 Task: Search one way flight ticket for 2 adults, 4 children and 1 infant on lap in business from Del Rio: Del Rio International Airport to Gillette: Gillette Campbell County Airport on 5-1-2023. Choice of flights is Alaska. Number of bags: 8 checked bags. Price is upto 78000. Outbound departure time preference is 14:30.
Action: Mouse moved to (284, 413)
Screenshot: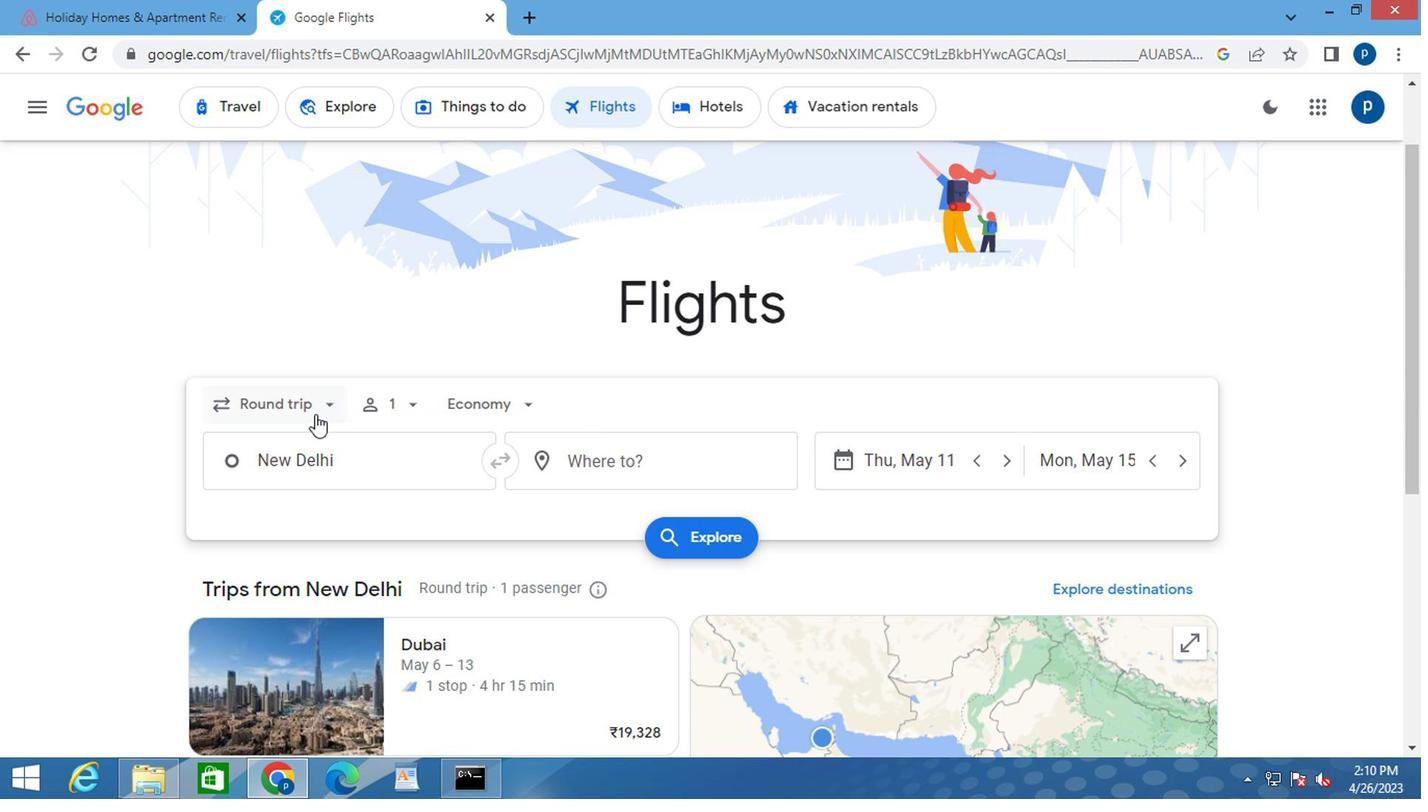 
Action: Mouse pressed left at (284, 413)
Screenshot: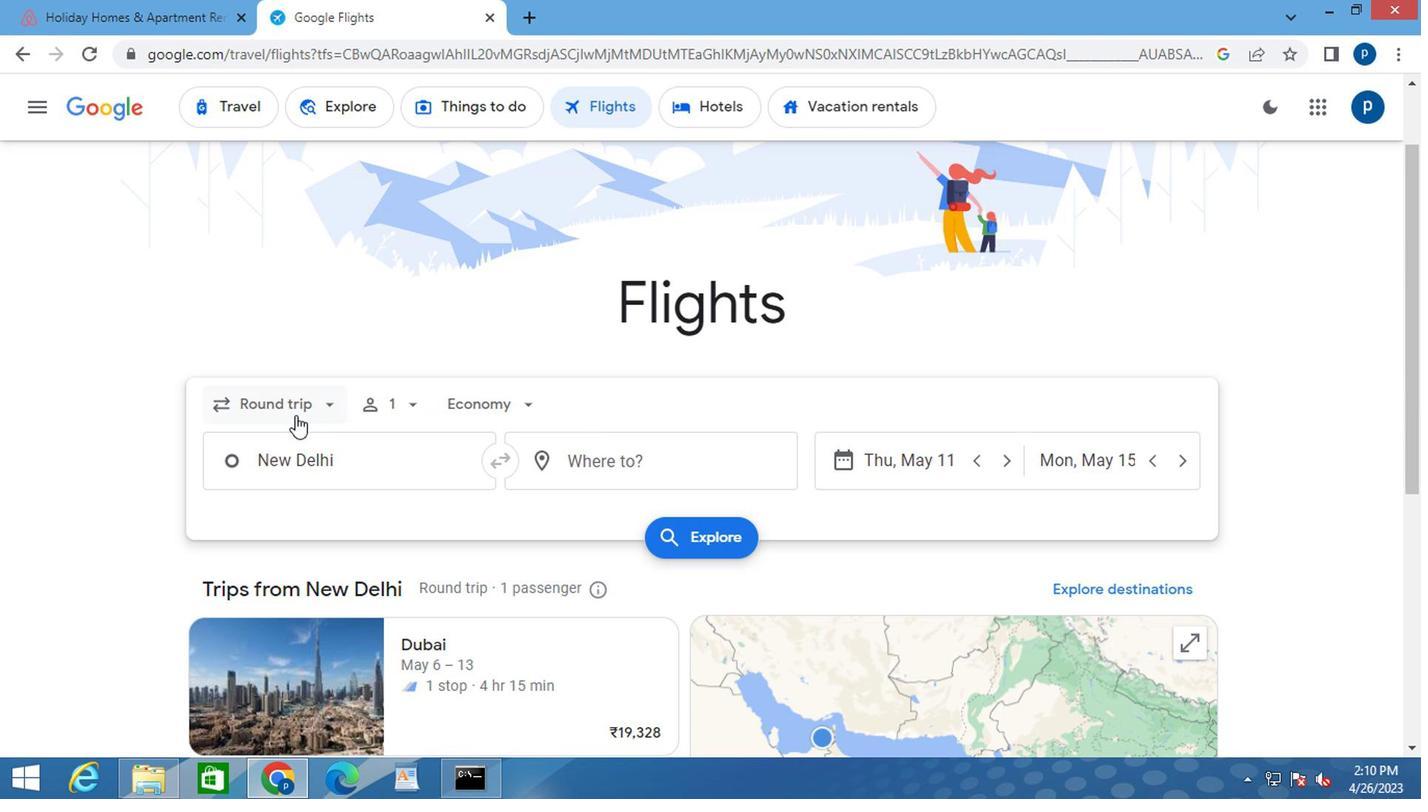 
Action: Mouse moved to (296, 488)
Screenshot: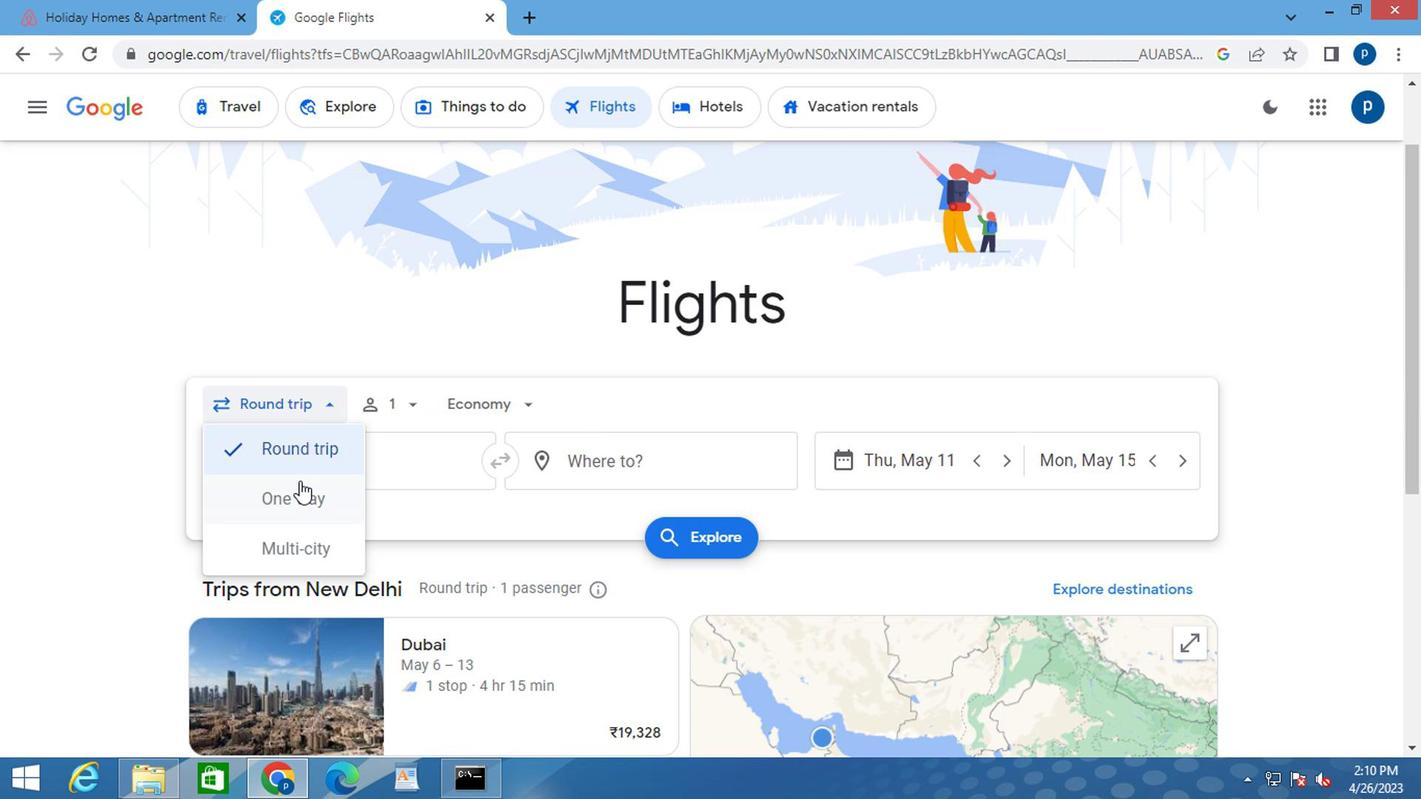
Action: Mouse pressed left at (296, 488)
Screenshot: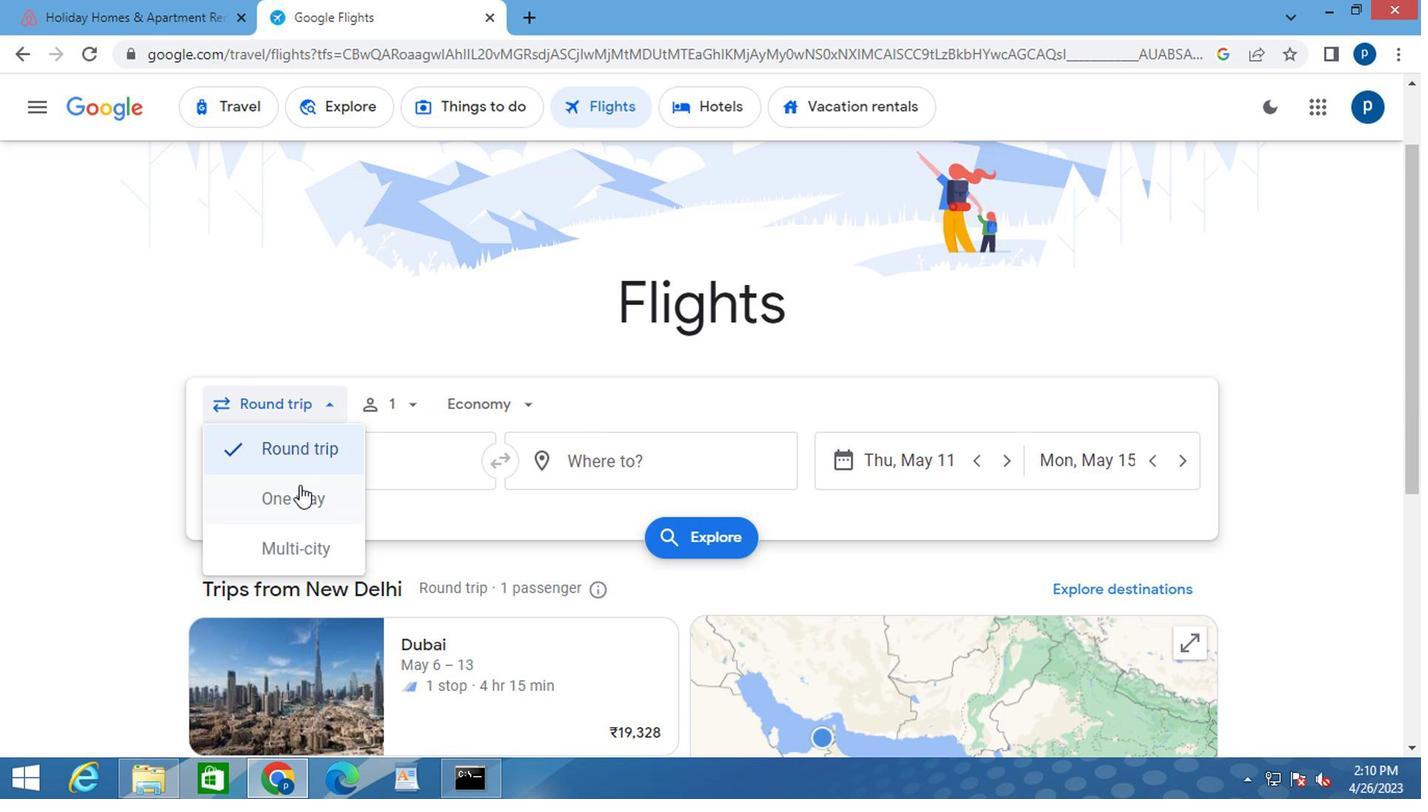 
Action: Mouse moved to (371, 408)
Screenshot: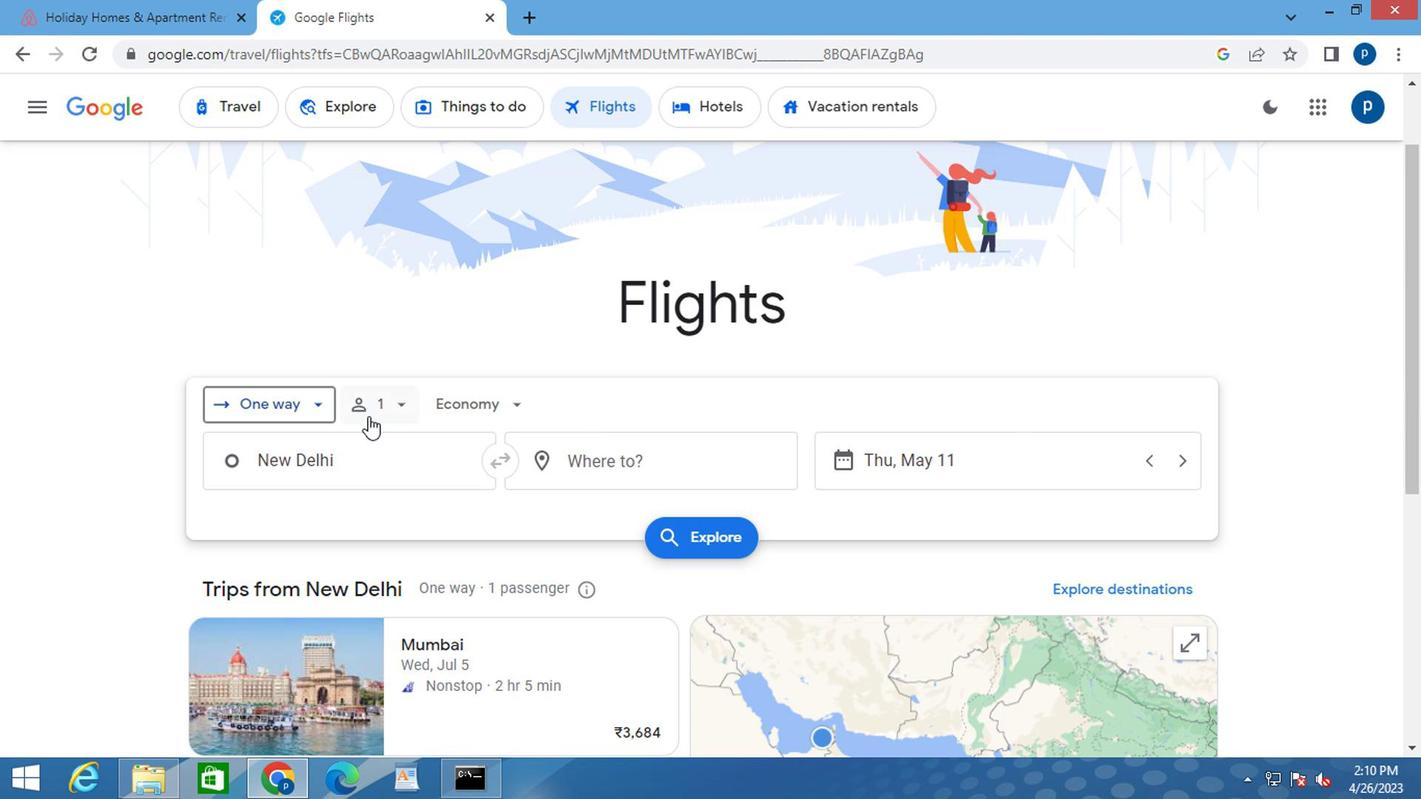 
Action: Mouse pressed left at (371, 408)
Screenshot: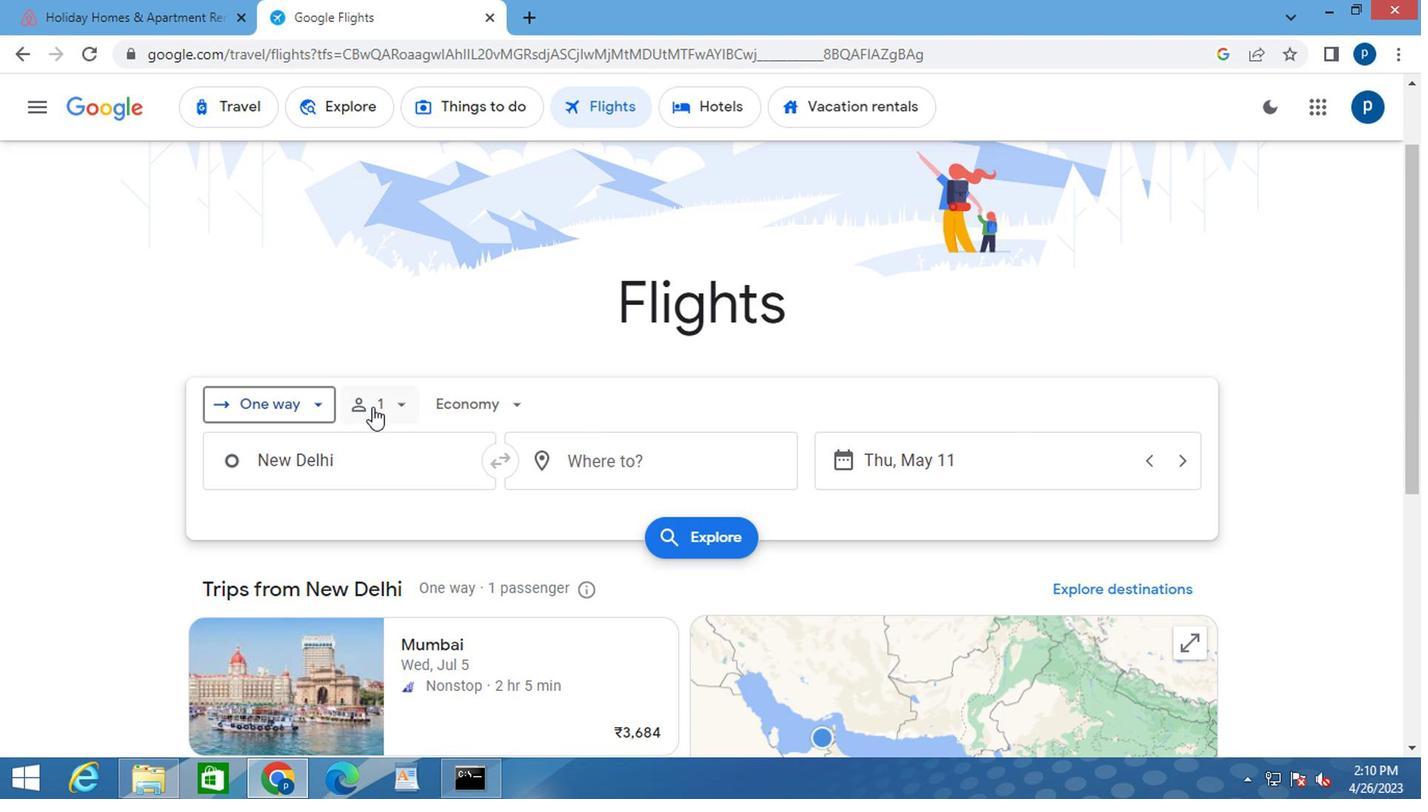 
Action: Mouse moved to (551, 457)
Screenshot: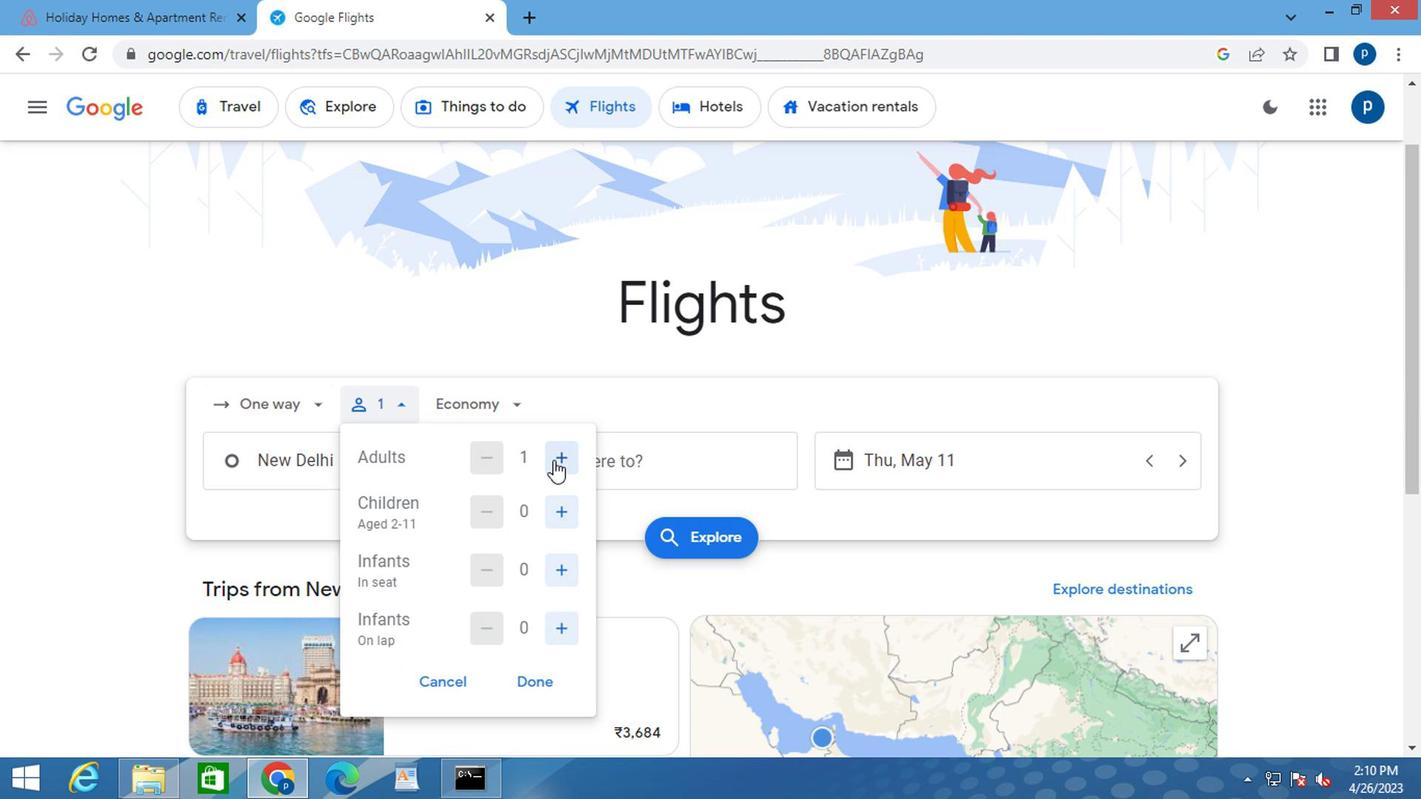 
Action: Mouse pressed left at (551, 457)
Screenshot: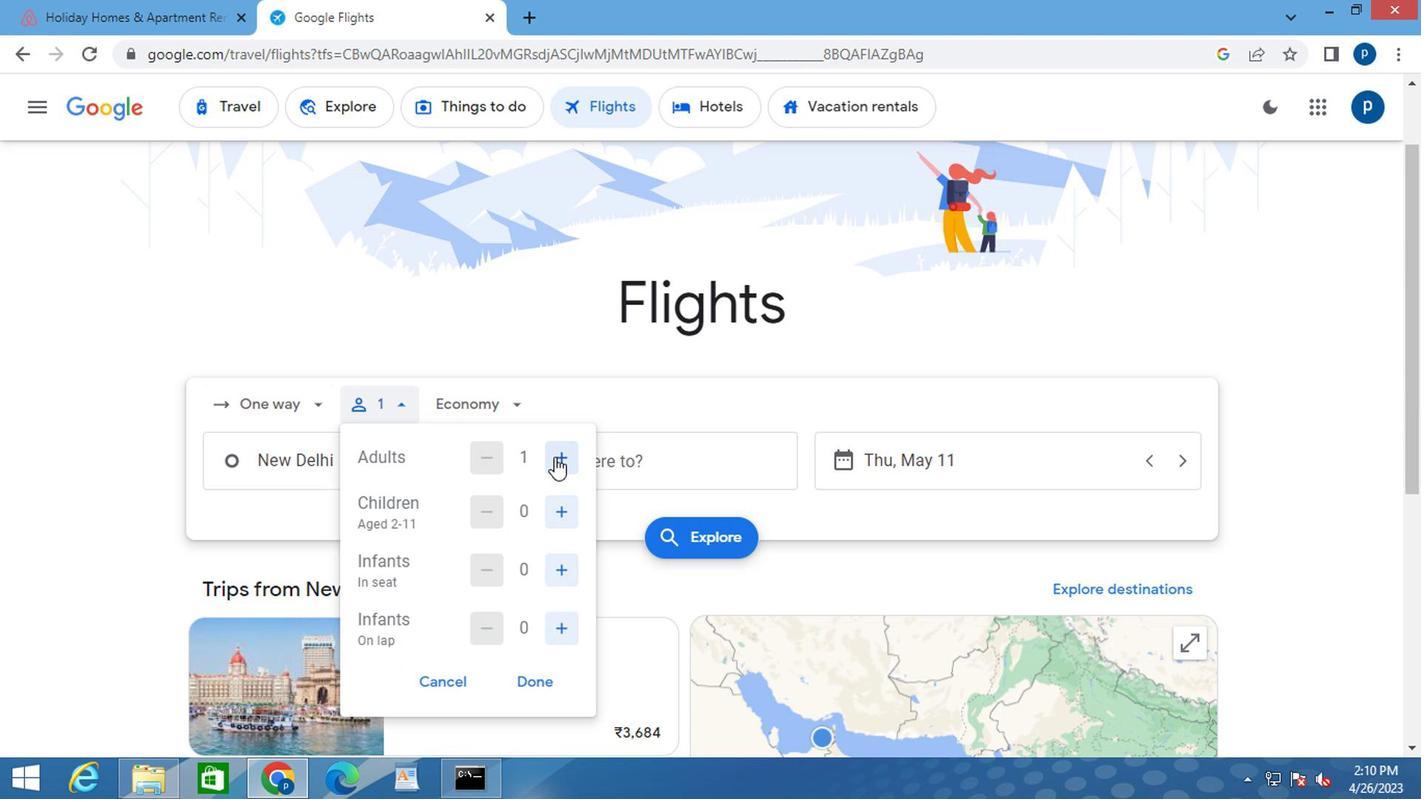 
Action: Mouse moved to (553, 508)
Screenshot: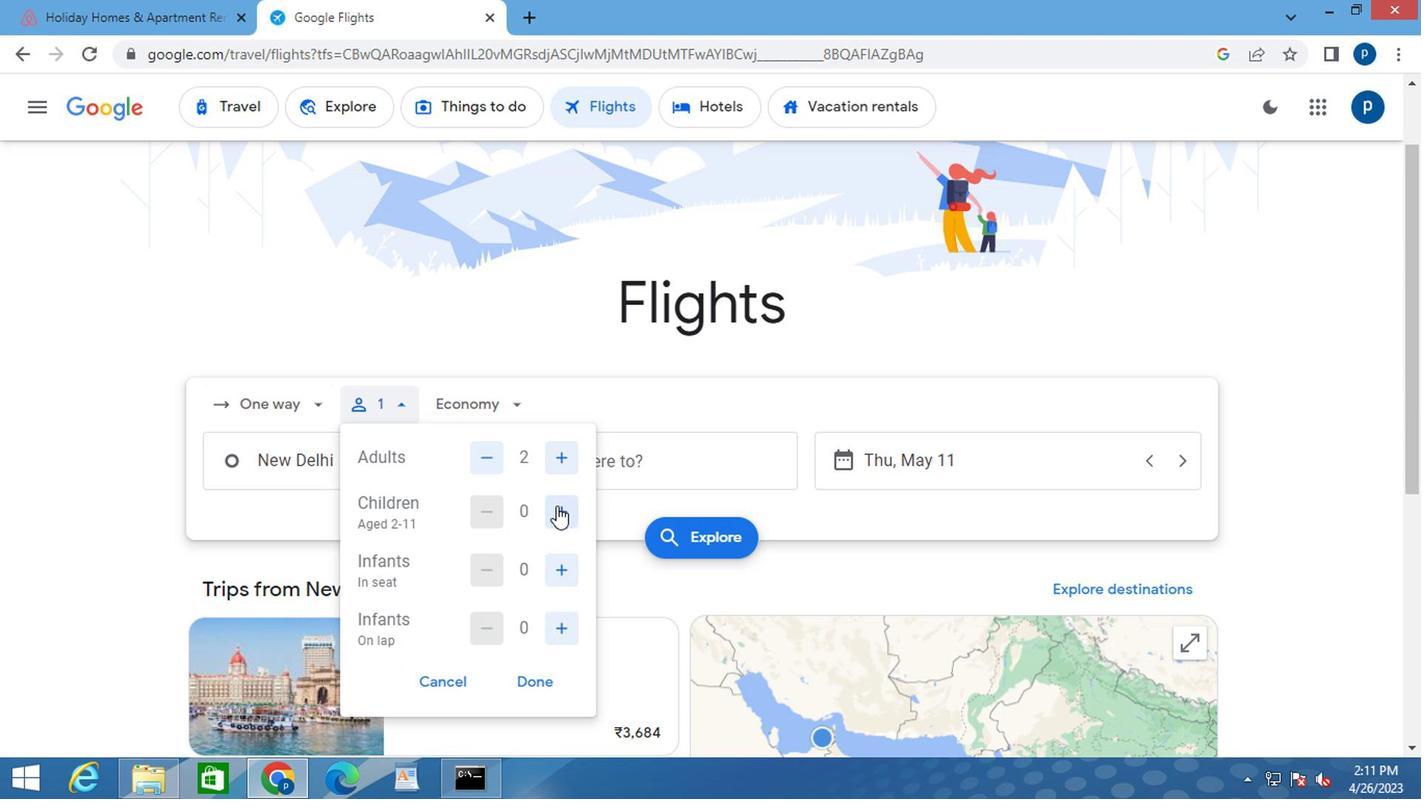 
Action: Mouse pressed left at (553, 508)
Screenshot: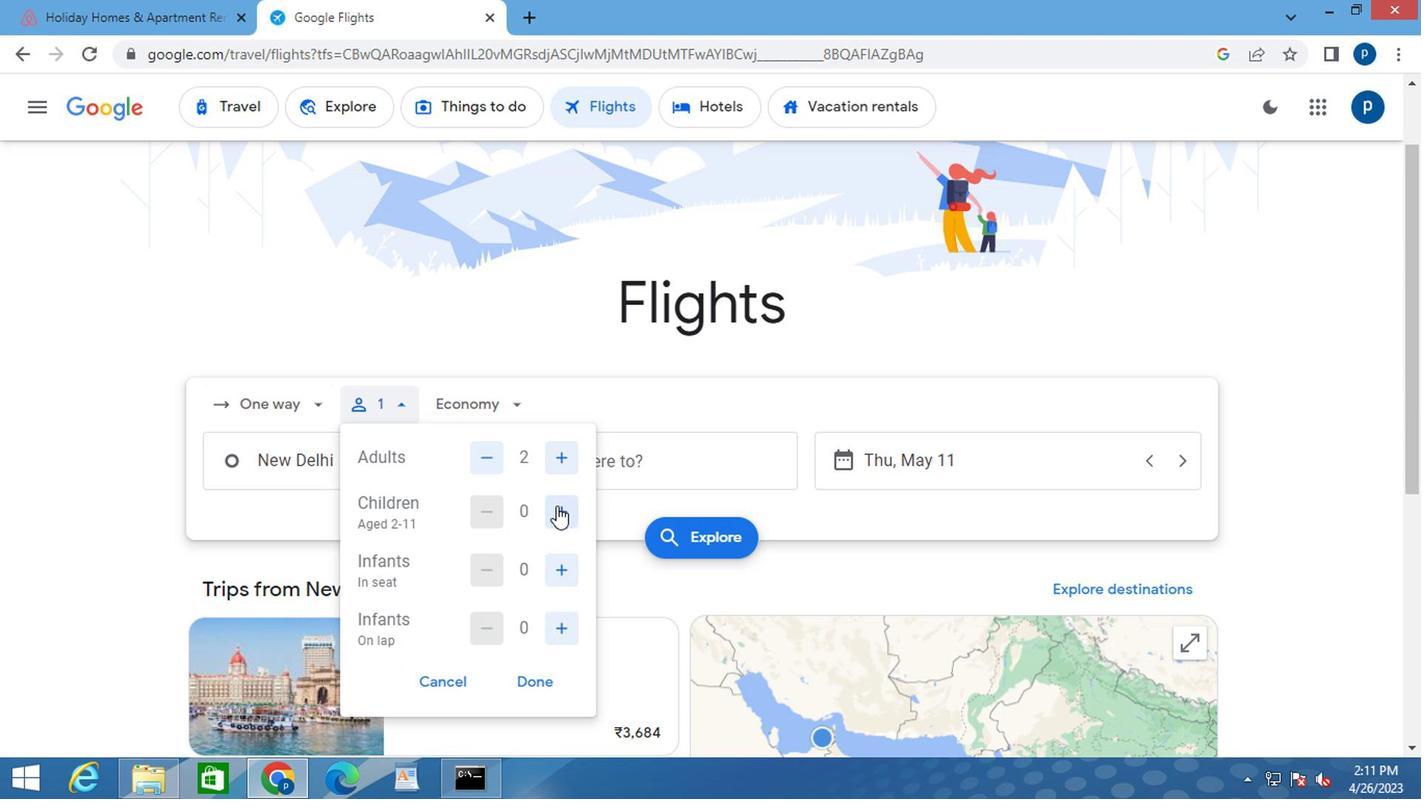 
Action: Mouse pressed left at (553, 508)
Screenshot: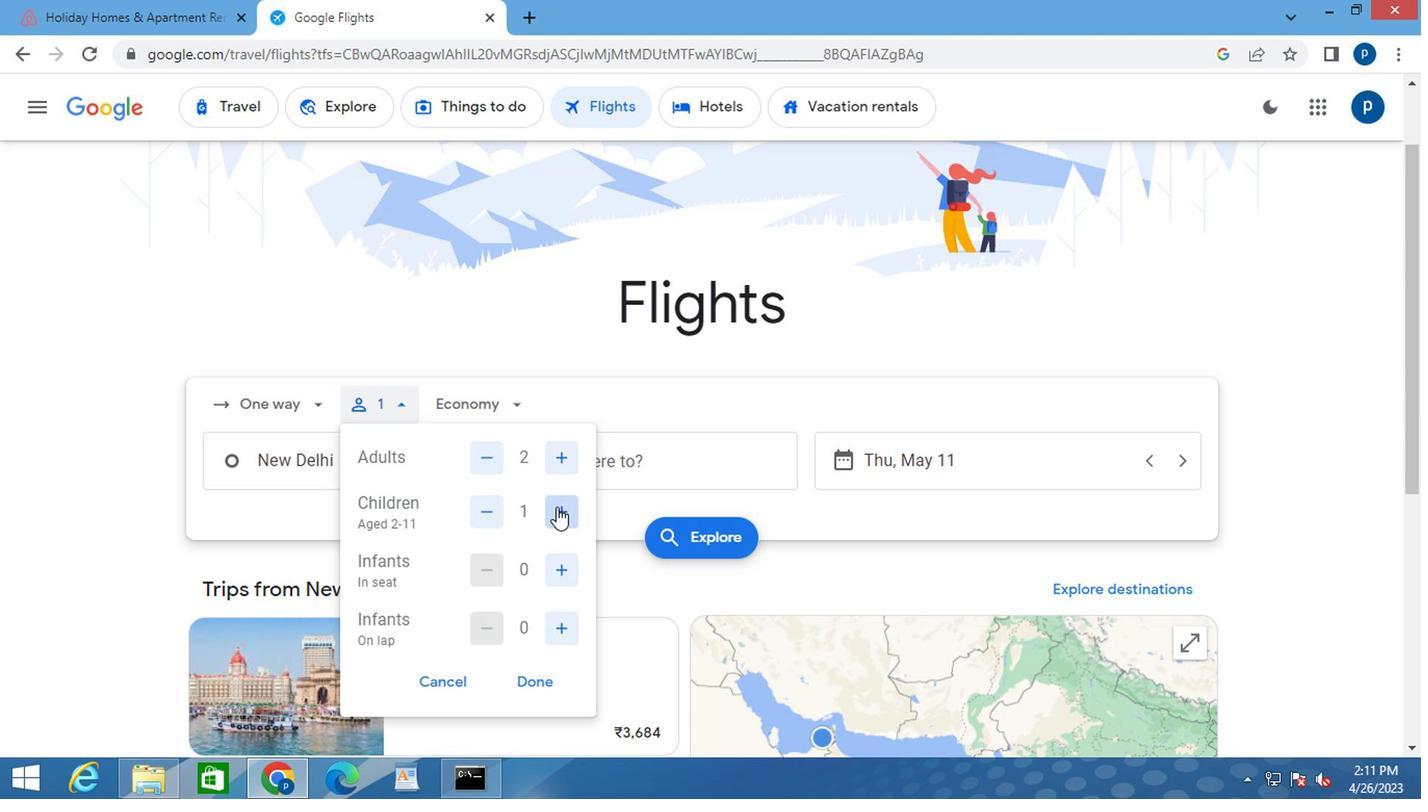
Action: Mouse moved to (553, 508)
Screenshot: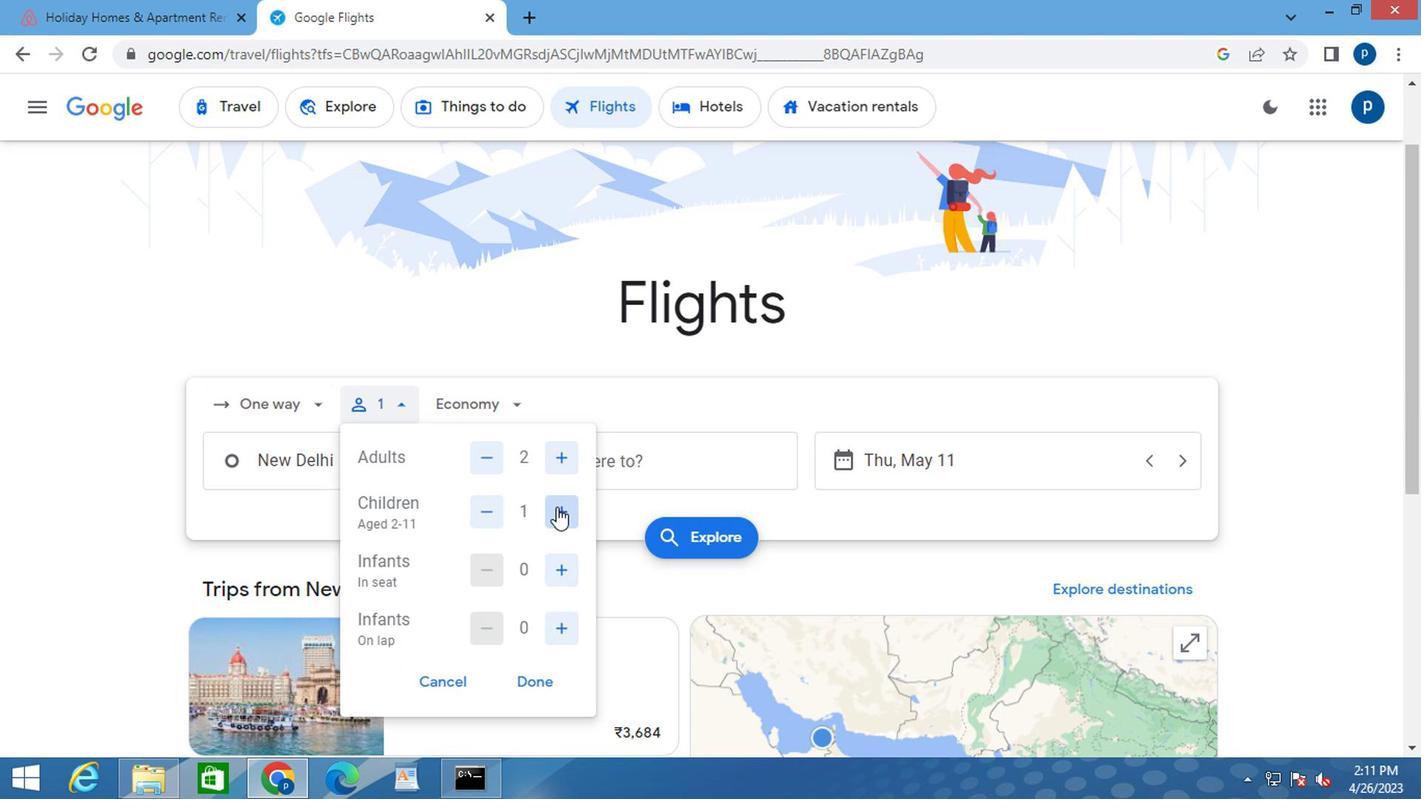 
Action: Mouse pressed left at (553, 508)
Screenshot: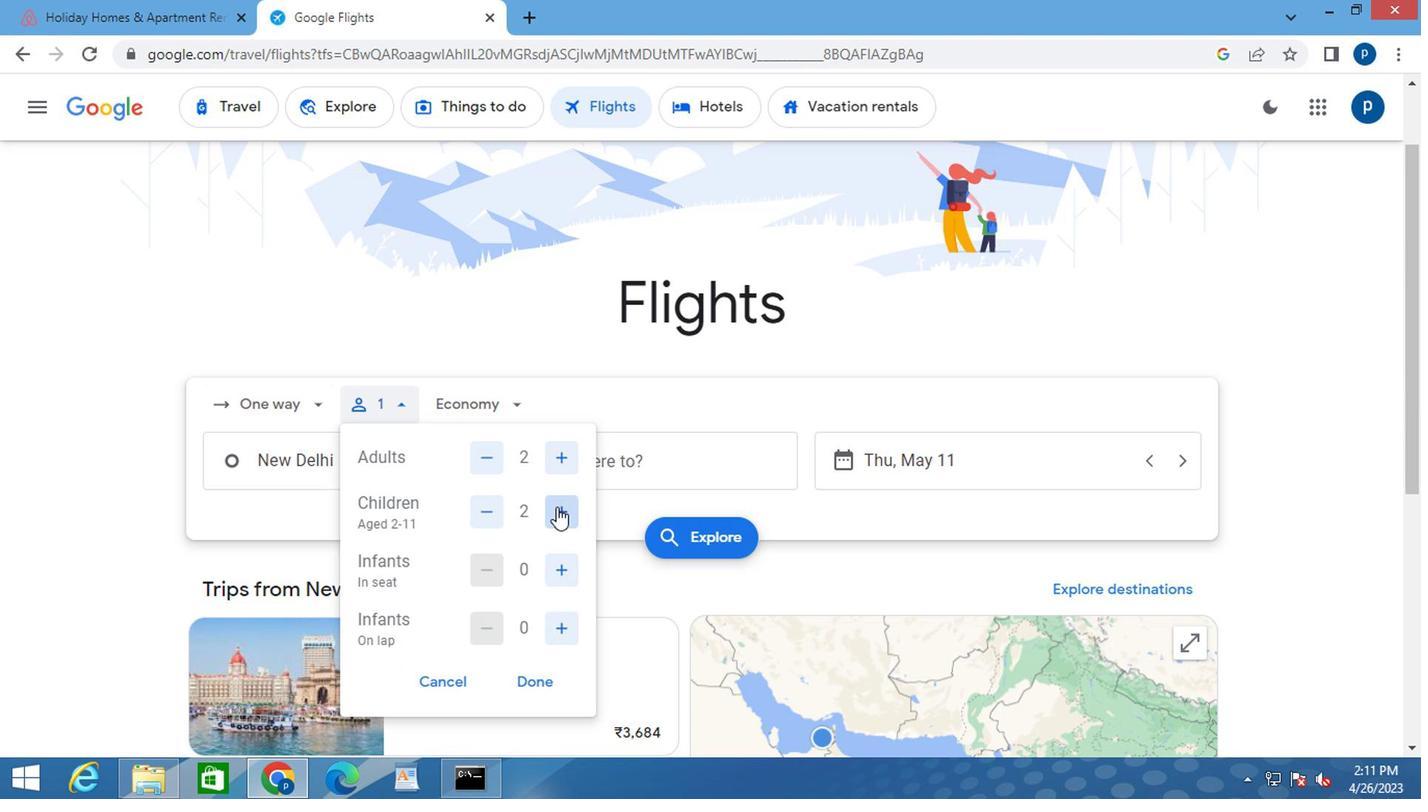 
Action: Mouse pressed left at (553, 508)
Screenshot: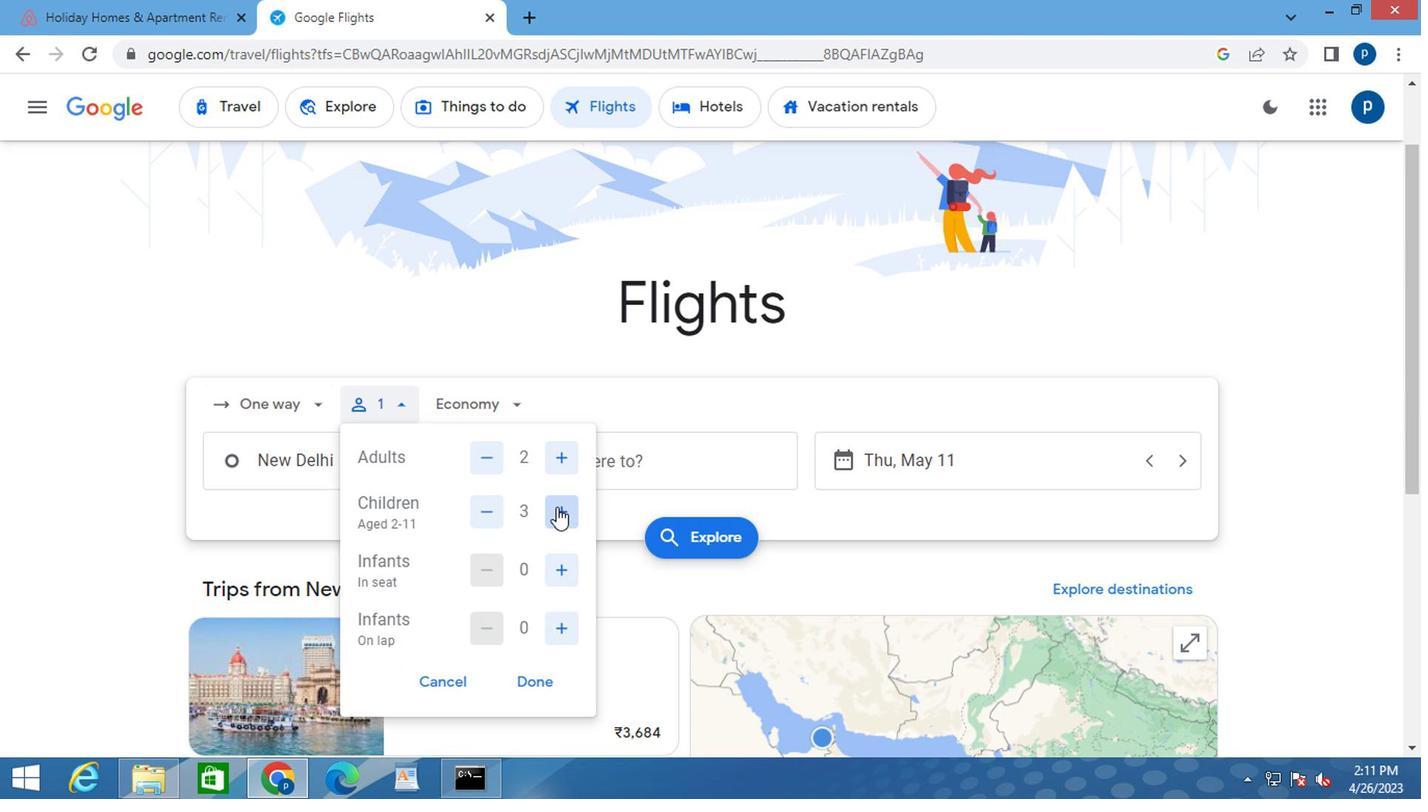 
Action: Mouse moved to (556, 622)
Screenshot: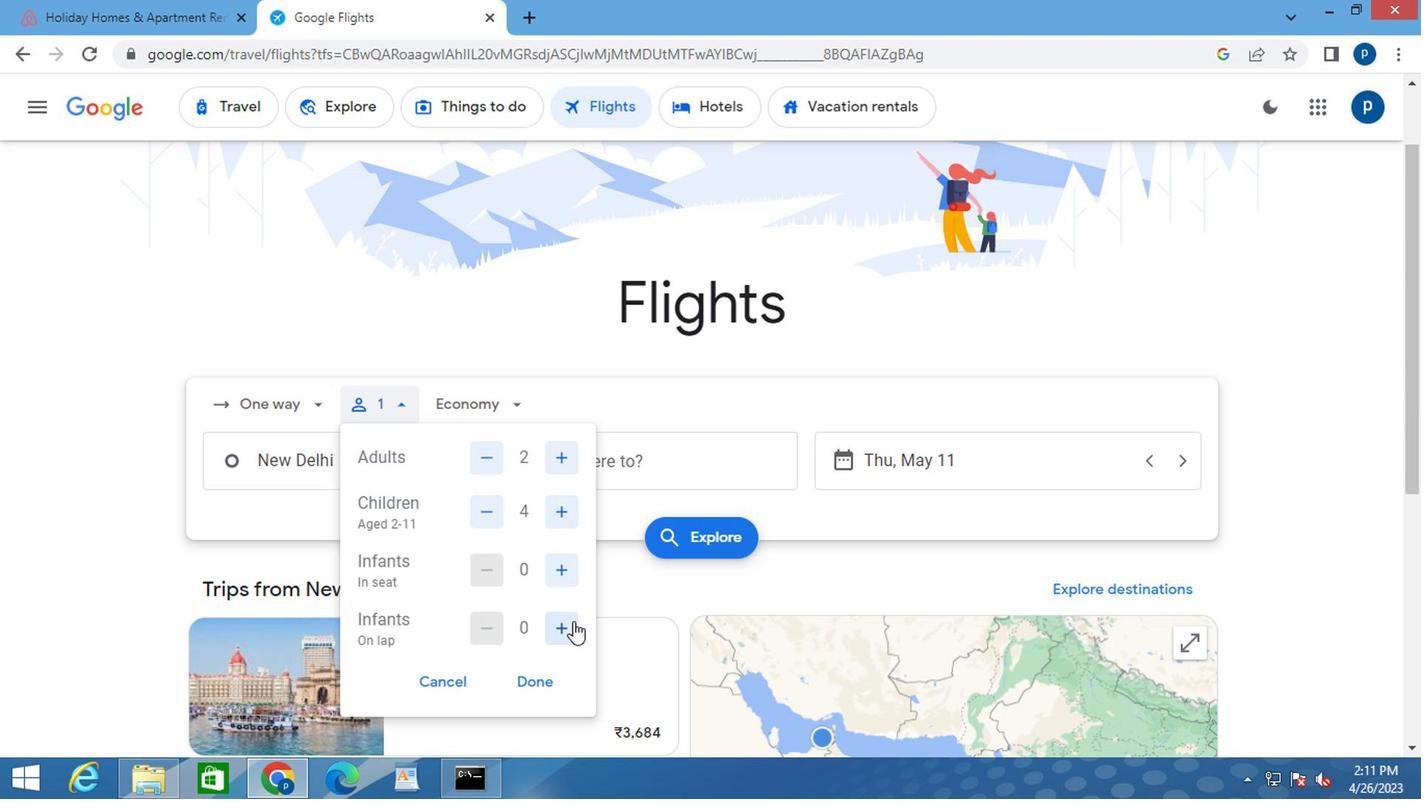 
Action: Mouse pressed left at (556, 622)
Screenshot: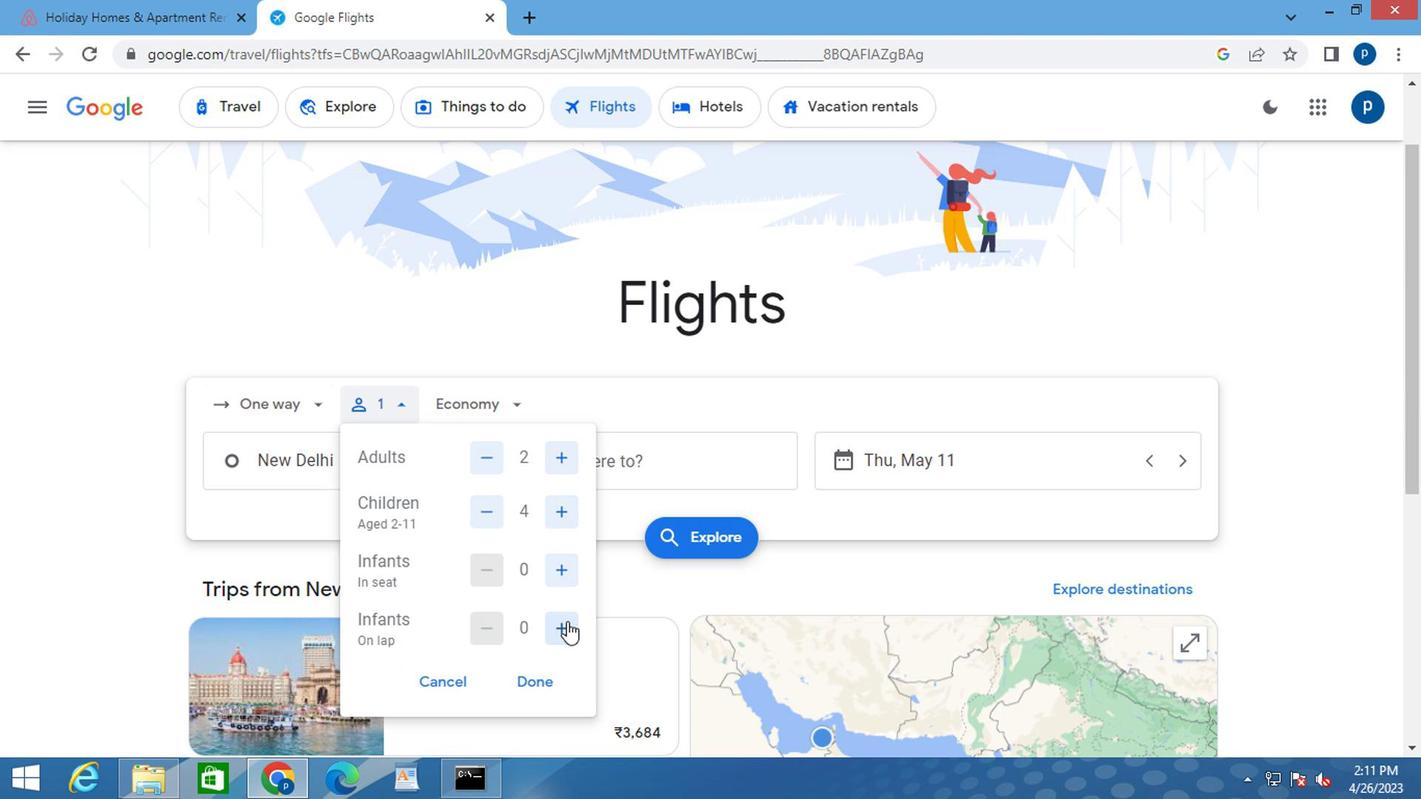
Action: Mouse moved to (533, 676)
Screenshot: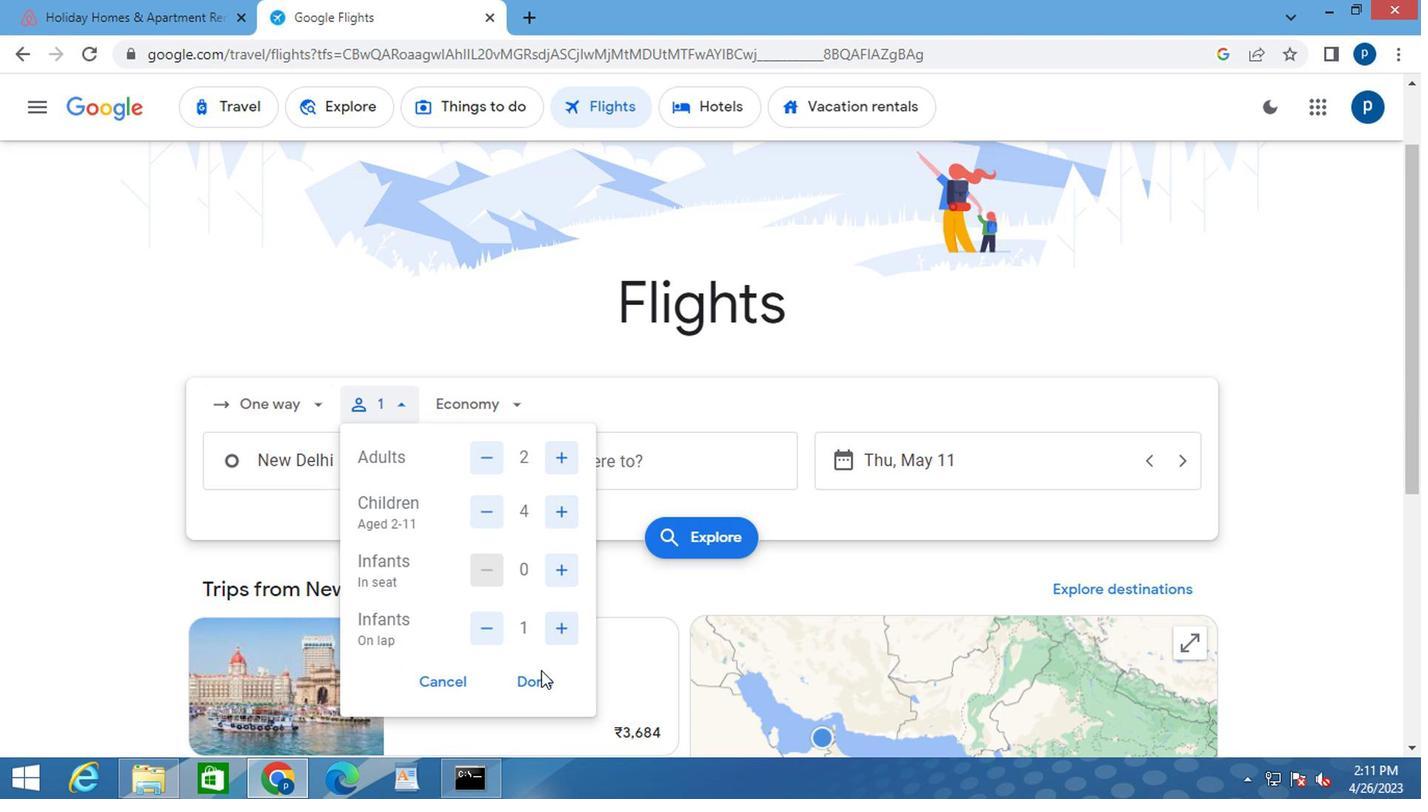 
Action: Mouse pressed left at (533, 676)
Screenshot: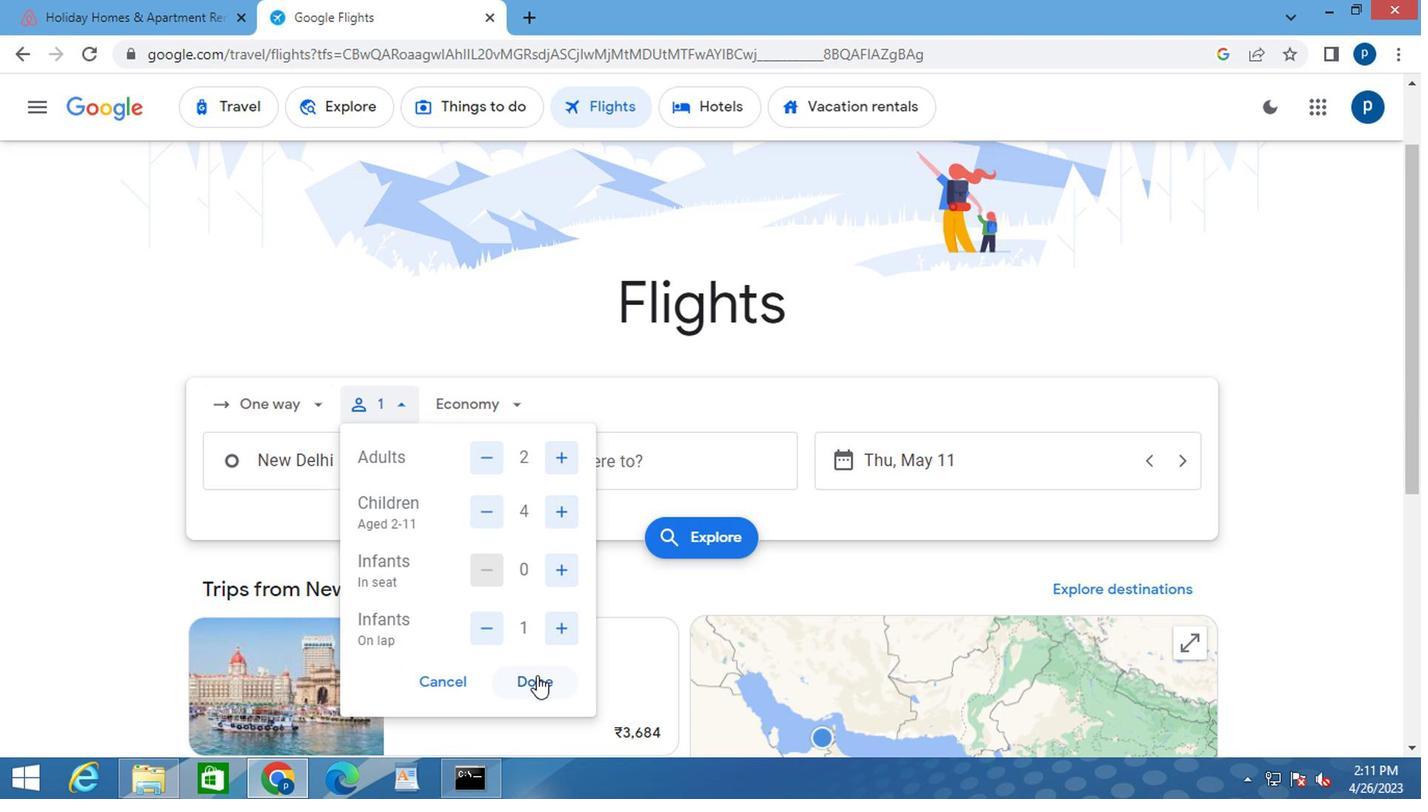 
Action: Mouse moved to (504, 400)
Screenshot: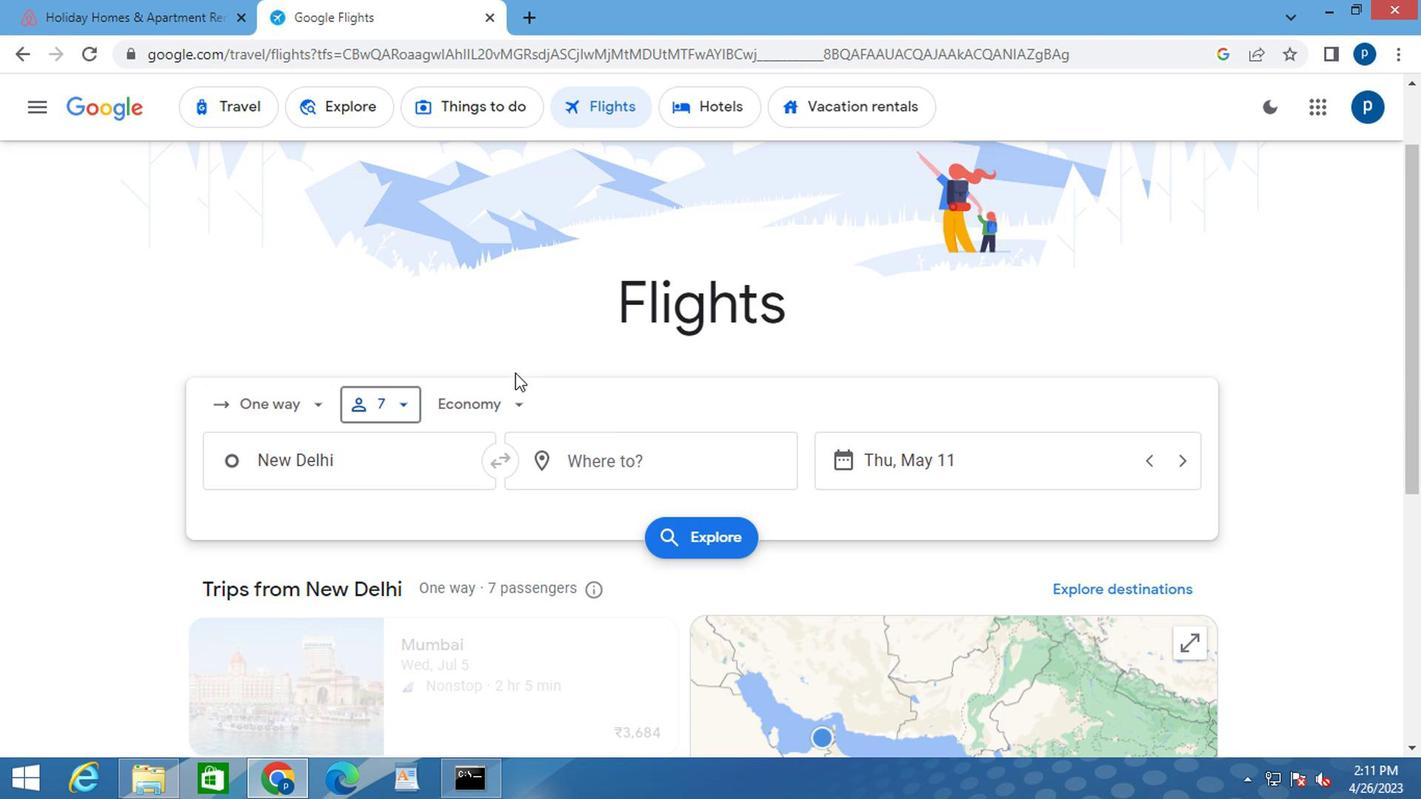 
Action: Mouse pressed left at (504, 400)
Screenshot: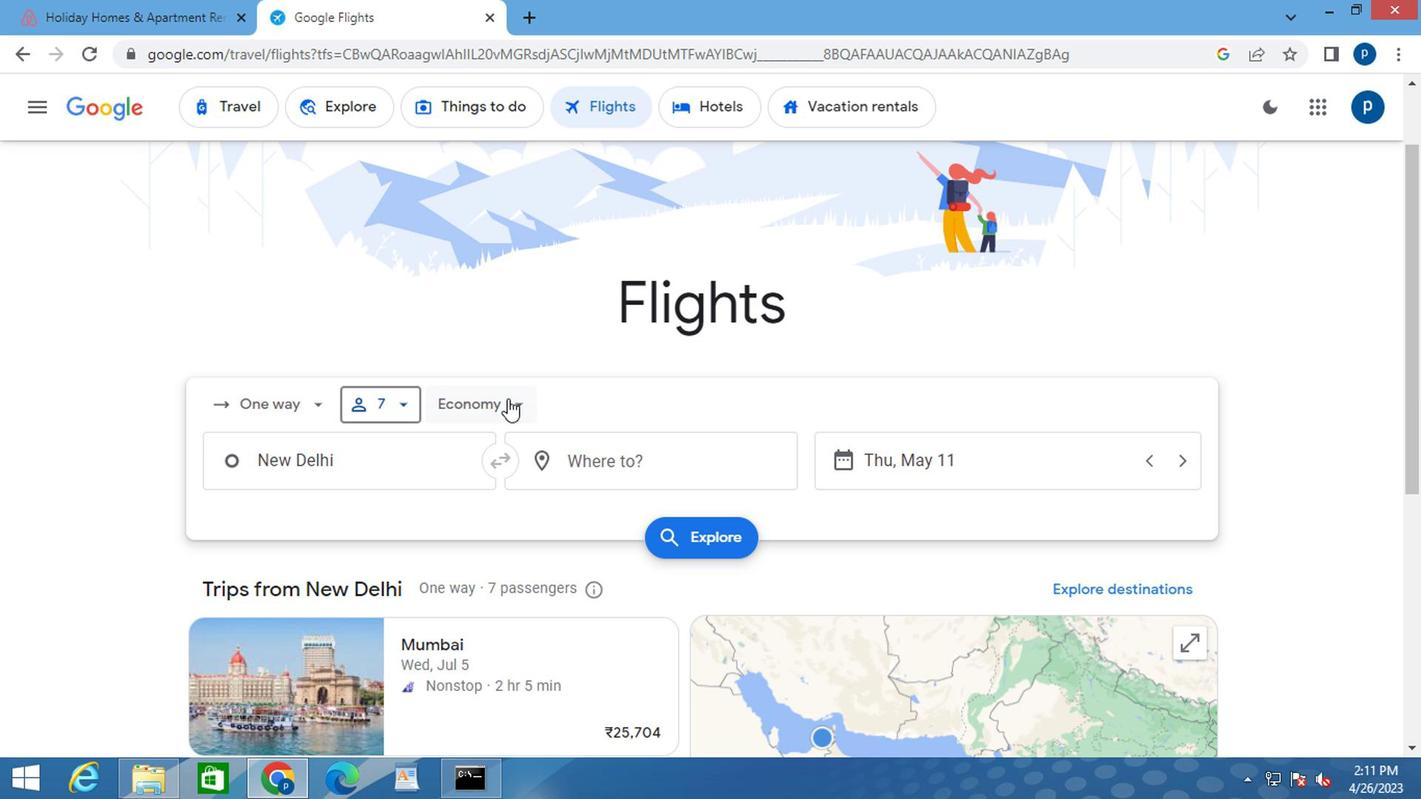 
Action: Mouse moved to (537, 545)
Screenshot: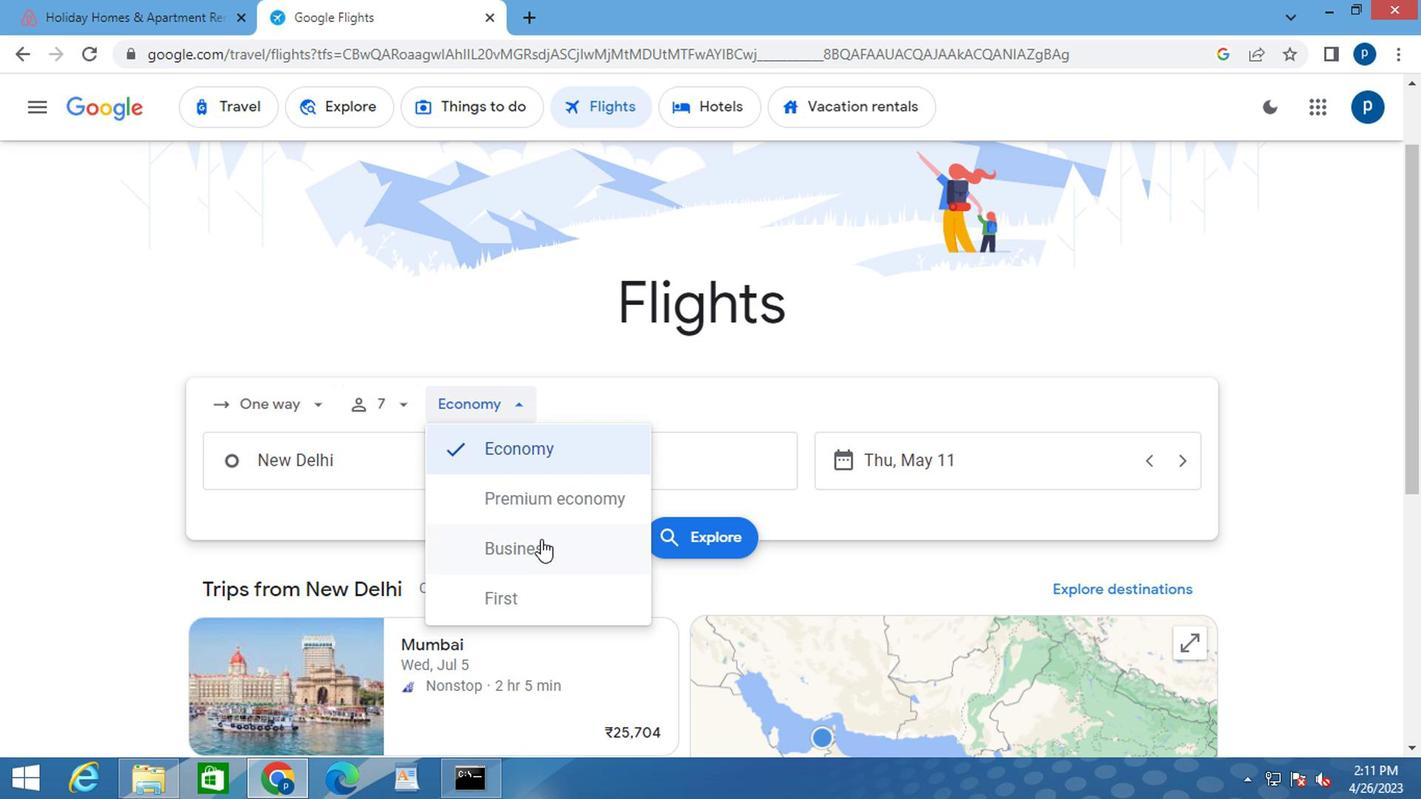 
Action: Mouse pressed left at (537, 545)
Screenshot: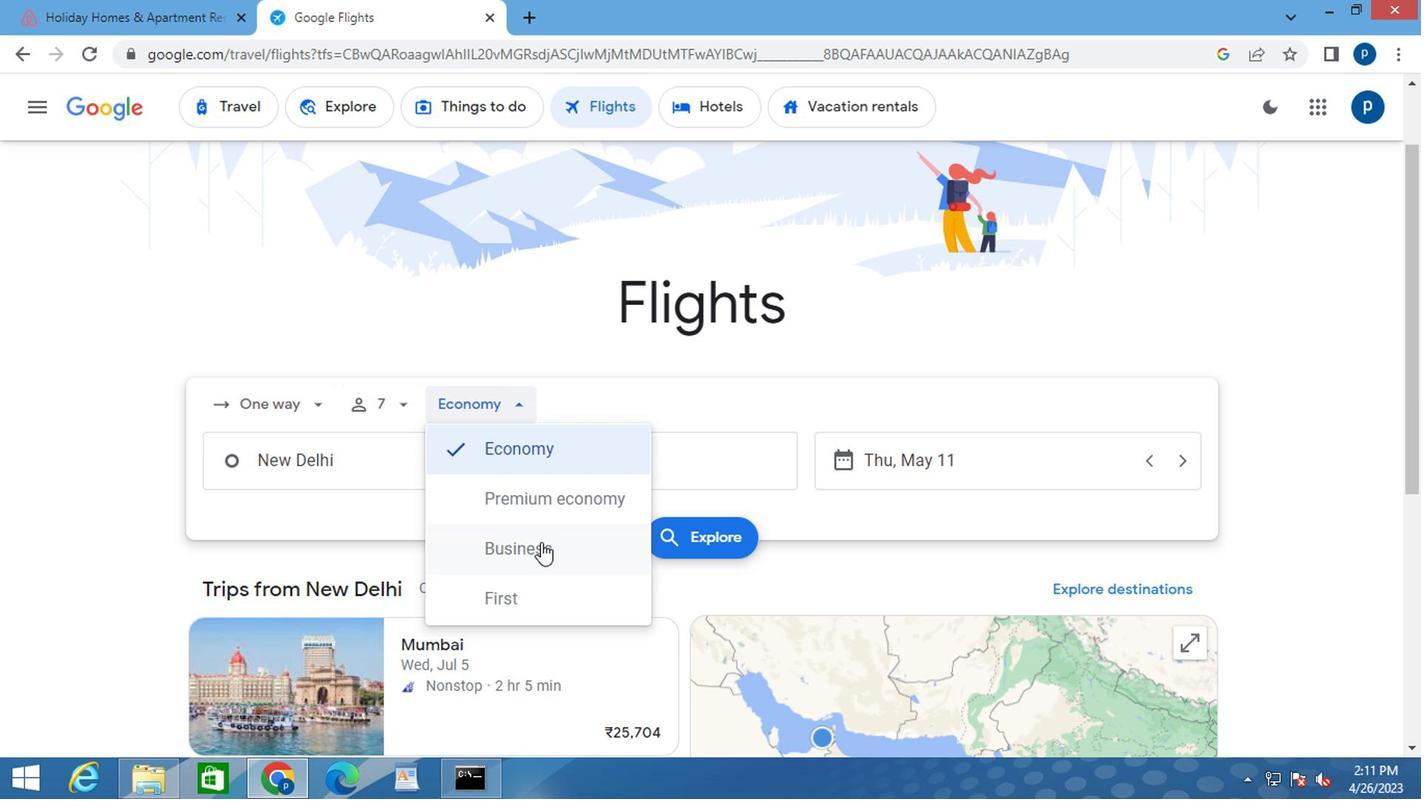 
Action: Mouse moved to (368, 476)
Screenshot: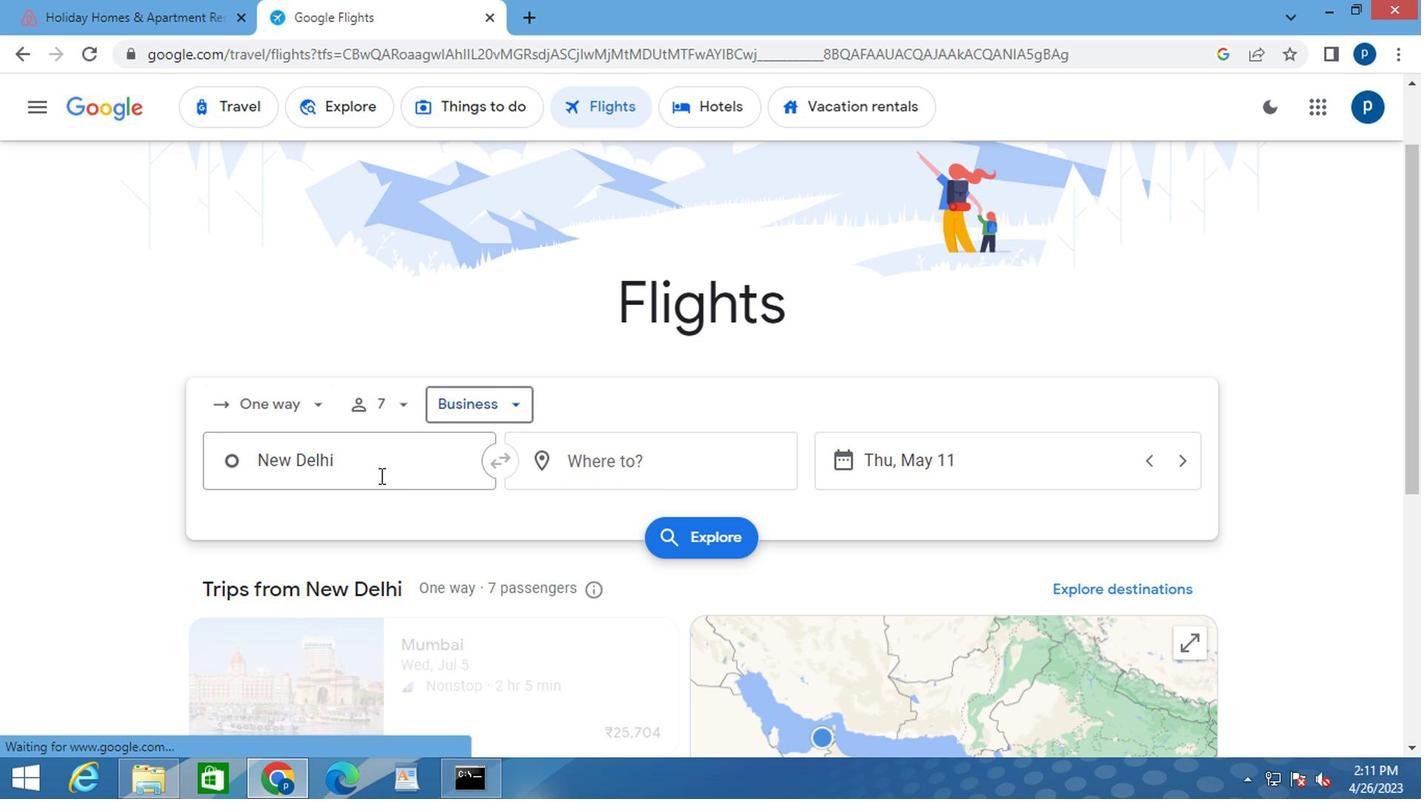
Action: Mouse pressed left at (368, 476)
Screenshot: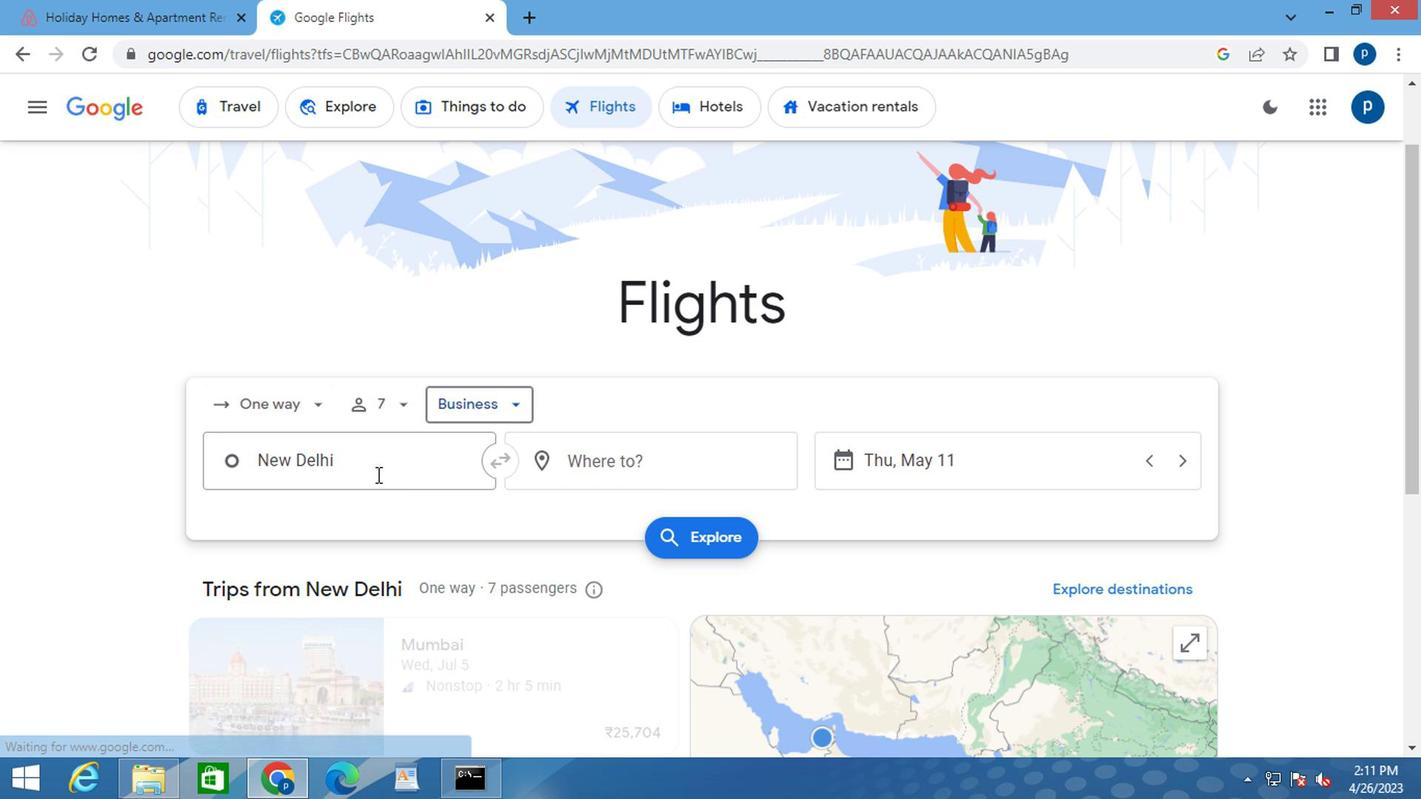 
Action: Mouse pressed left at (368, 476)
Screenshot: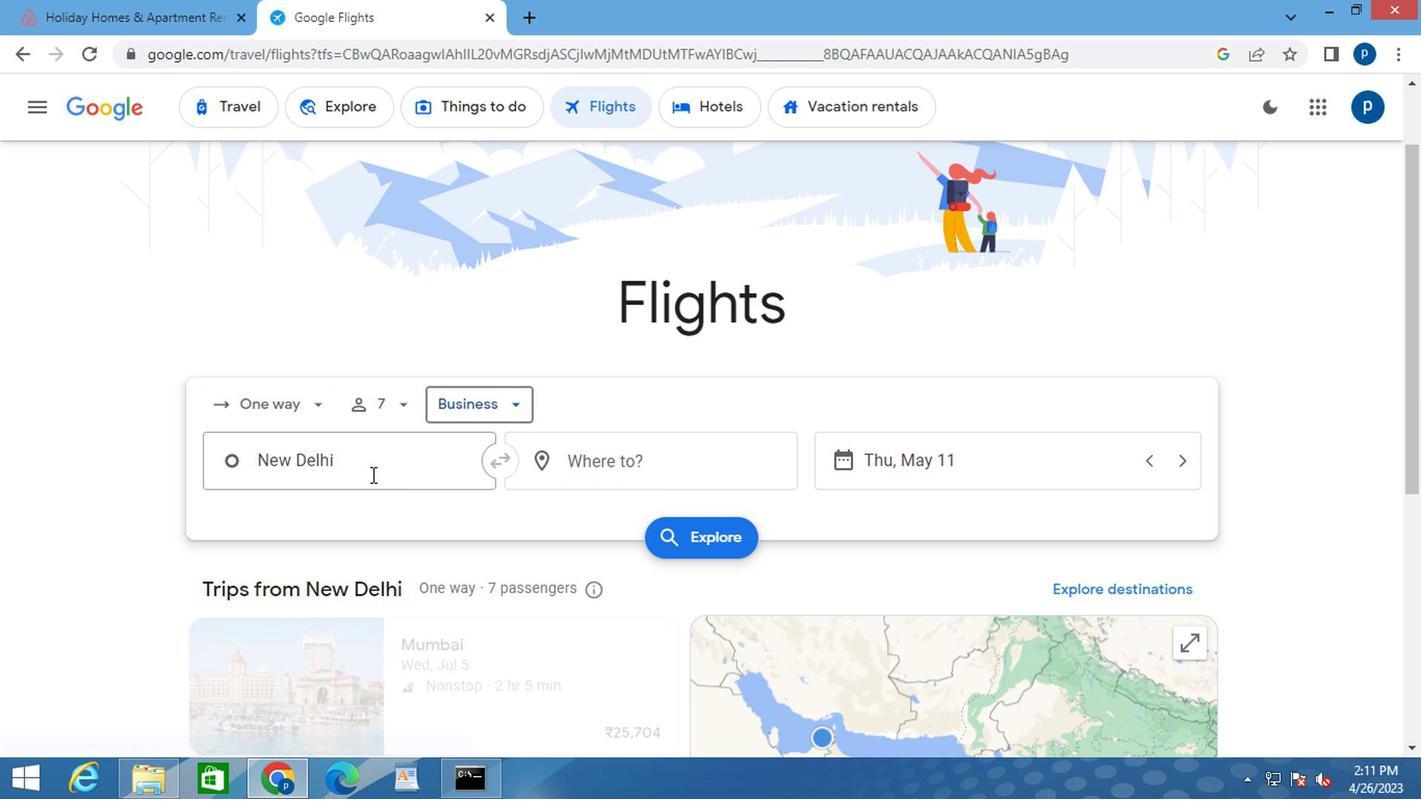 
Action: Key pressed <Key.delete>d<Key.caps_lock>el<Key.space><Key.caps_lock>r<Key.caps_lock>io<Key.space><Key.caps_lock>in
Screenshot: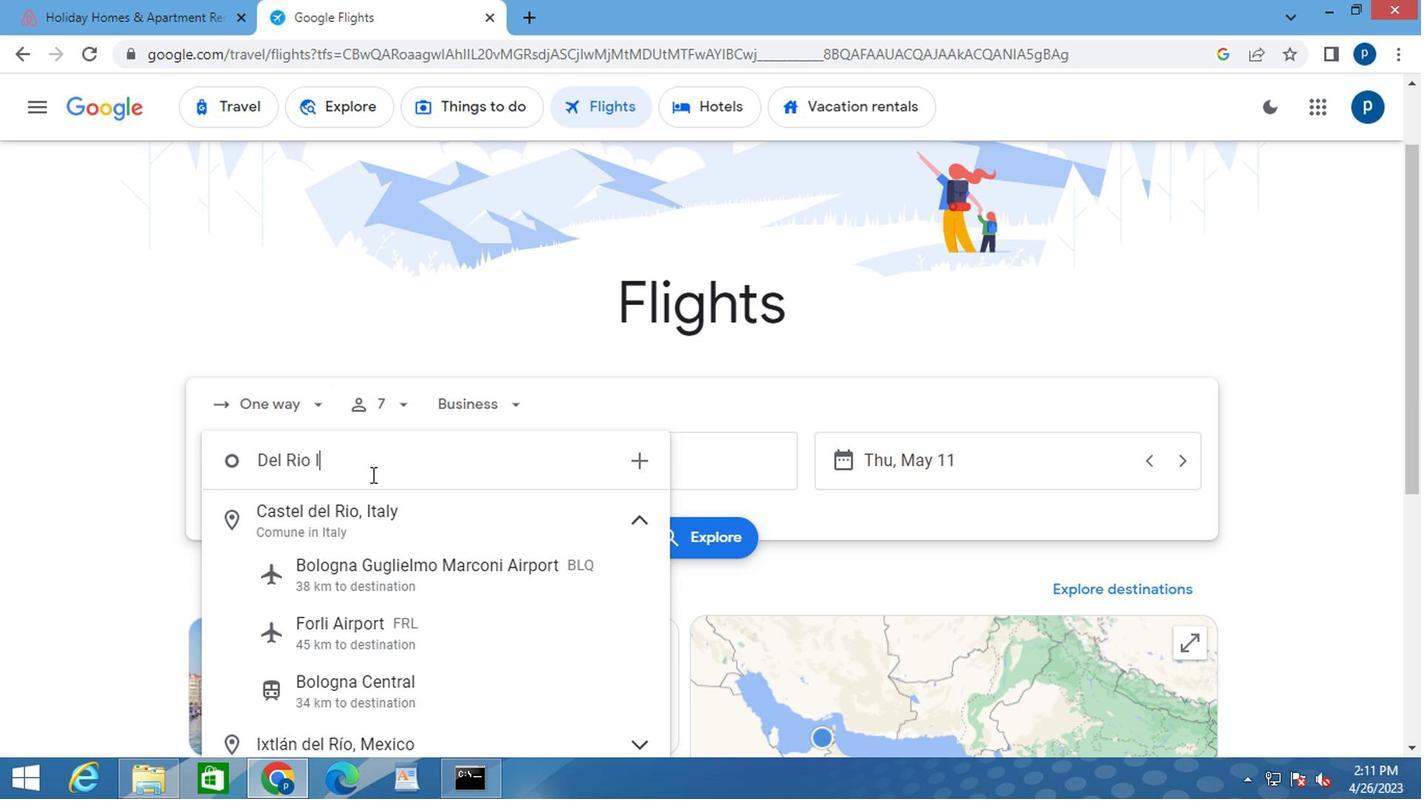 
Action: Mouse moved to (357, 531)
Screenshot: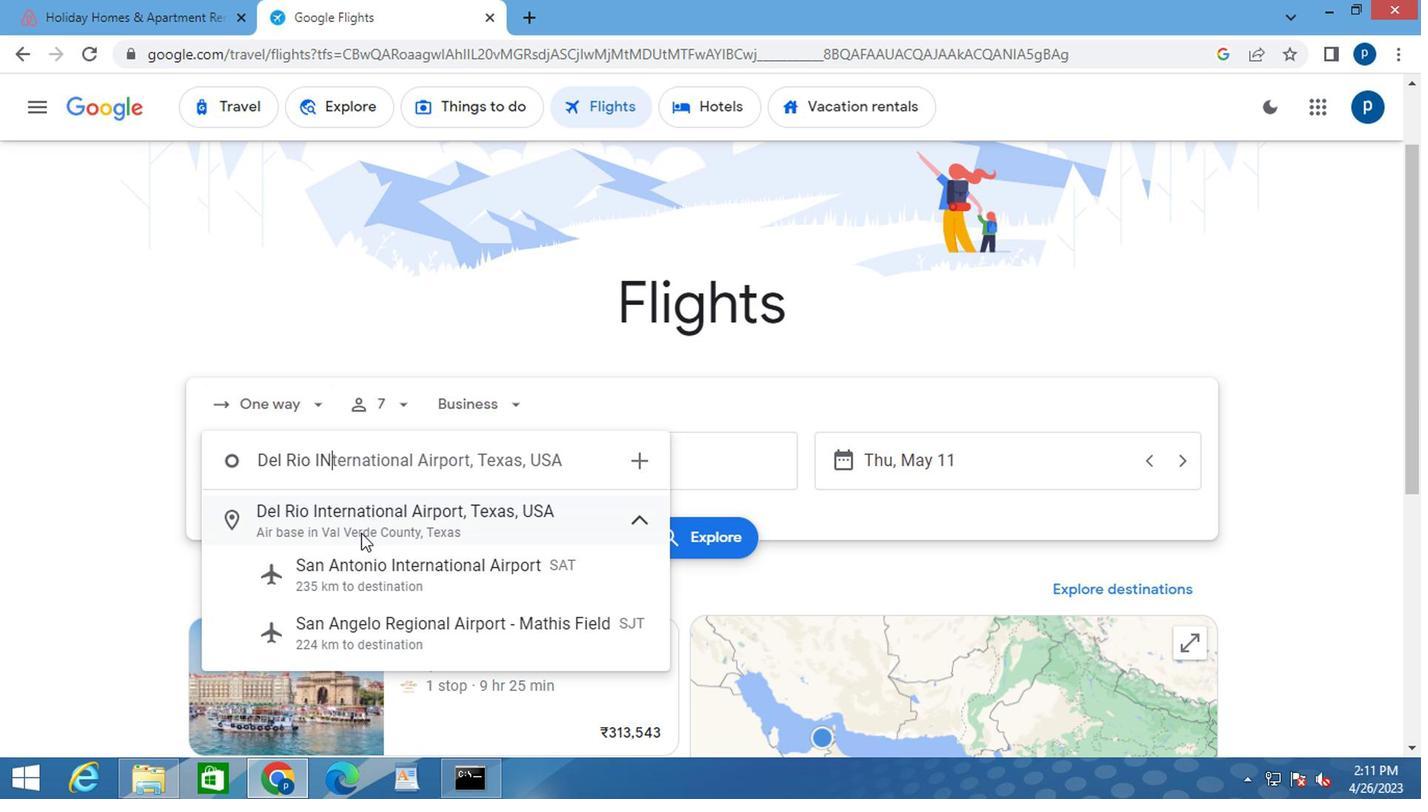 
Action: Mouse pressed left at (357, 531)
Screenshot: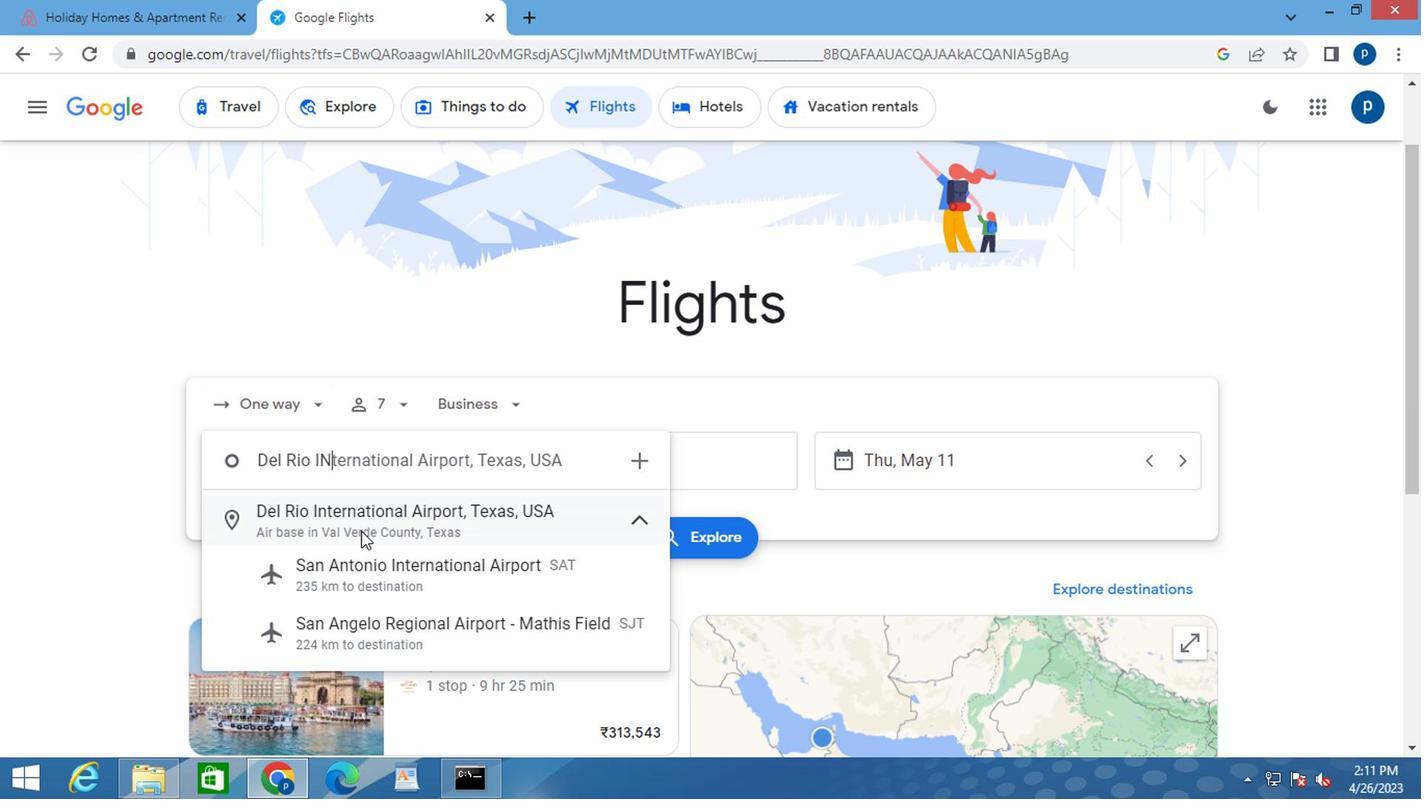
Action: Mouse moved to (614, 475)
Screenshot: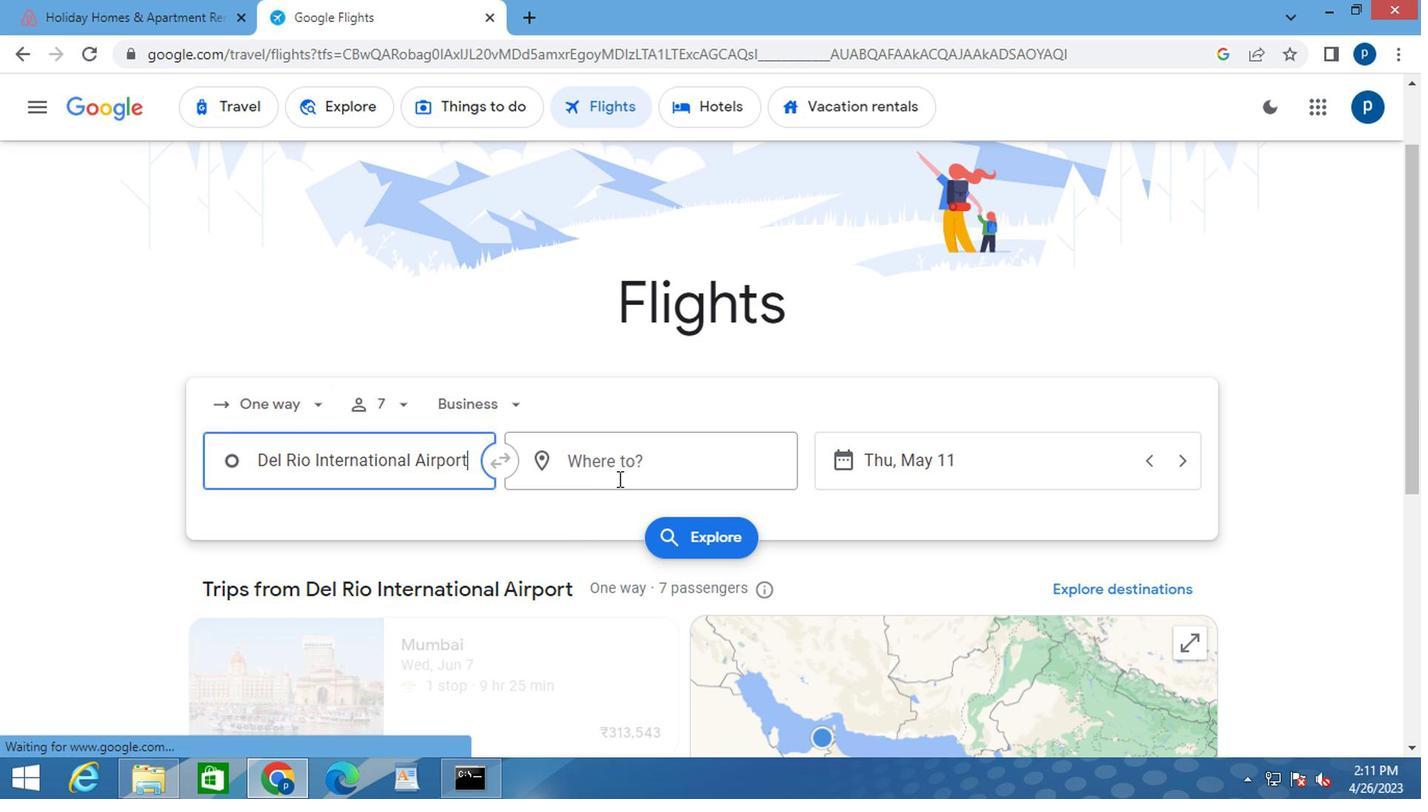 
Action: Mouse pressed left at (614, 475)
Screenshot: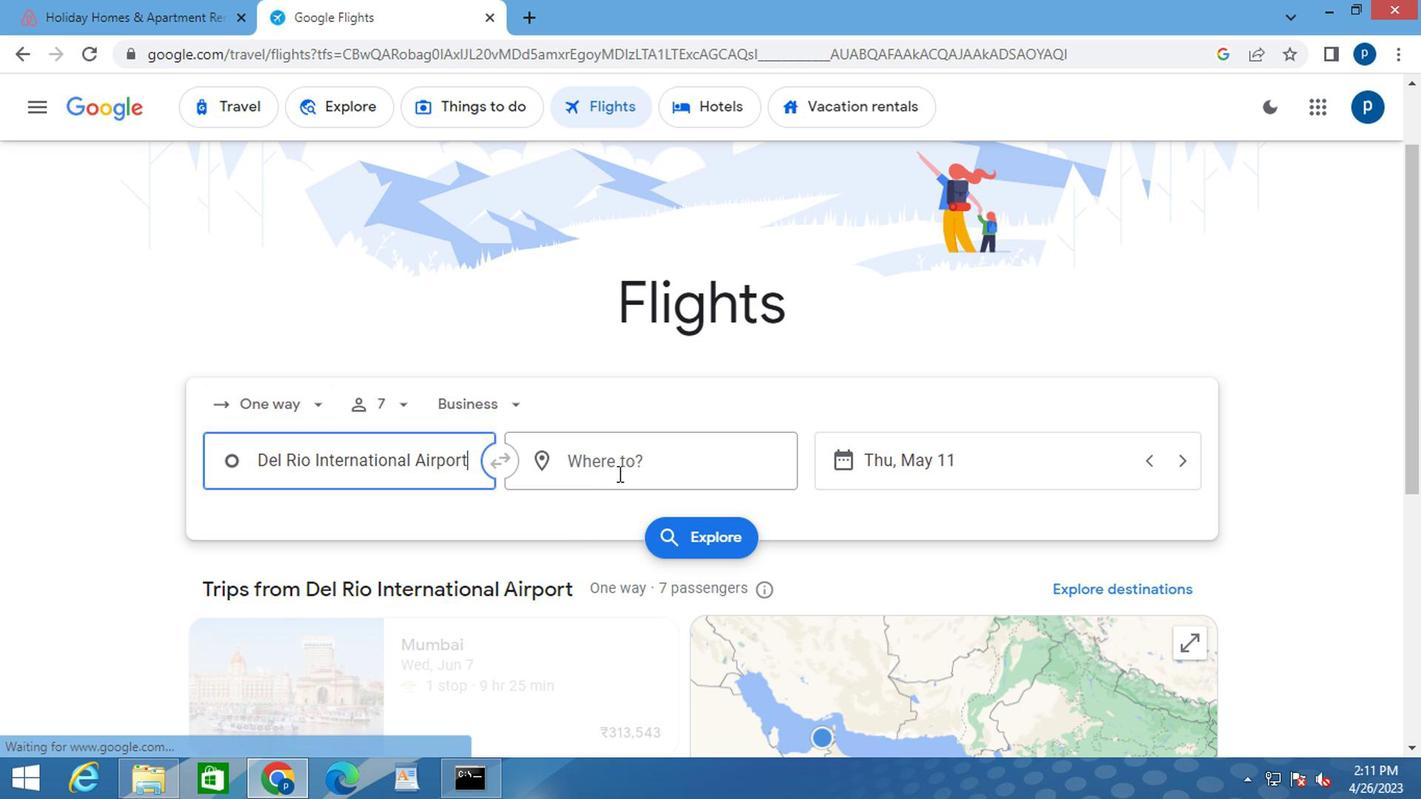 
Action: Key pressed <Key.caps_lock>g<Key.caps_lock>illette
Screenshot: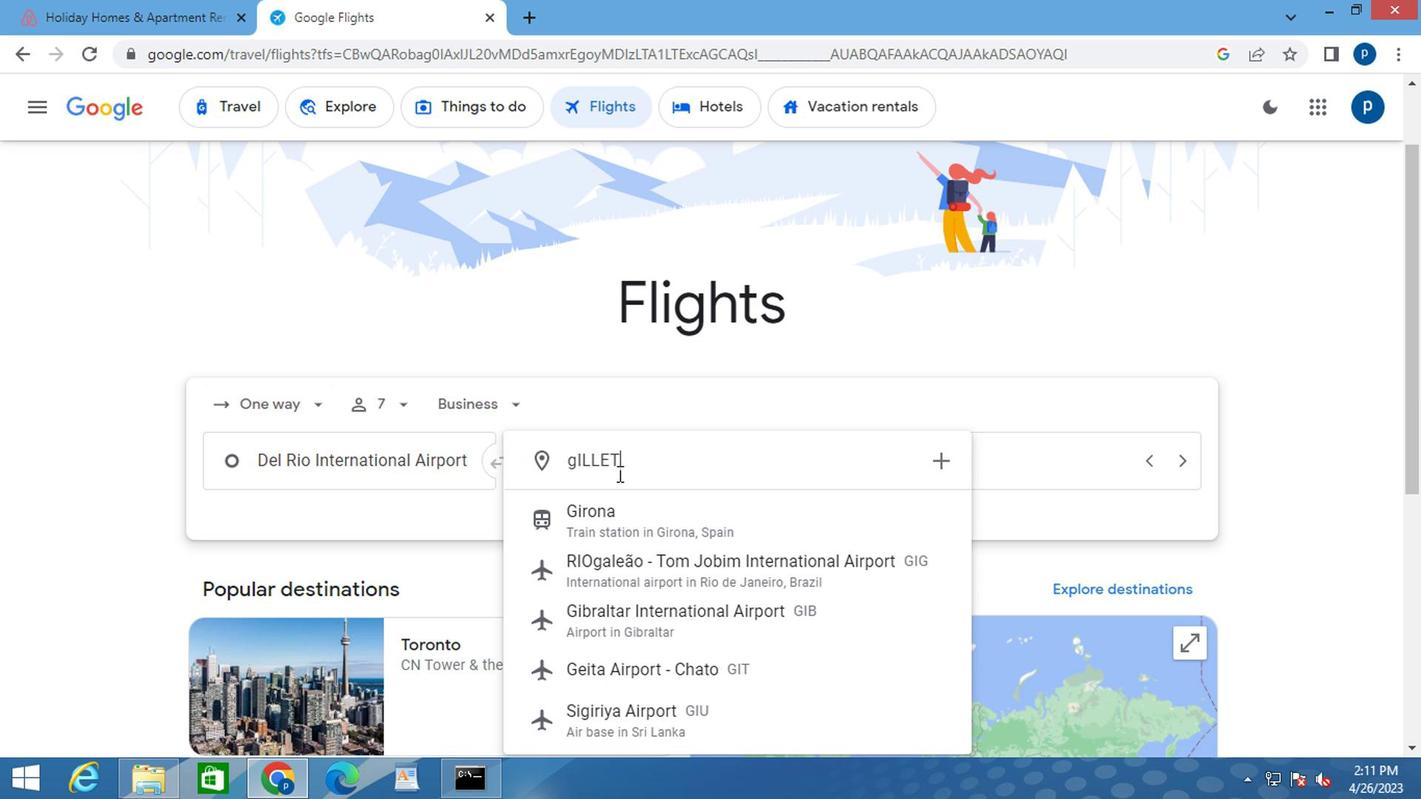 
Action: Mouse moved to (630, 517)
Screenshot: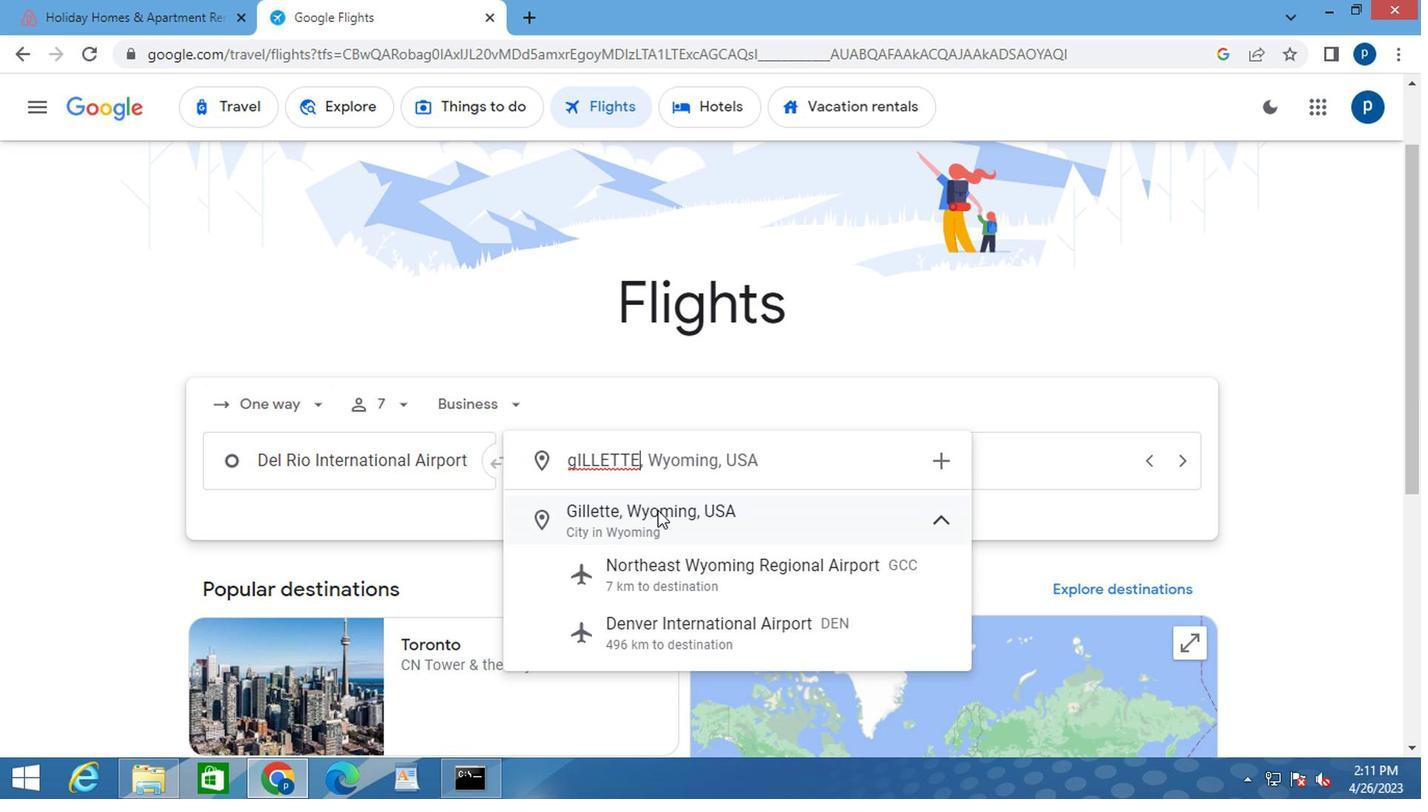 
Action: Mouse pressed left at (630, 517)
Screenshot: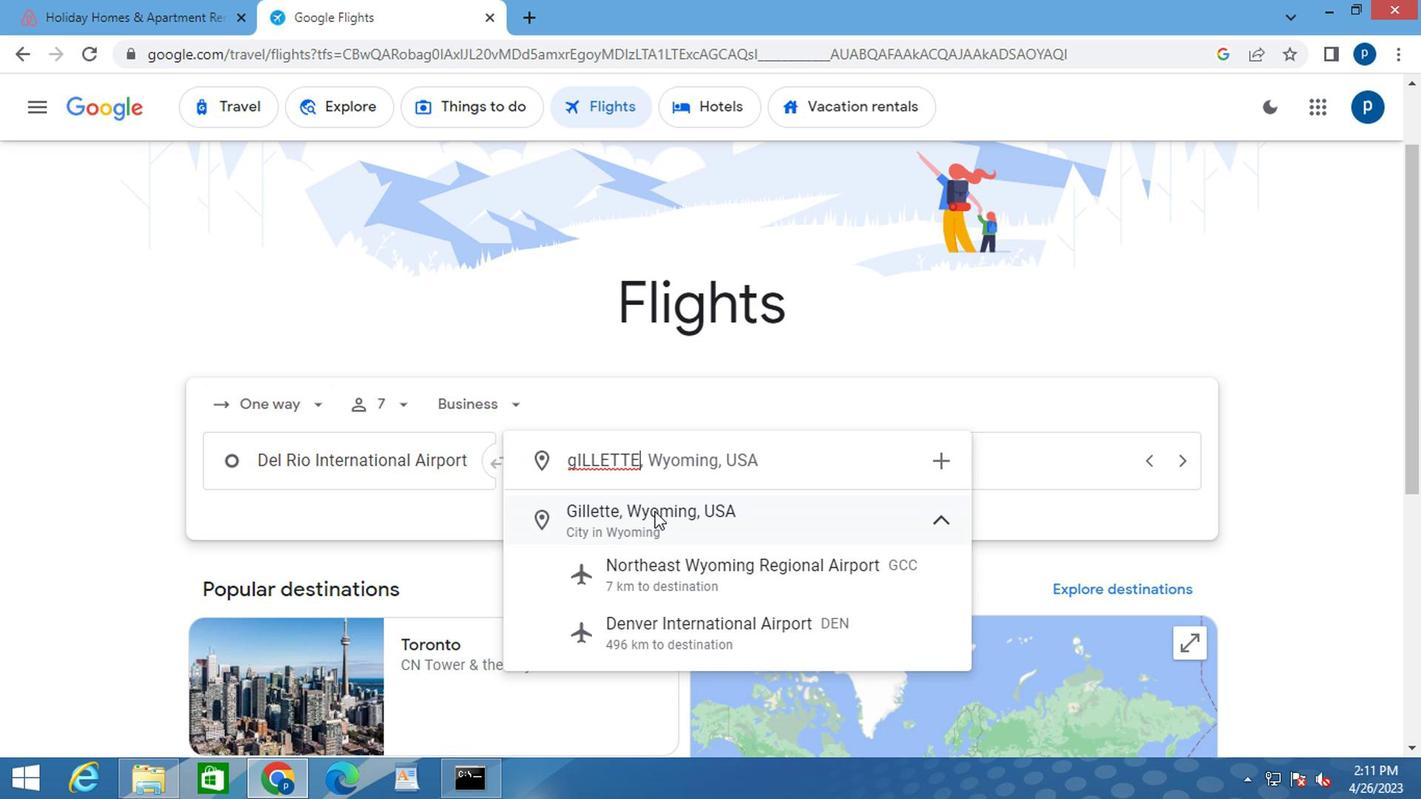 
Action: Mouse moved to (840, 470)
Screenshot: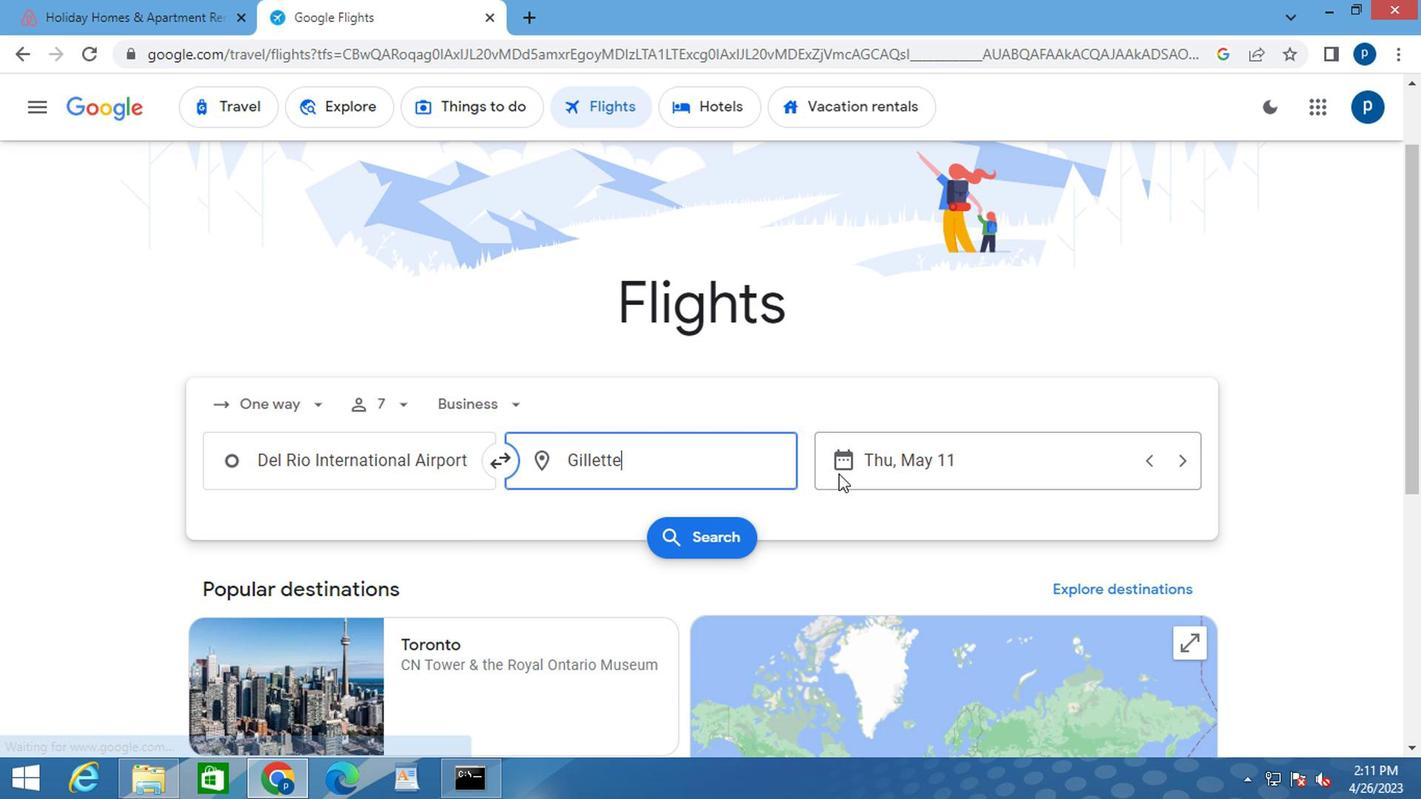 
Action: Mouse pressed left at (840, 470)
Screenshot: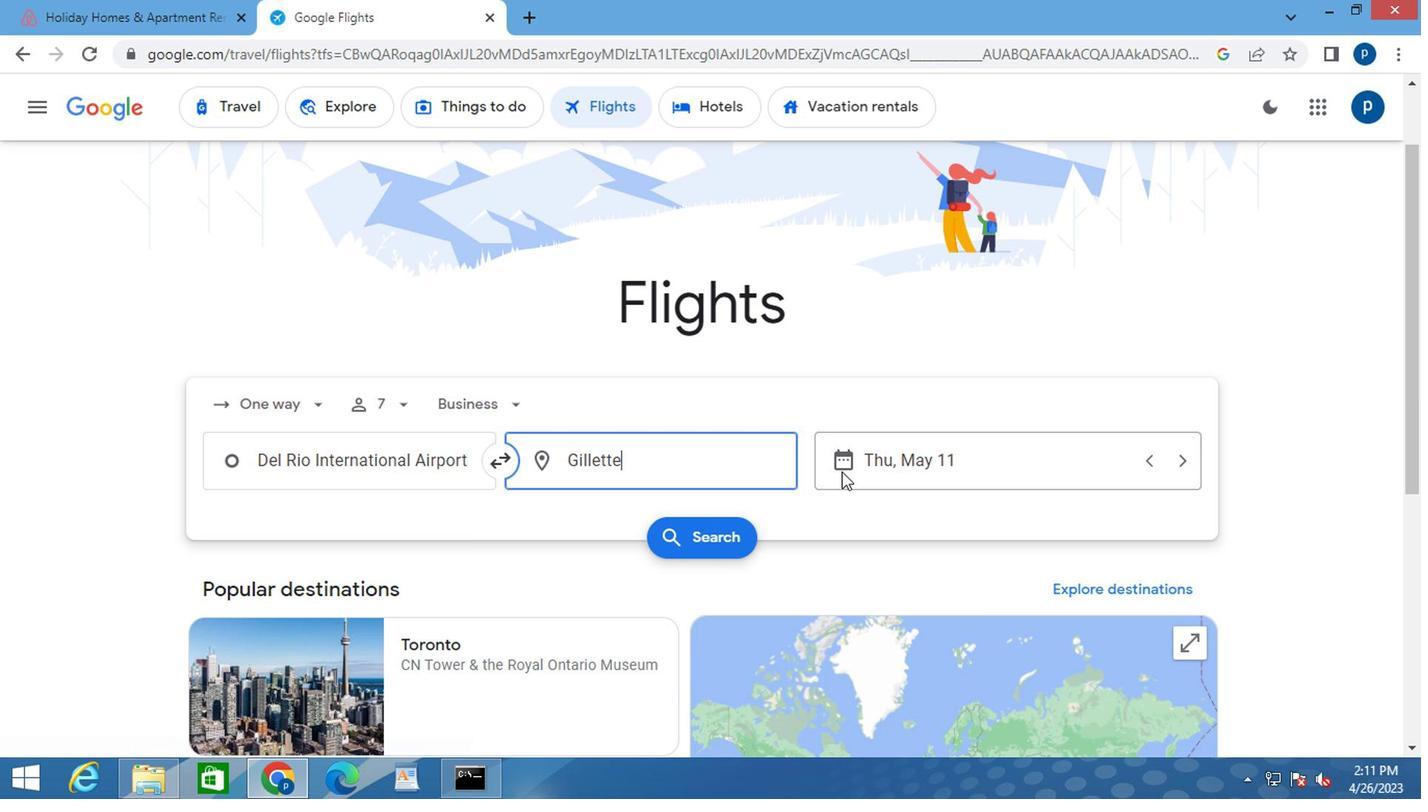 
Action: Mouse moved to (894, 362)
Screenshot: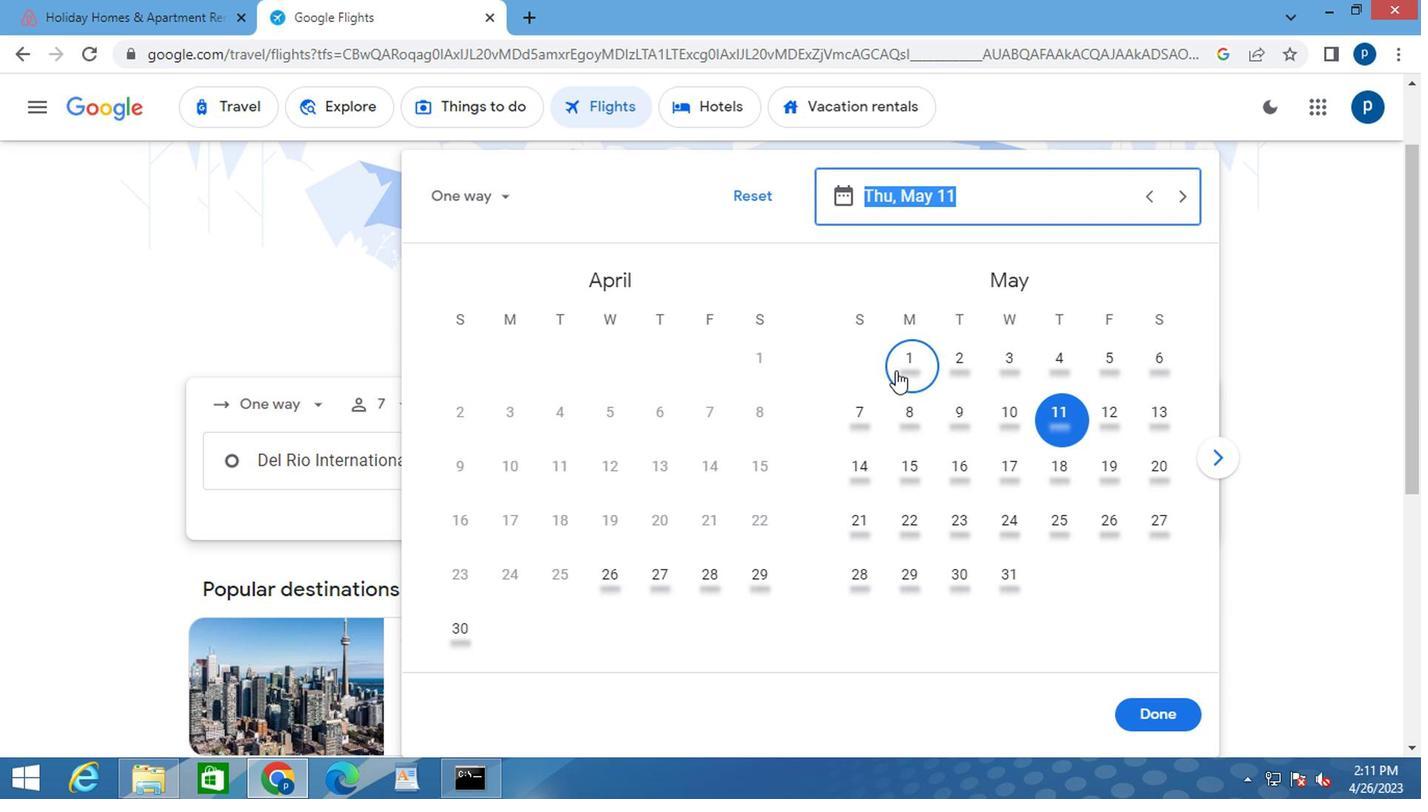 
Action: Mouse pressed left at (894, 362)
Screenshot: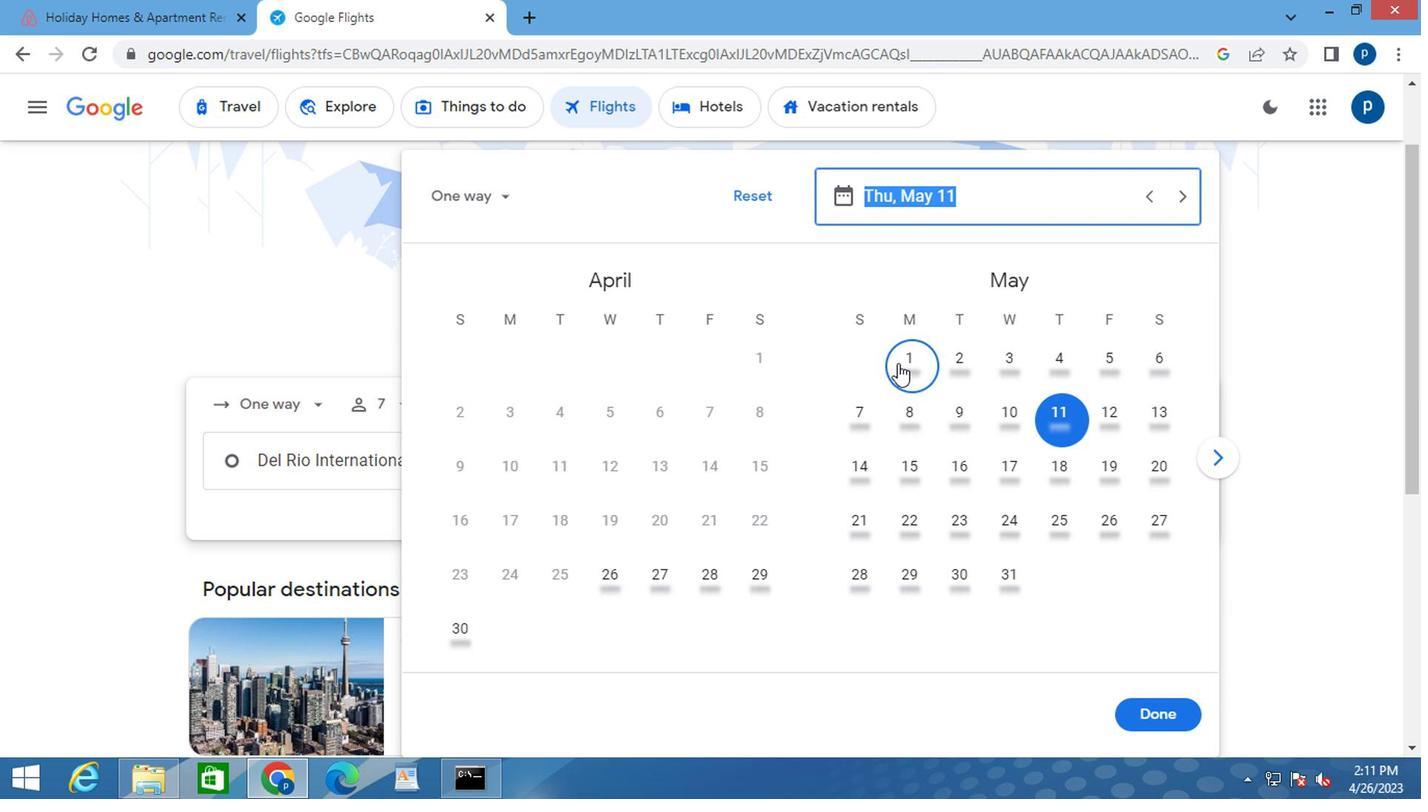 
Action: Mouse moved to (1141, 715)
Screenshot: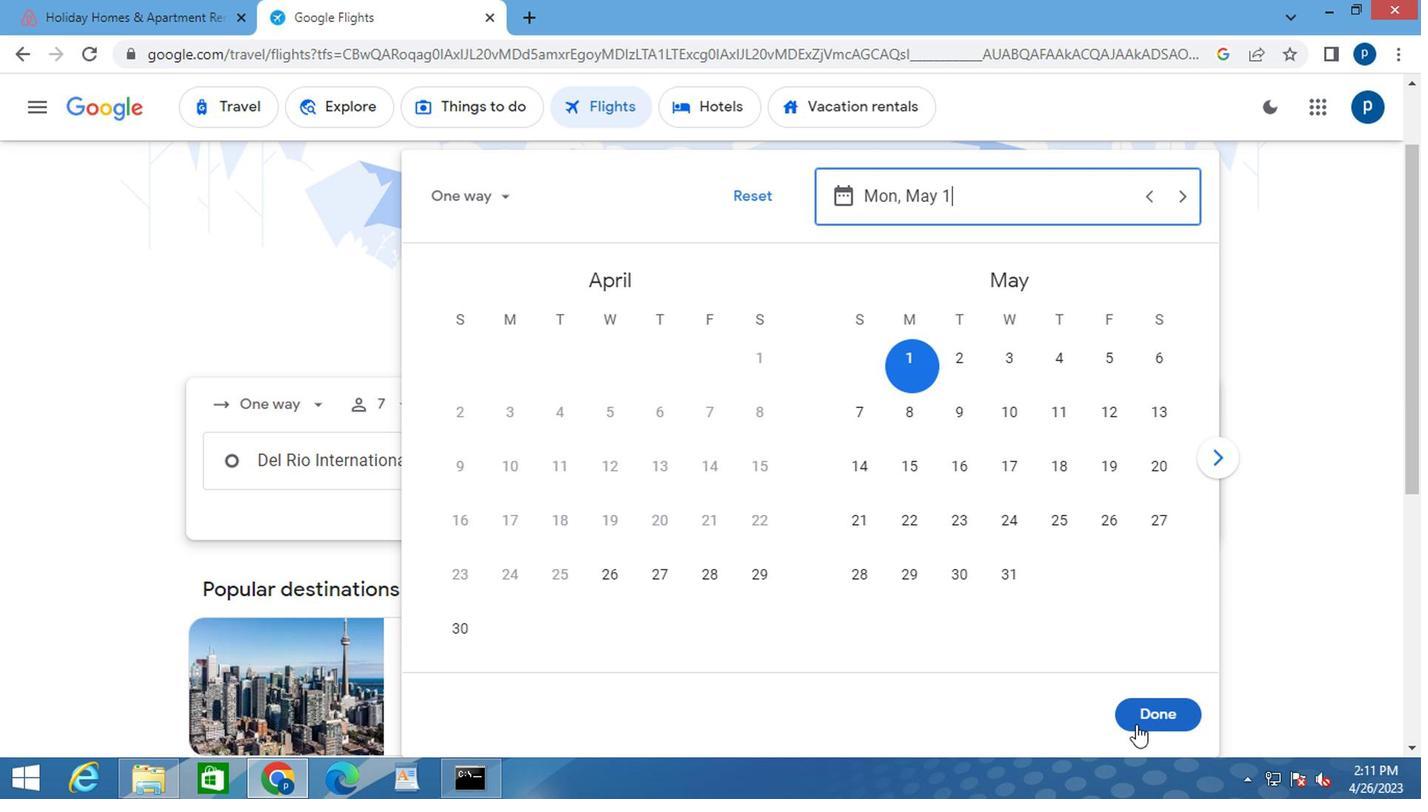 
Action: Mouse pressed left at (1141, 715)
Screenshot: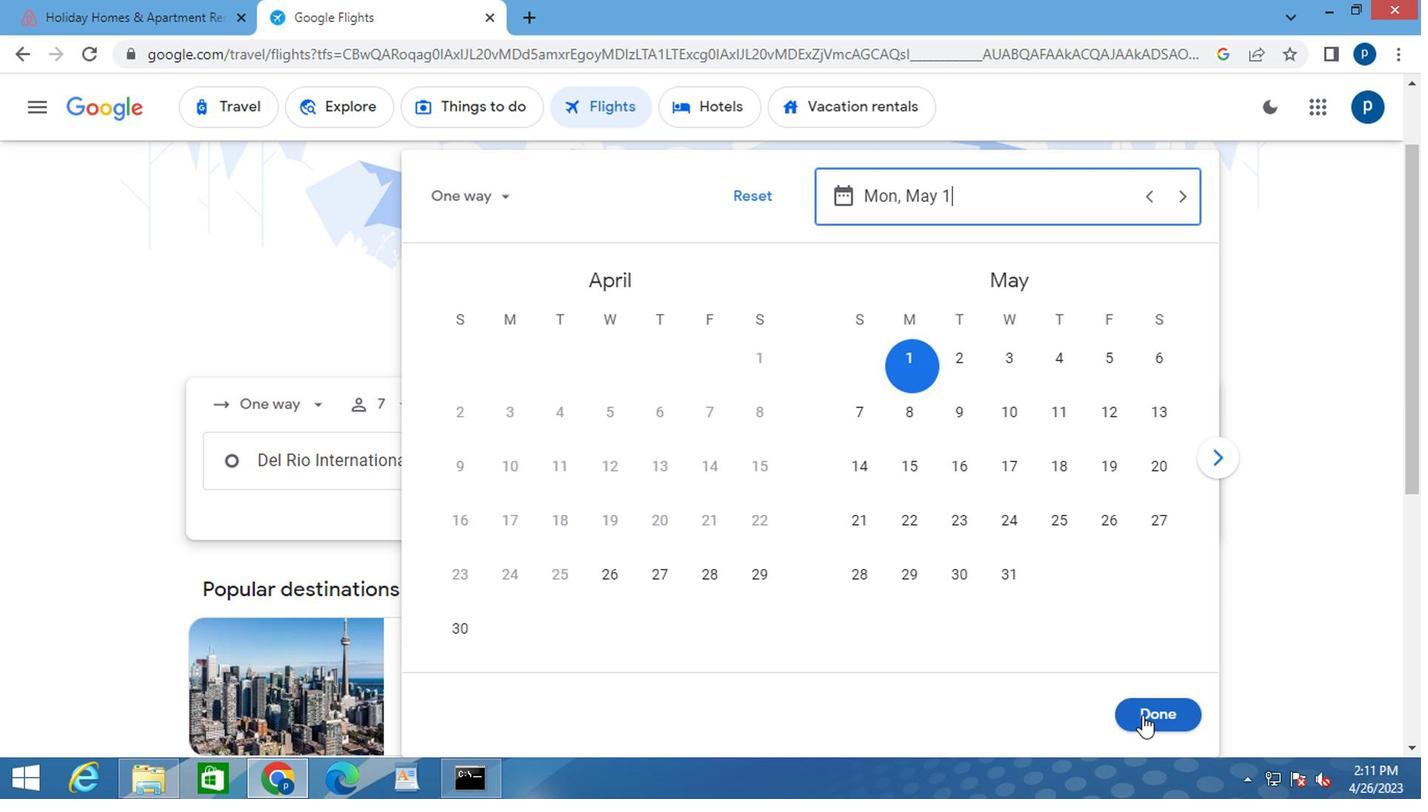 
Action: Mouse moved to (720, 522)
Screenshot: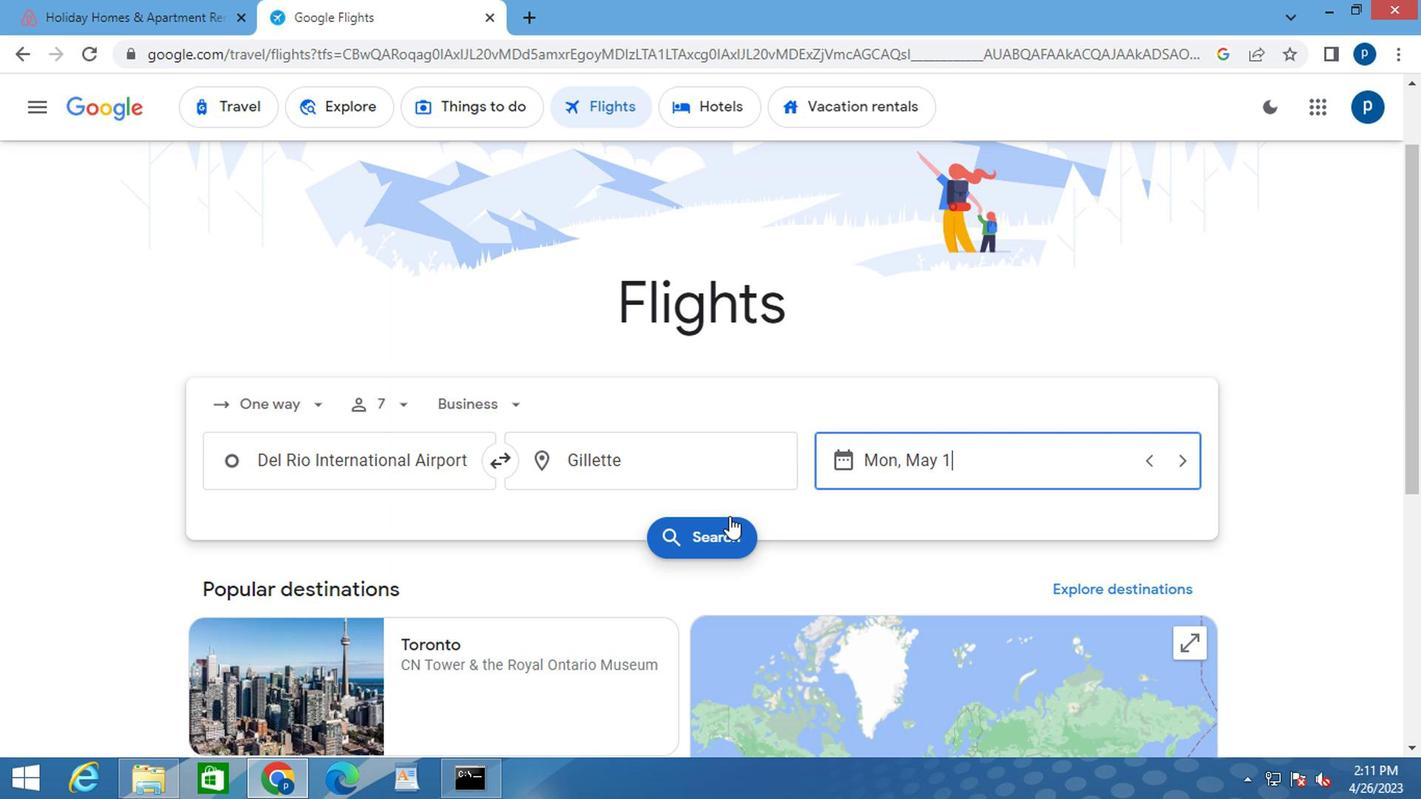 
Action: Mouse pressed left at (720, 522)
Screenshot: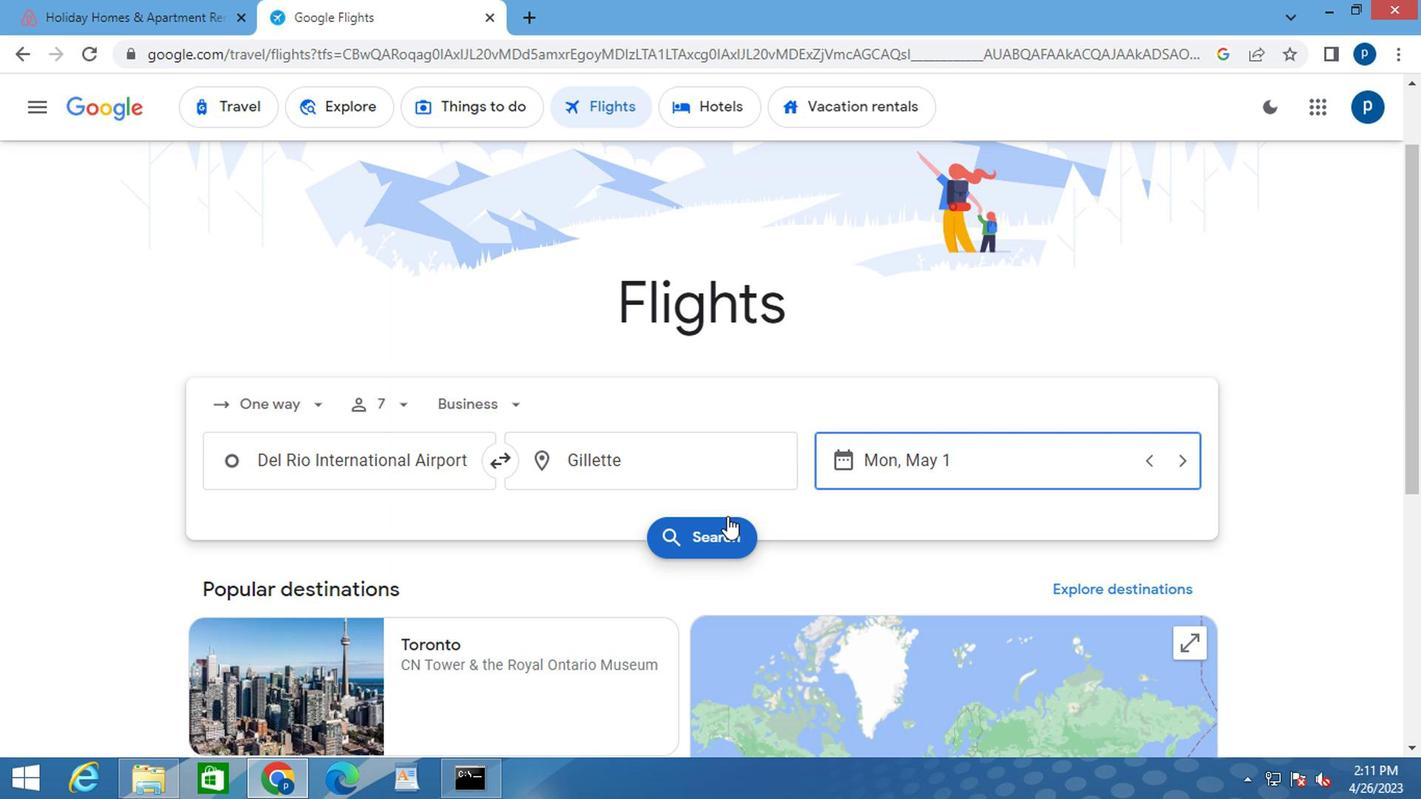 
Action: Mouse moved to (214, 294)
Screenshot: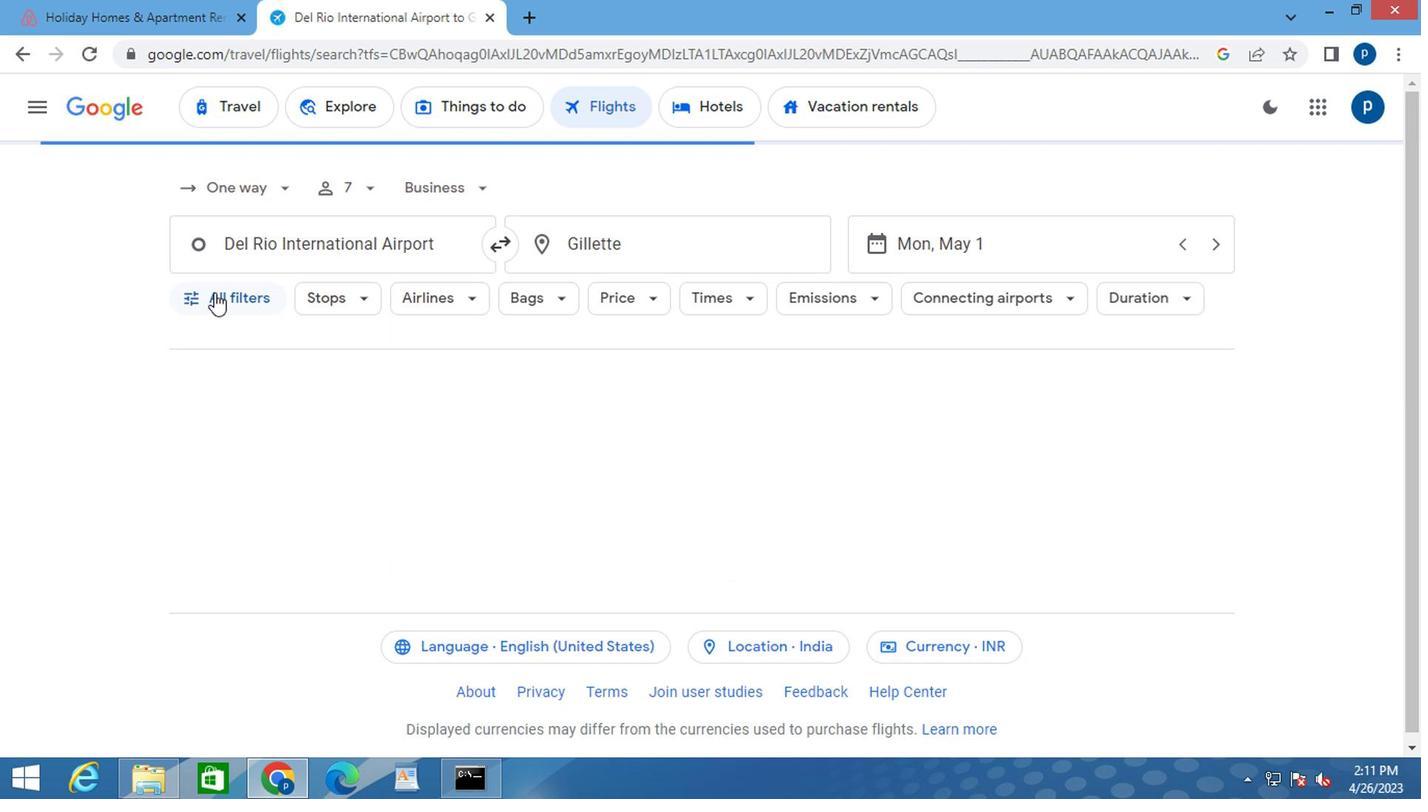 
Action: Mouse pressed left at (214, 294)
Screenshot: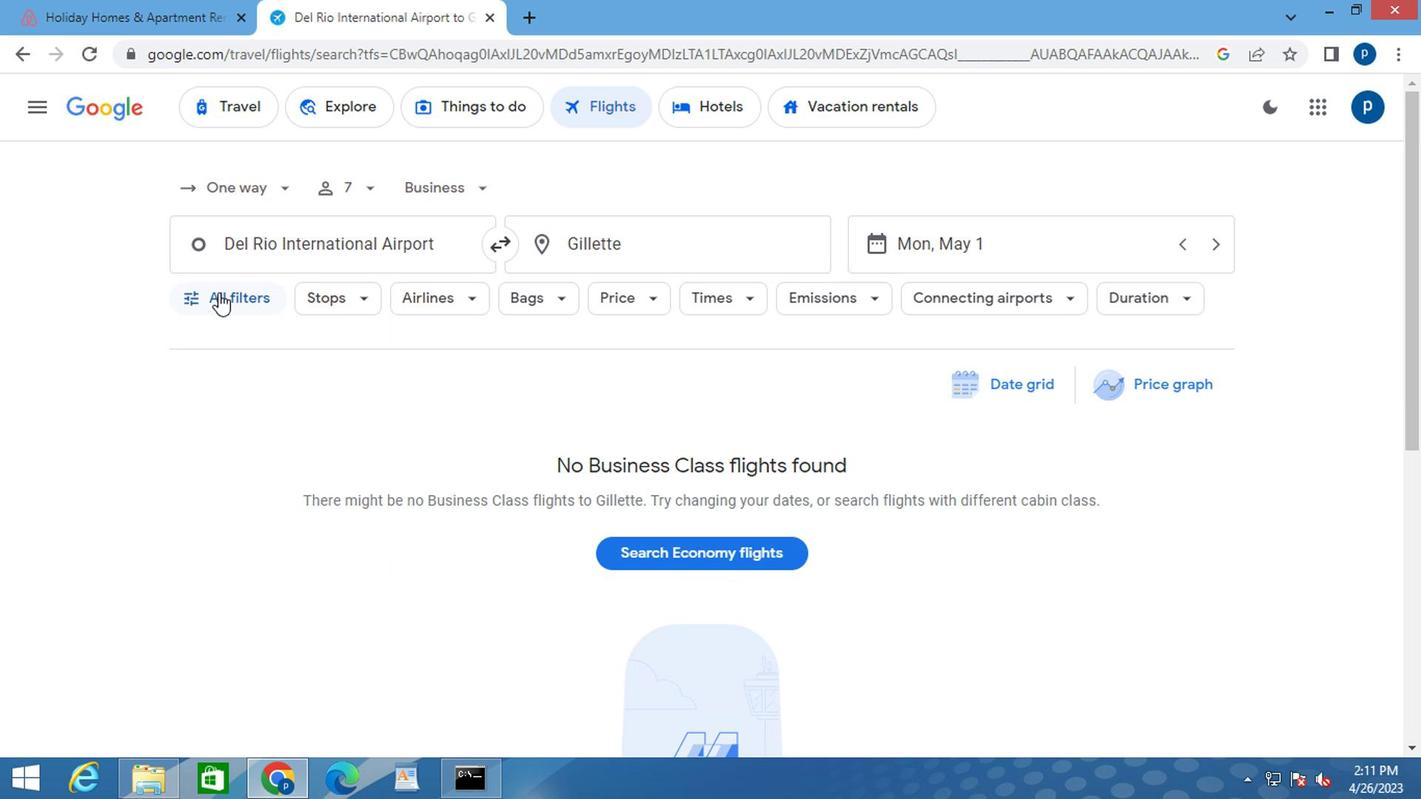
Action: Mouse moved to (301, 488)
Screenshot: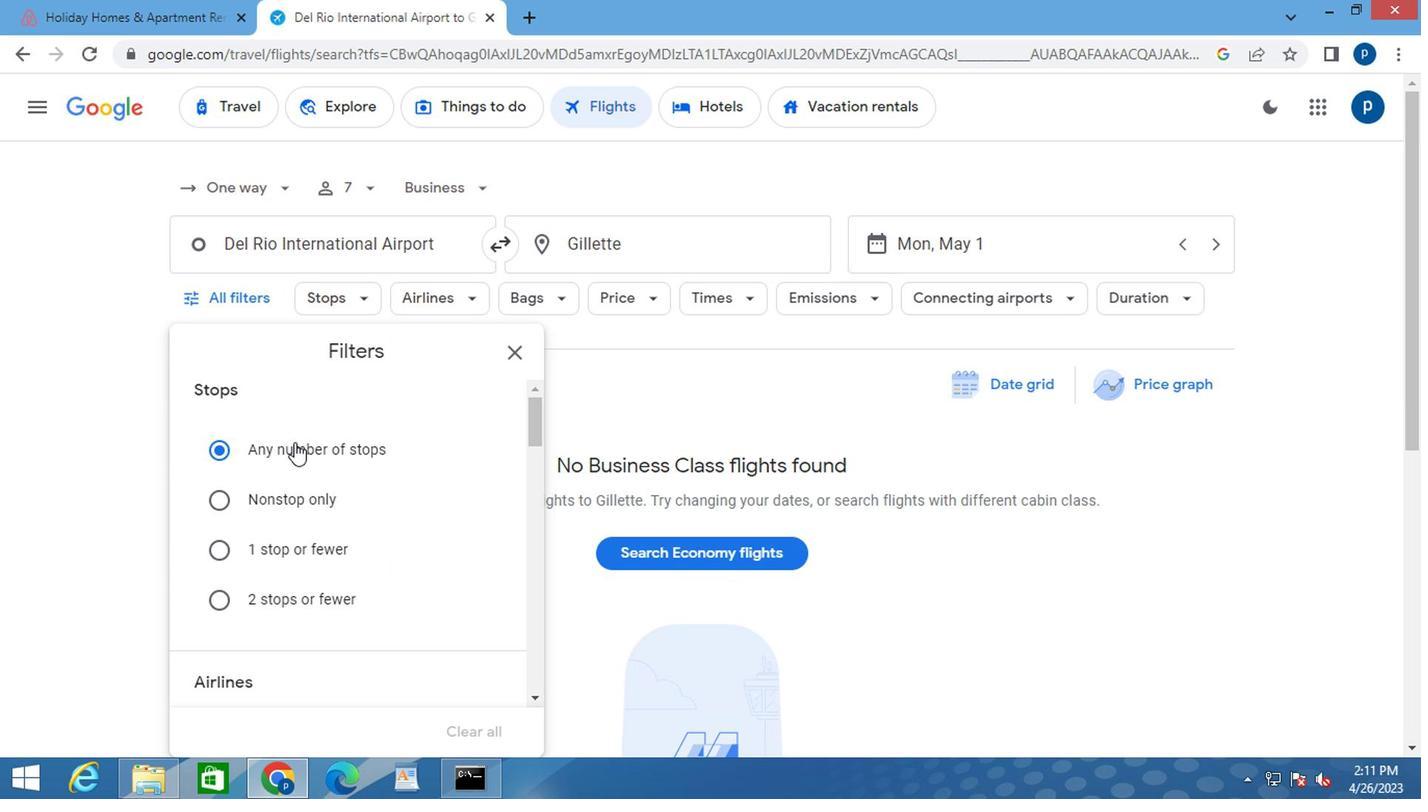 
Action: Mouse scrolled (301, 488) with delta (0, 0)
Screenshot: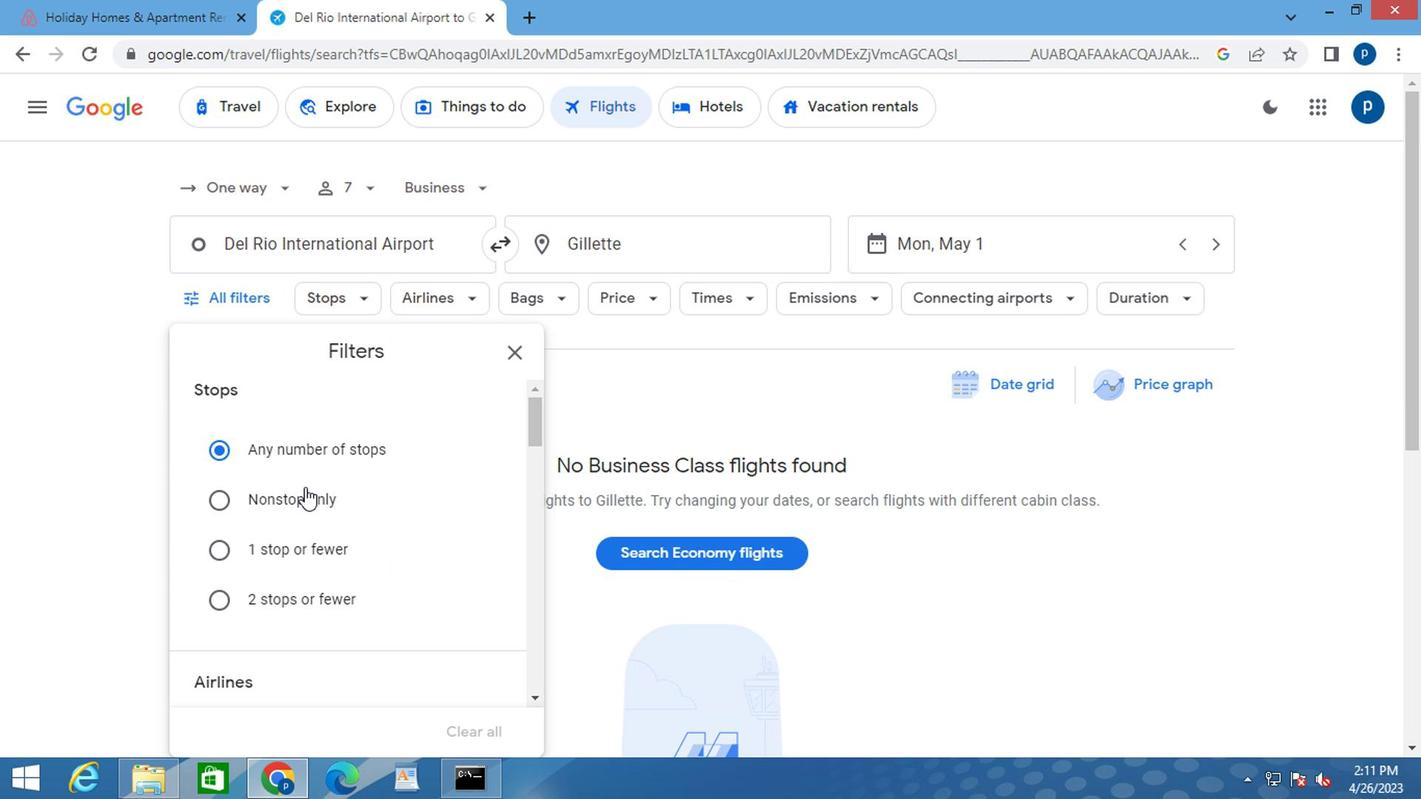 
Action: Mouse moved to (317, 501)
Screenshot: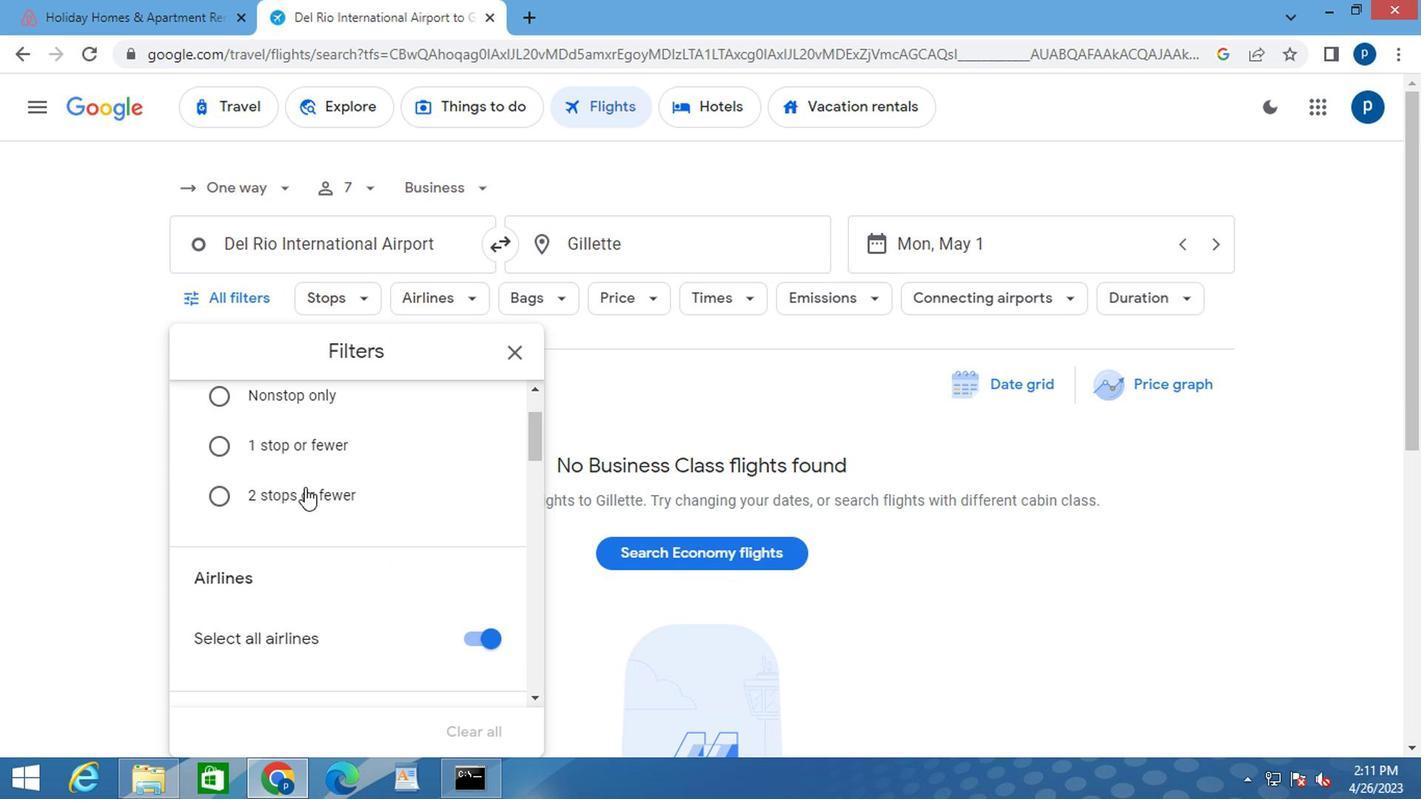 
Action: Mouse scrolled (317, 500) with delta (0, 0)
Screenshot: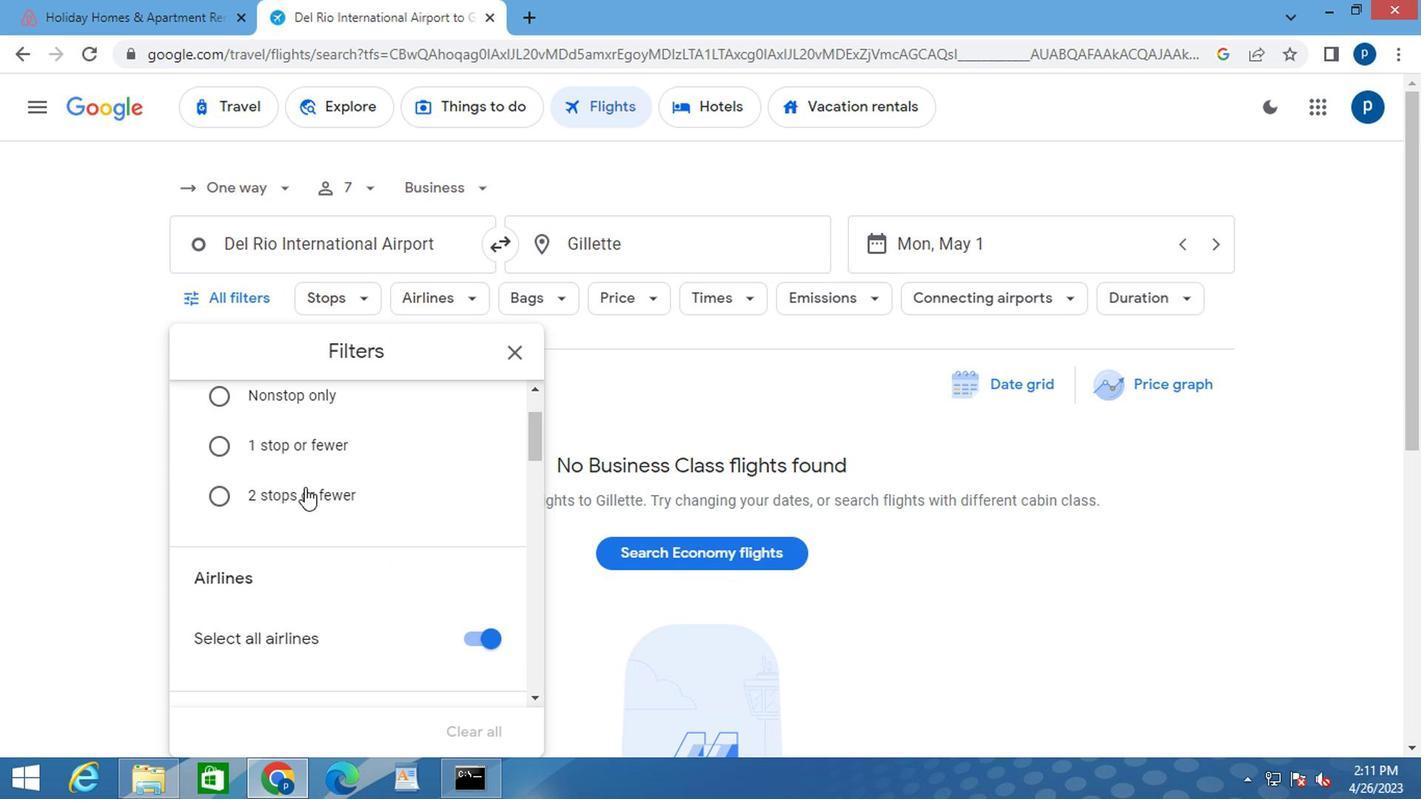 
Action: Mouse moved to (461, 554)
Screenshot: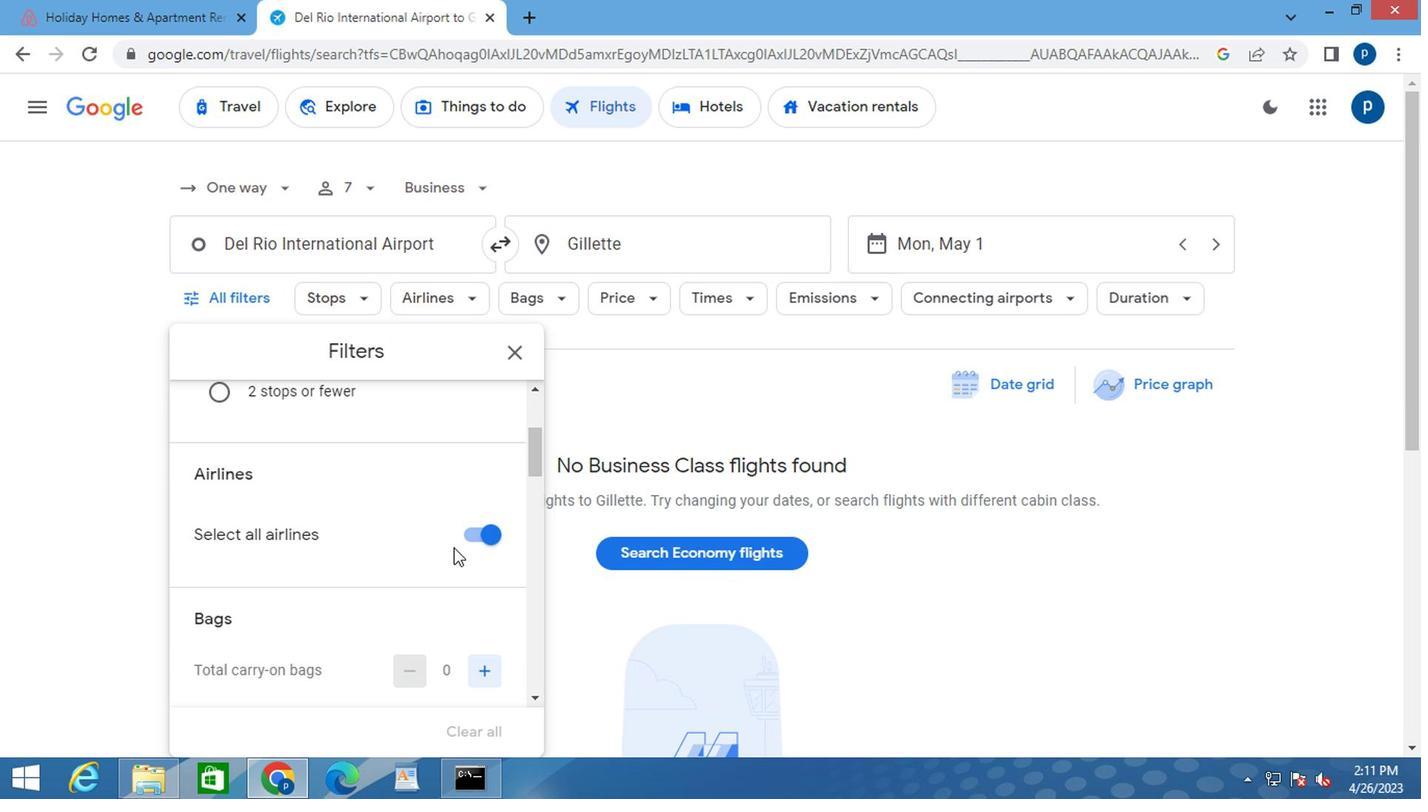 
Action: Mouse scrolled (461, 553) with delta (0, -1)
Screenshot: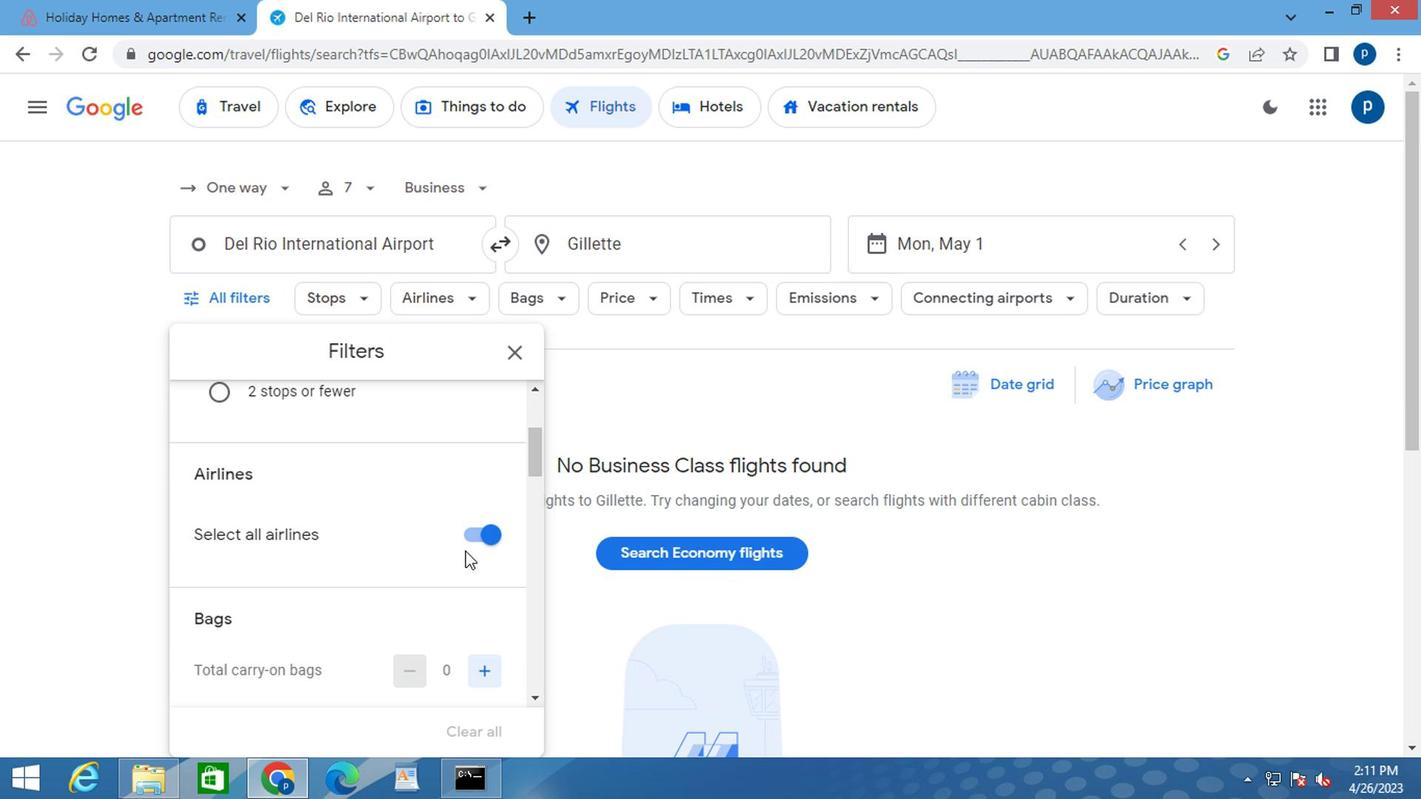 
Action: Mouse moved to (448, 558)
Screenshot: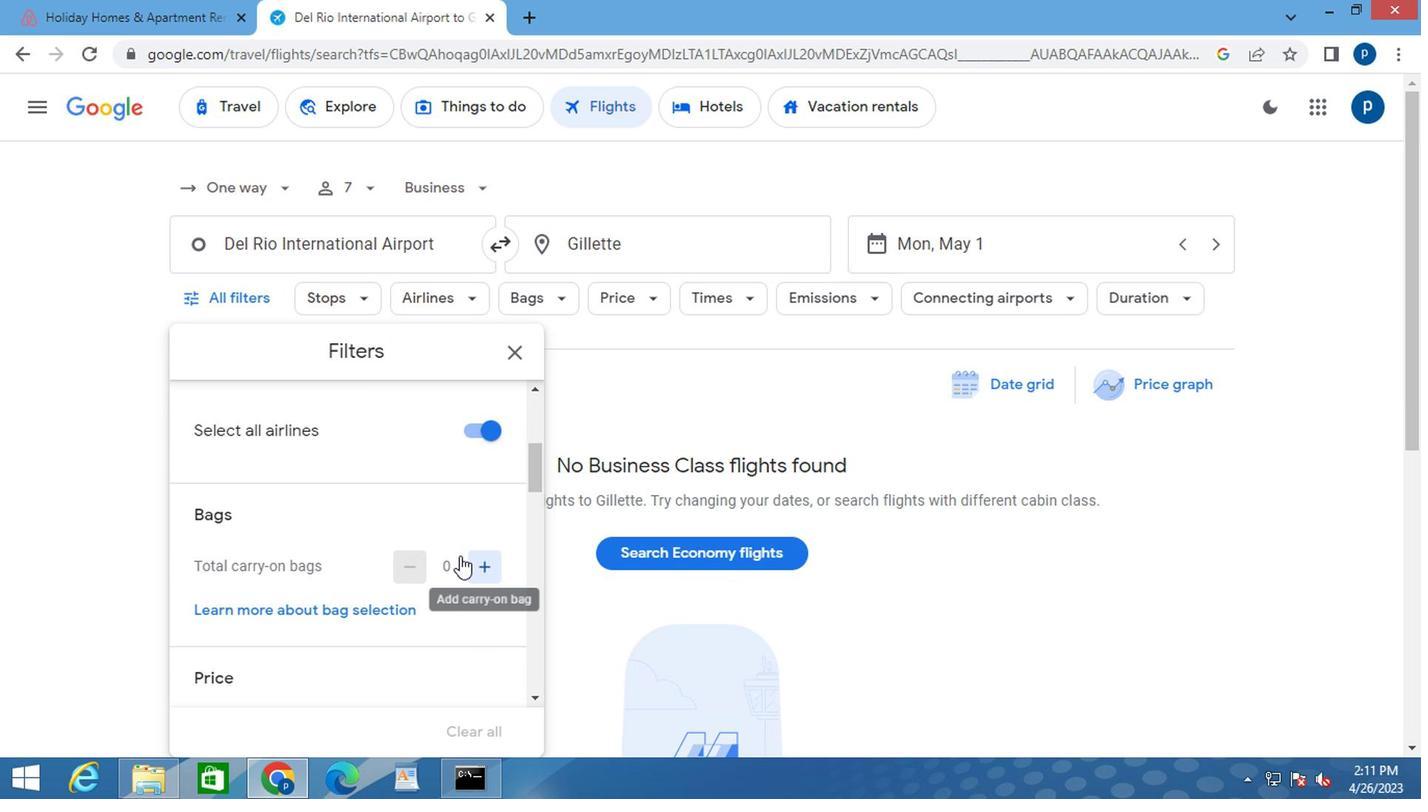
Action: Mouse scrolled (448, 557) with delta (0, 0)
Screenshot: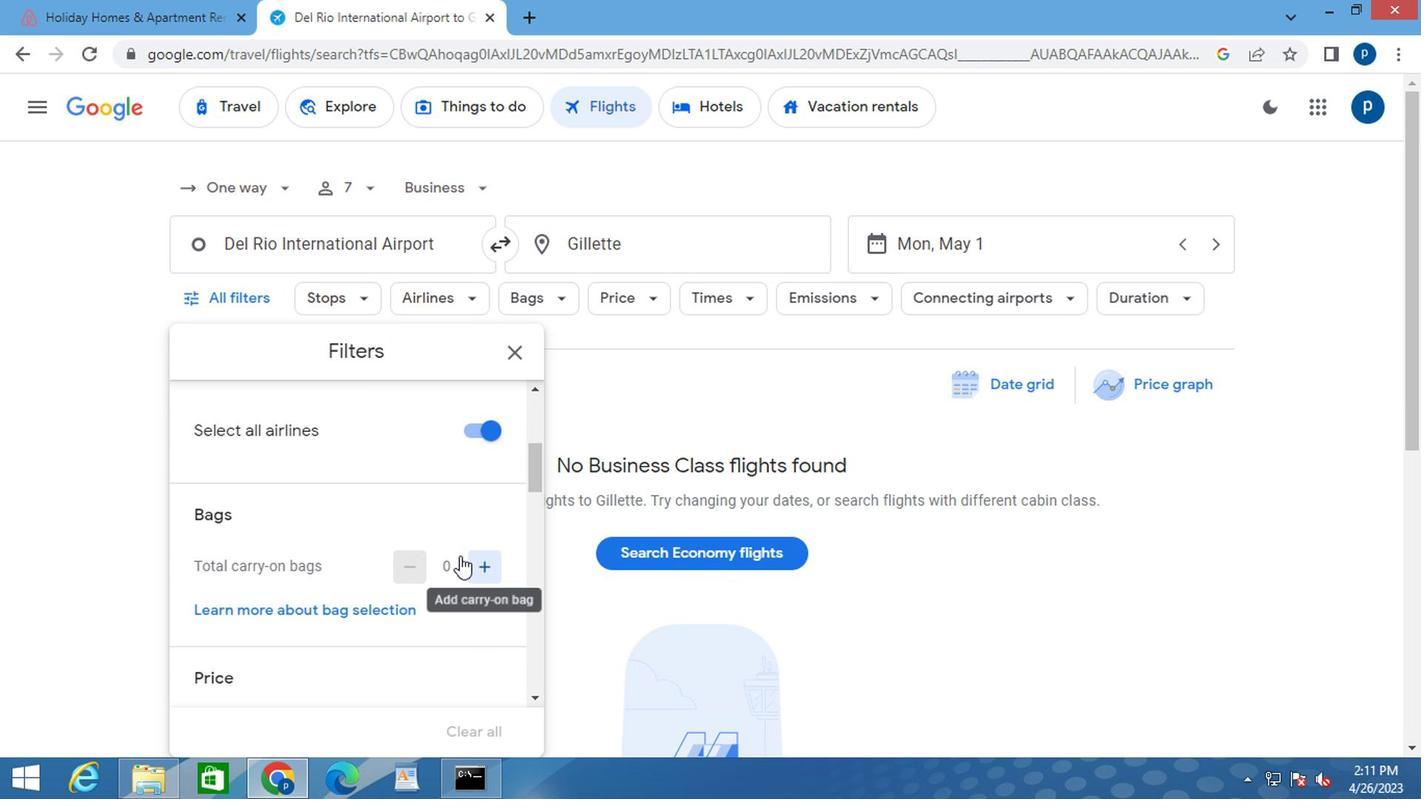 
Action: Mouse moved to (433, 558)
Screenshot: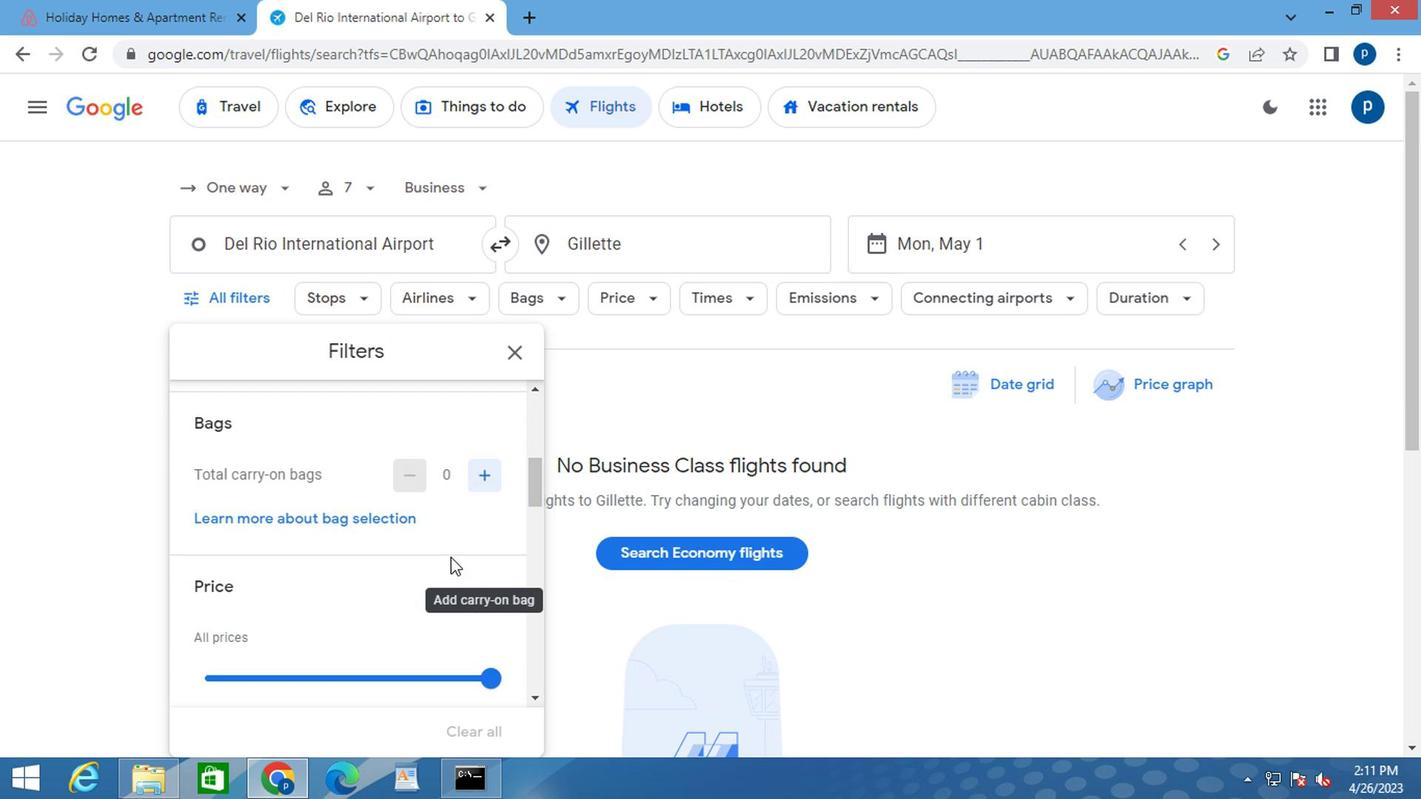 
Action: Mouse scrolled (433, 557) with delta (0, 0)
Screenshot: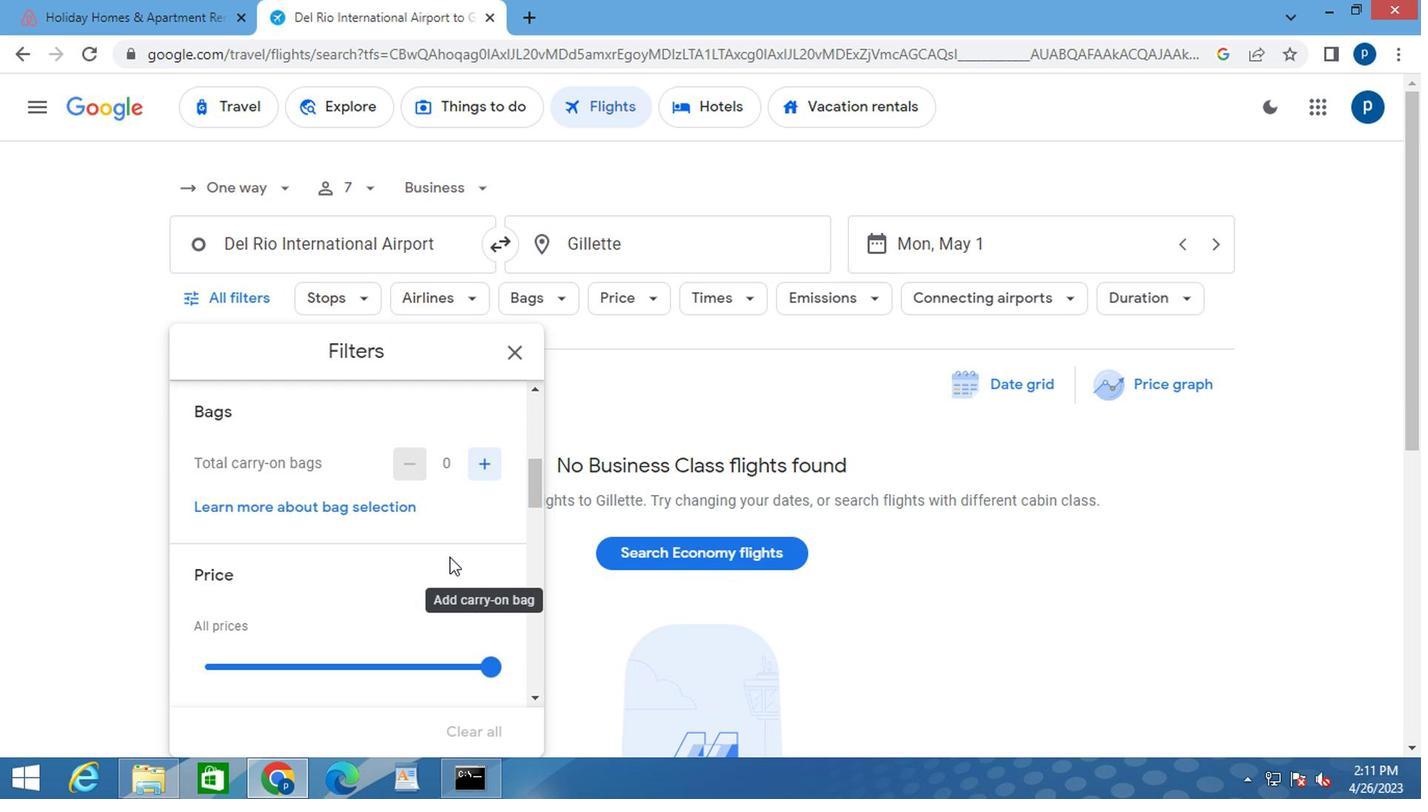 
Action: Mouse moved to (479, 563)
Screenshot: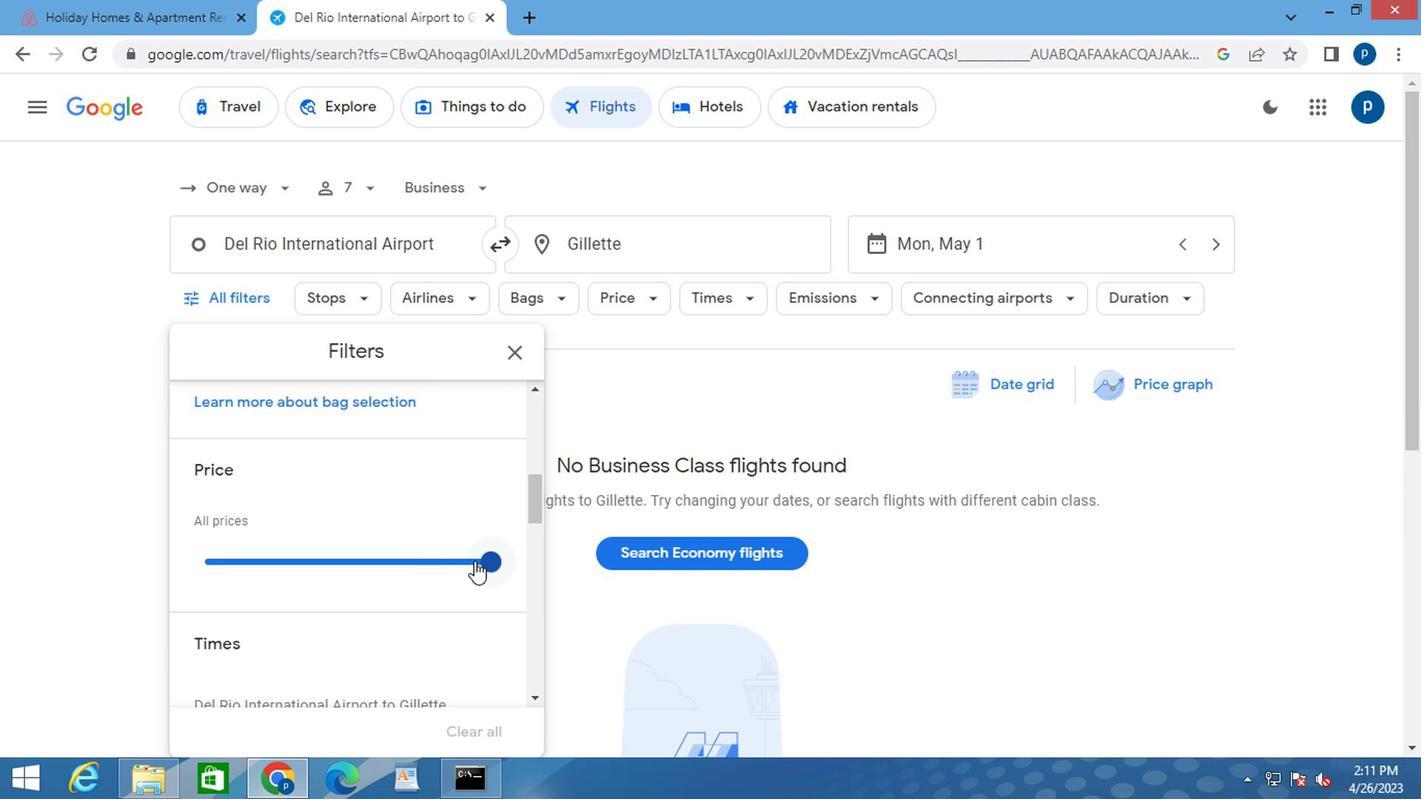 
Action: Mouse pressed left at (479, 563)
Screenshot: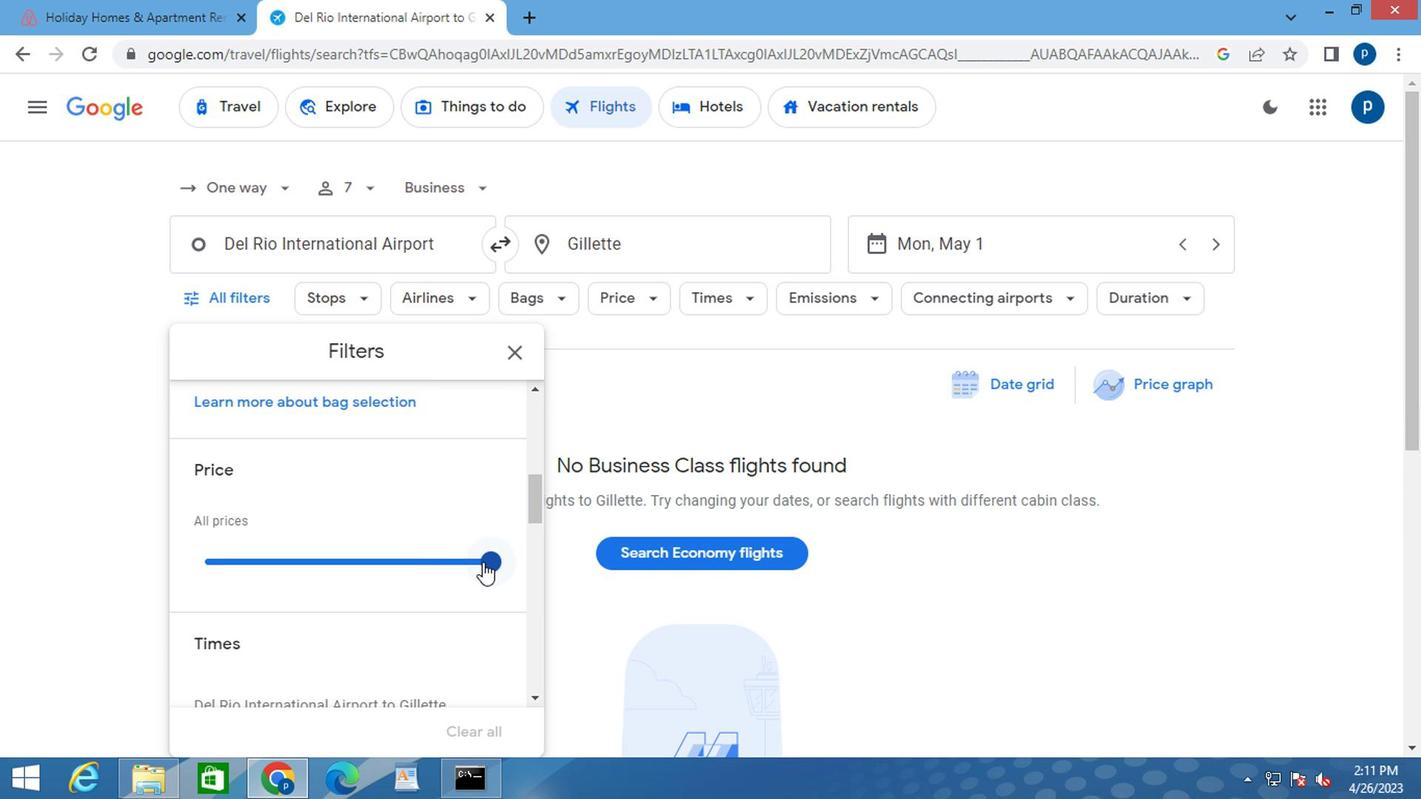 
Action: Mouse moved to (355, 639)
Screenshot: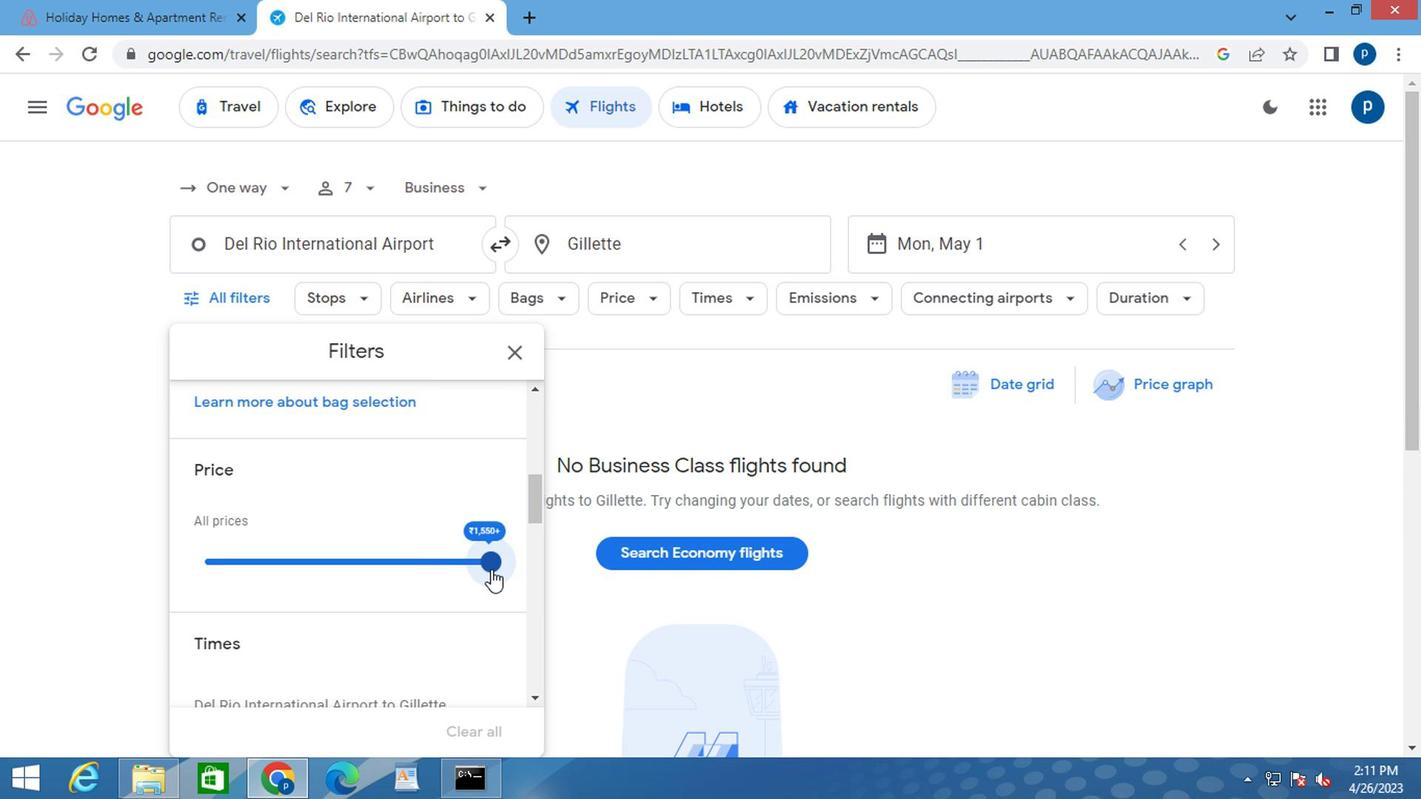 
Action: Mouse scrolled (355, 638) with delta (0, -1)
Screenshot: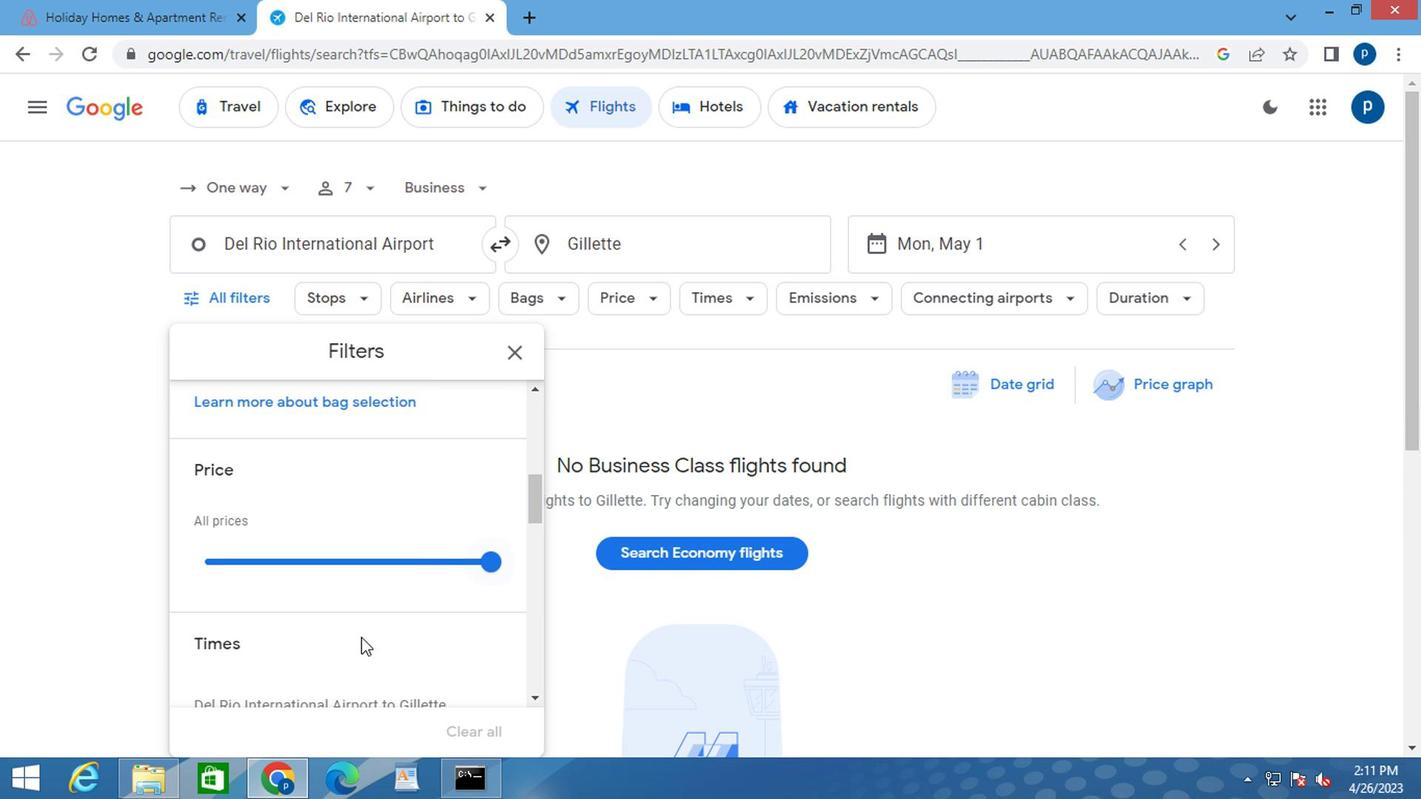 
Action: Mouse scrolled (355, 638) with delta (0, -1)
Screenshot: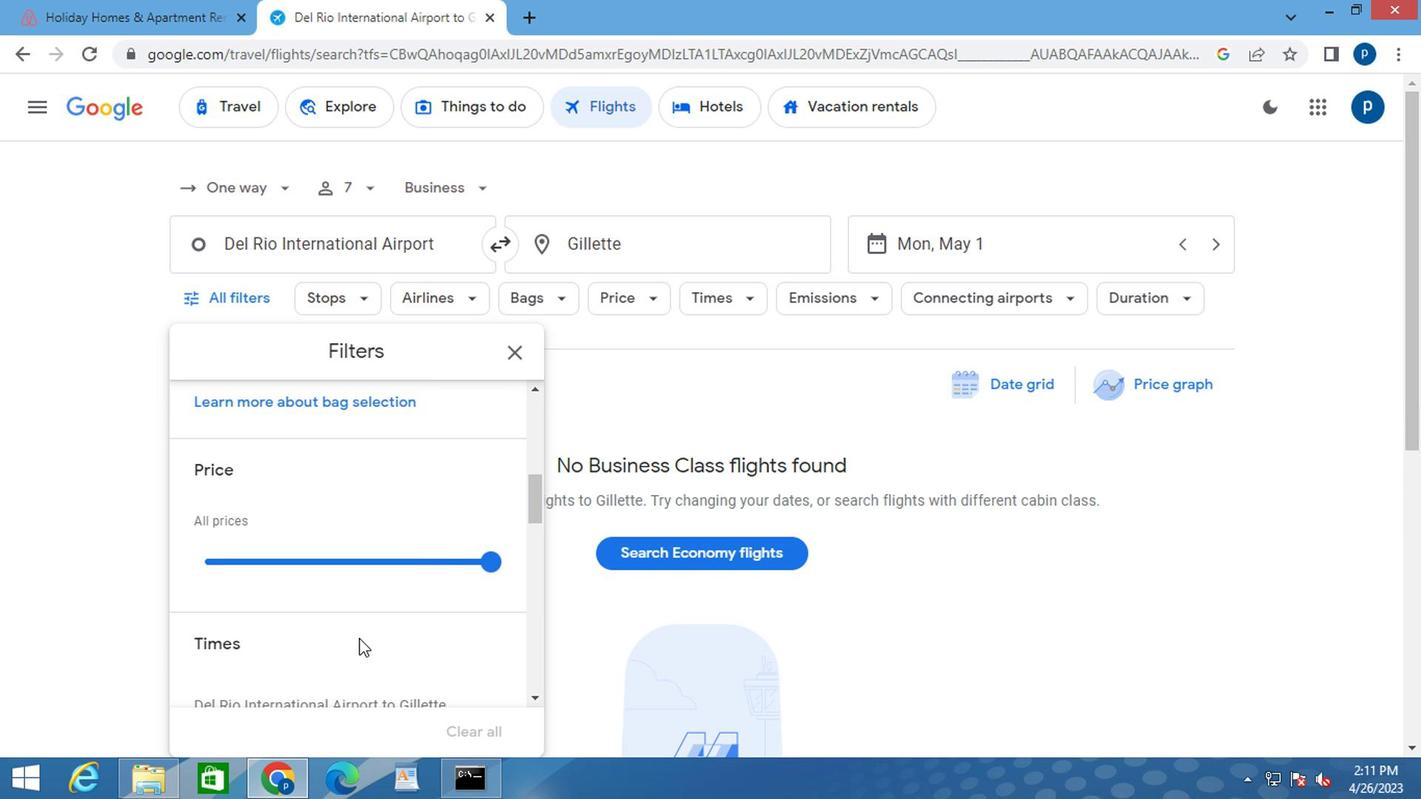 
Action: Mouse moved to (483, 592)
Screenshot: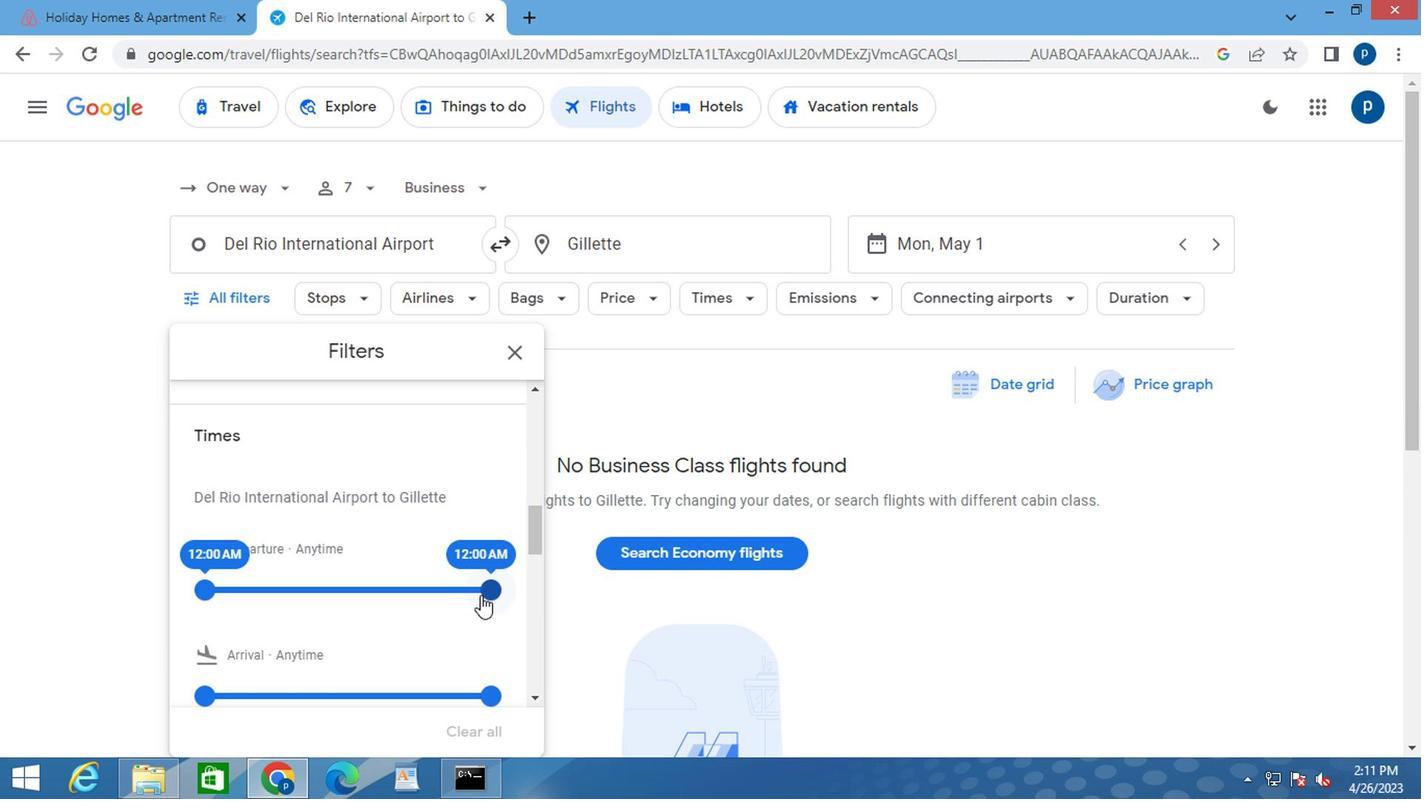 
Action: Mouse pressed left at (483, 592)
Screenshot: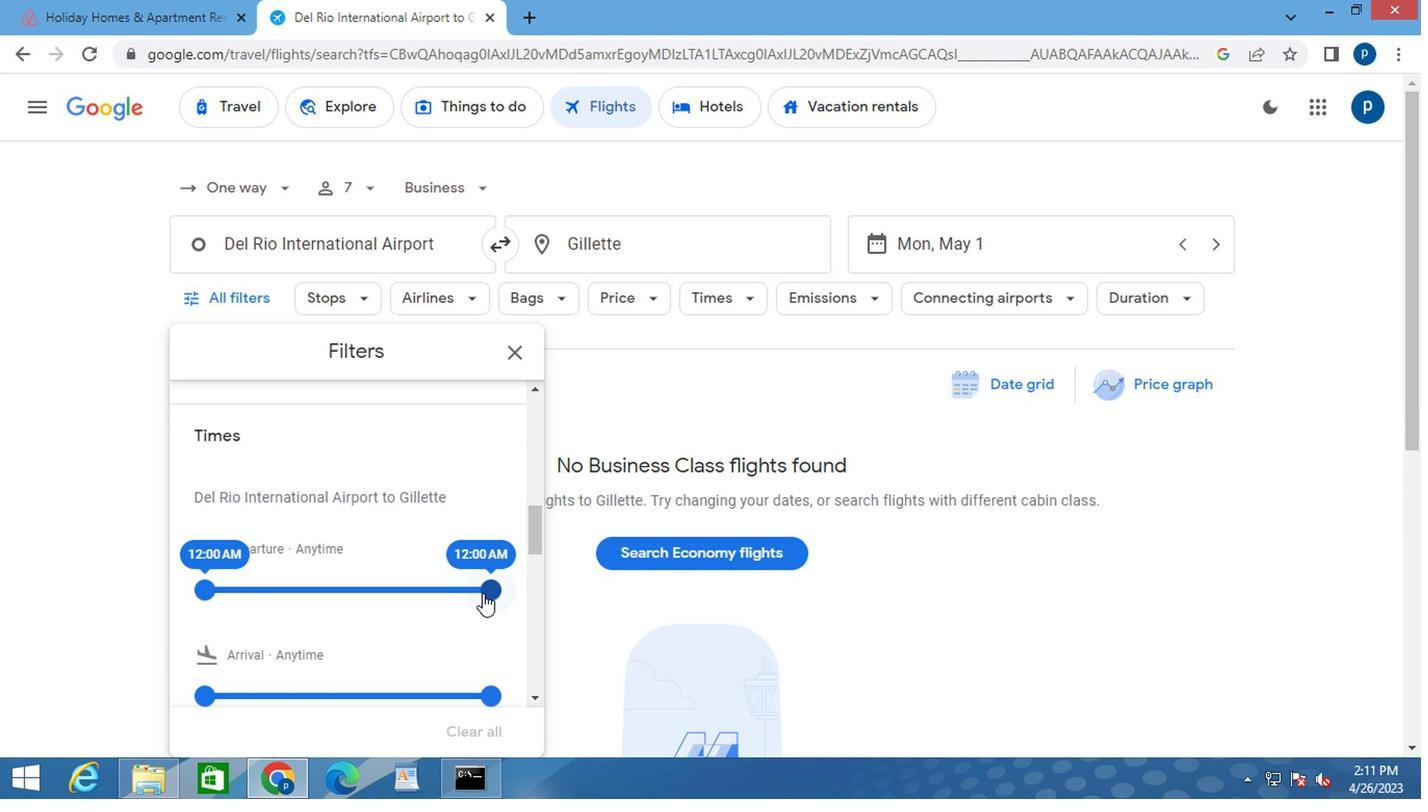 
Action: Mouse moved to (202, 583)
Screenshot: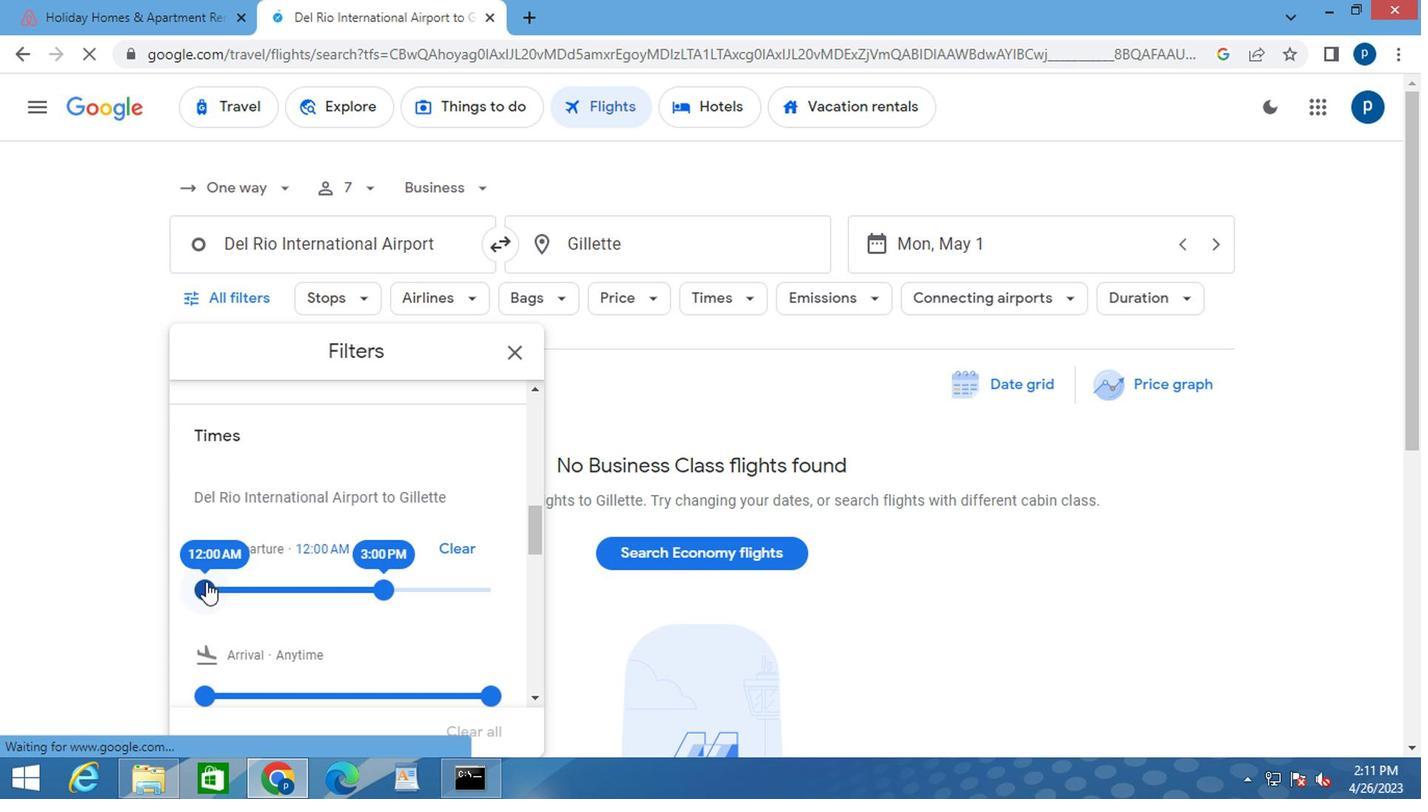 
Action: Mouse pressed left at (202, 583)
Screenshot: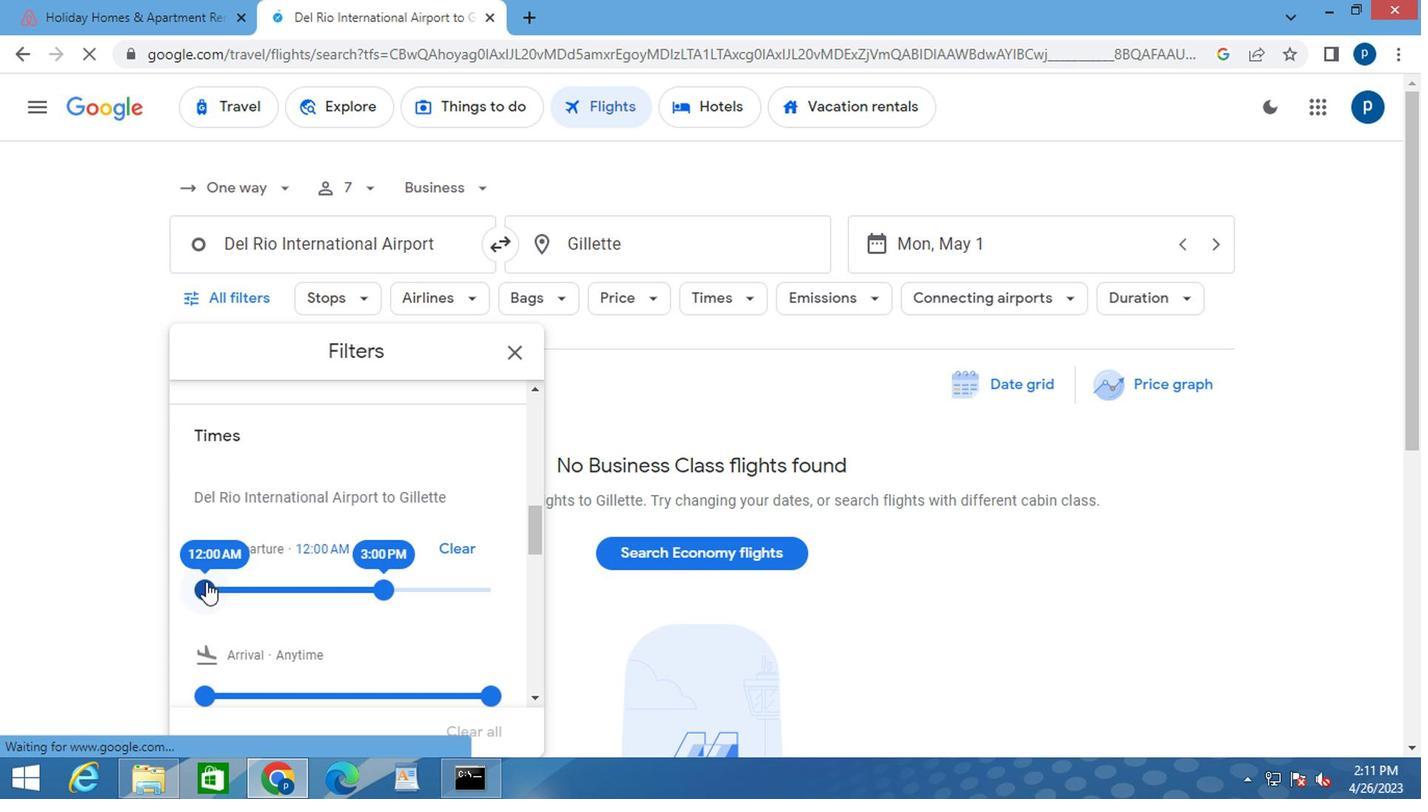 
Action: Mouse moved to (509, 356)
Screenshot: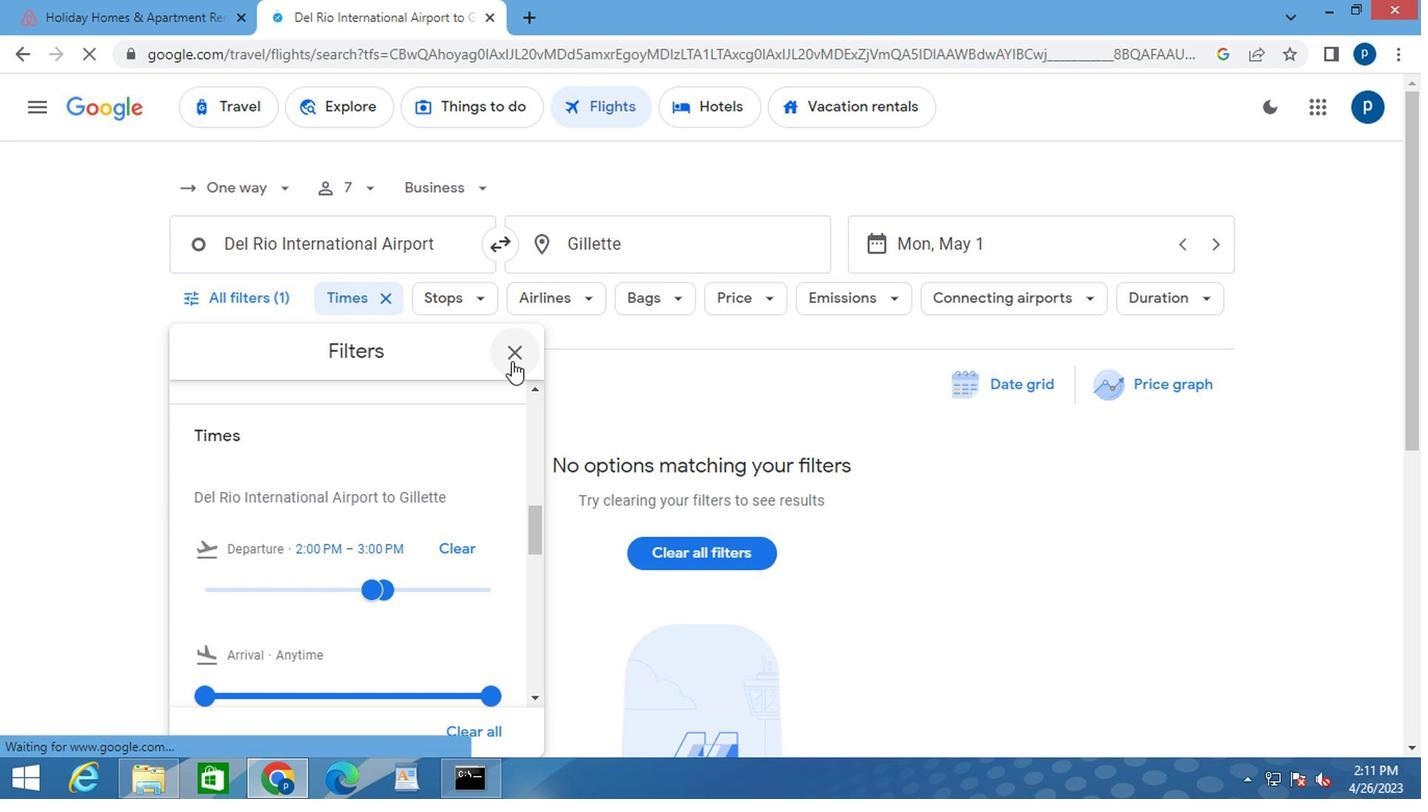 
Action: Mouse pressed left at (509, 356)
Screenshot: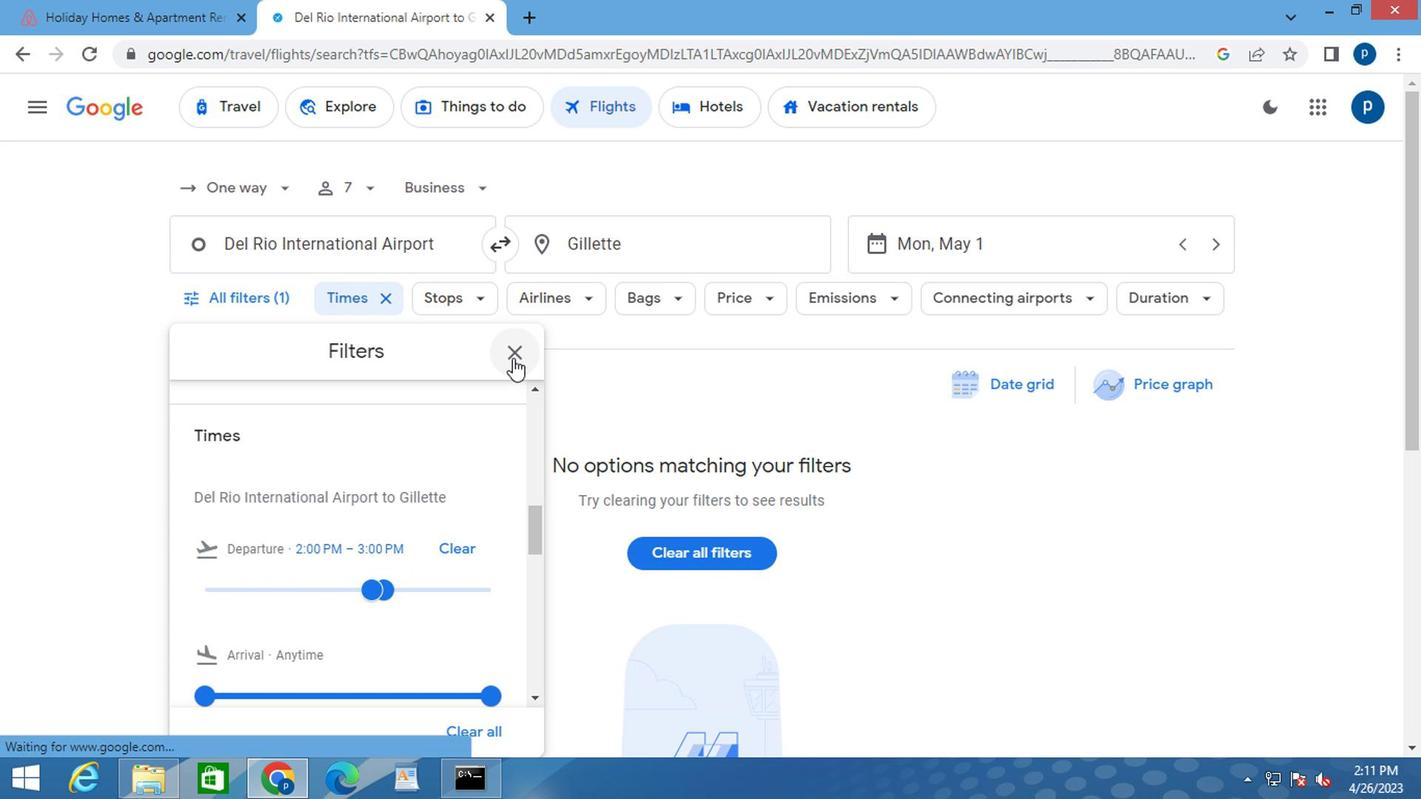 
